 Task: Look for space in Sevlievo, Bulgaria from 12th July, 2023 to 16th July, 2023 for 8 adults in price range Rs.10000 to Rs.16000. Place can be private room with 8 bedrooms having 8 beds and 8 bathrooms. Property type can be house, flat, guest house, hotel. Amenities needed are: wifi, TV, free parkinig on premises, gym, breakfast. Booking option can be shelf check-in. Required host language is English.
Action: Mouse moved to (411, 82)
Screenshot: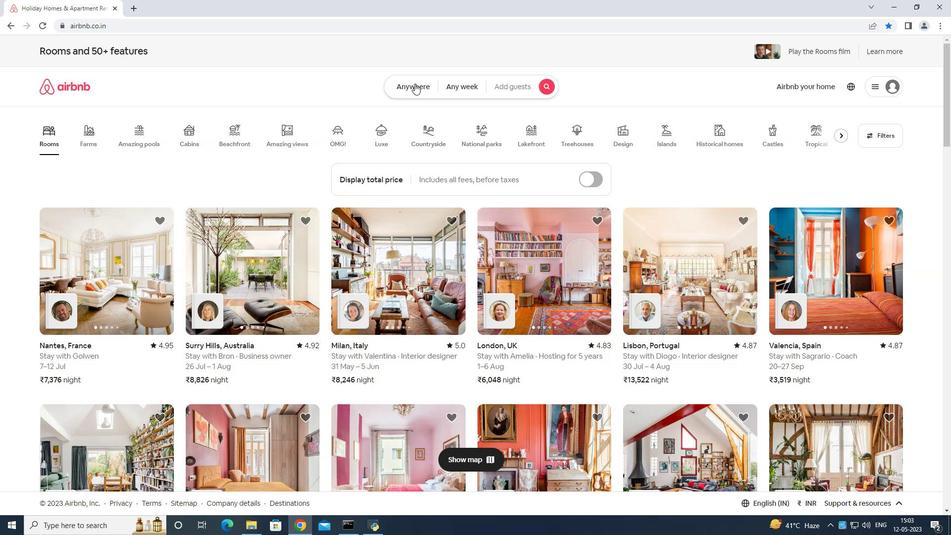 
Action: Mouse pressed left at (411, 82)
Screenshot: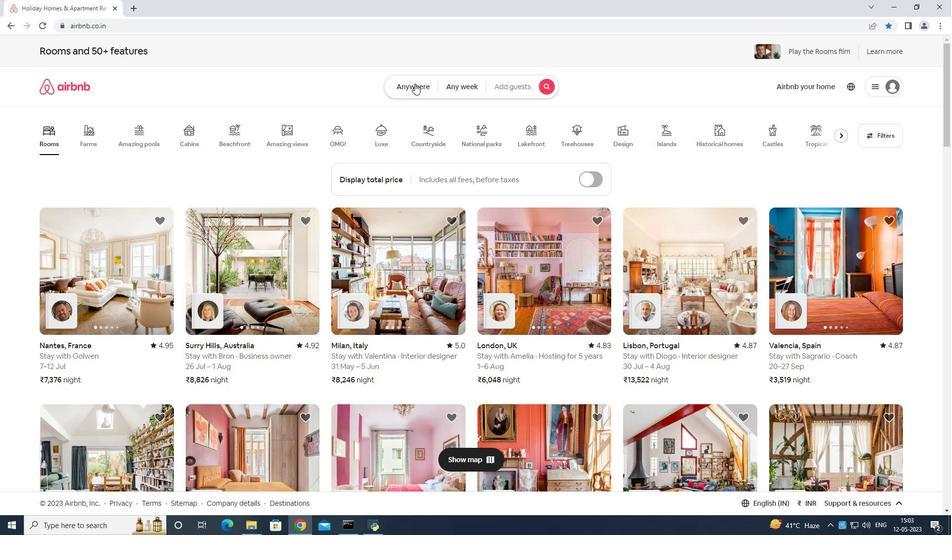
Action: Mouse moved to (392, 114)
Screenshot: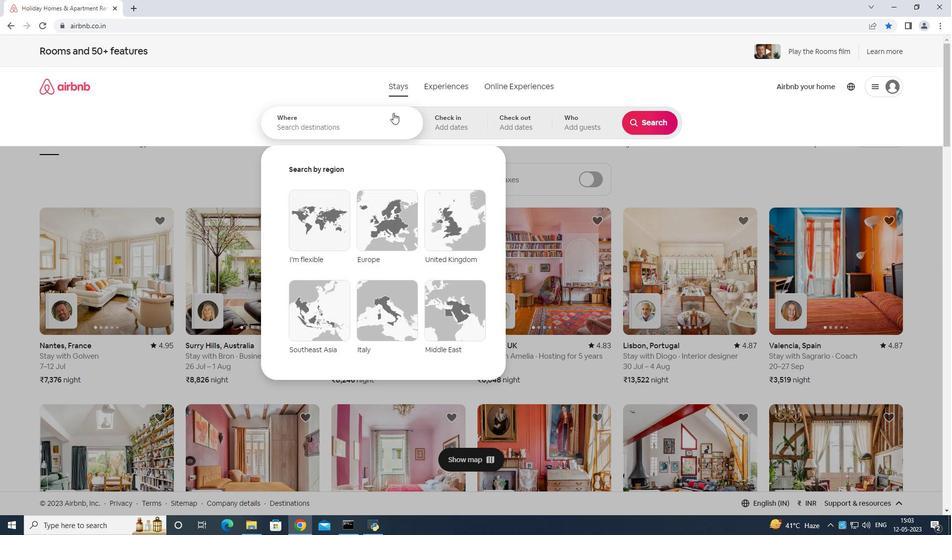 
Action: Mouse pressed left at (392, 114)
Screenshot: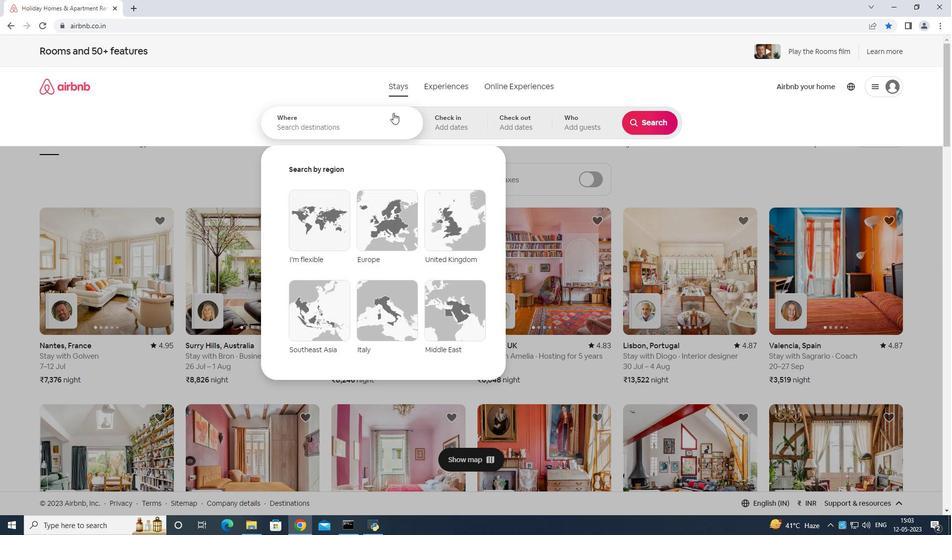 
Action: Mouse moved to (352, 121)
Screenshot: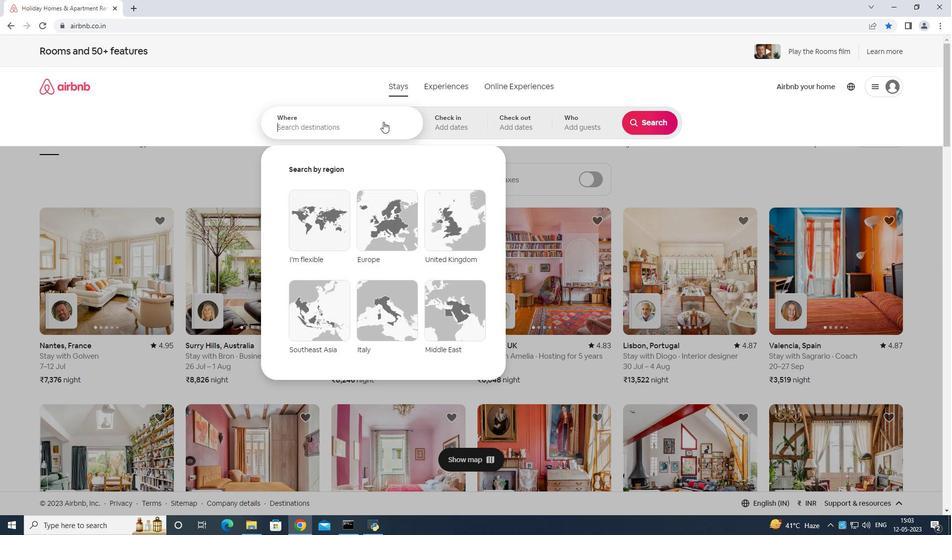 
Action: Key pressed <Key.shift>Silistra<Key.space>bulgaria<Key.enter>
Screenshot: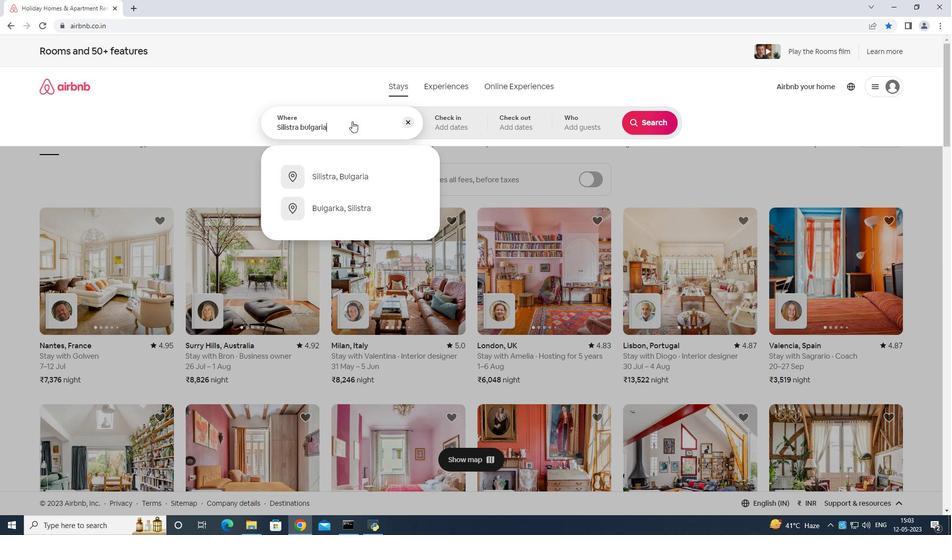 
Action: Mouse moved to (649, 204)
Screenshot: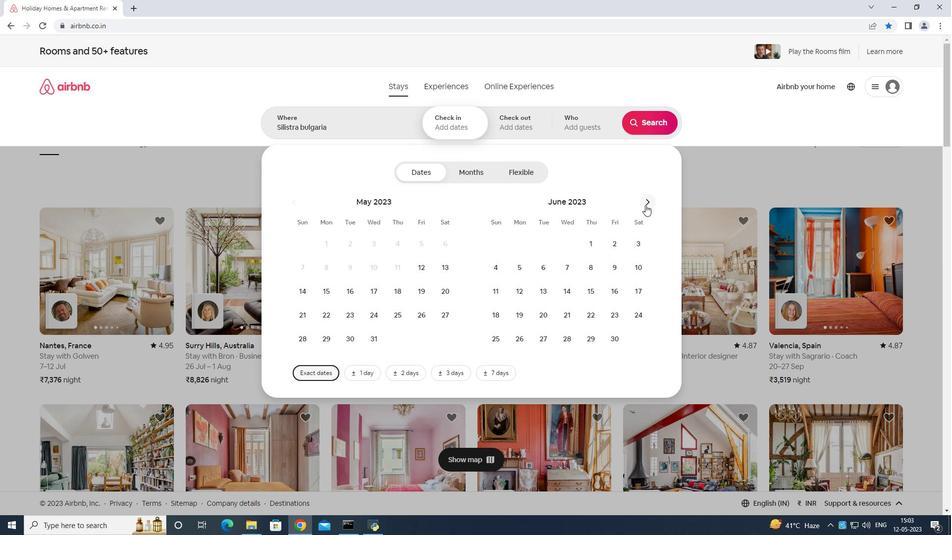 
Action: Mouse pressed left at (649, 204)
Screenshot: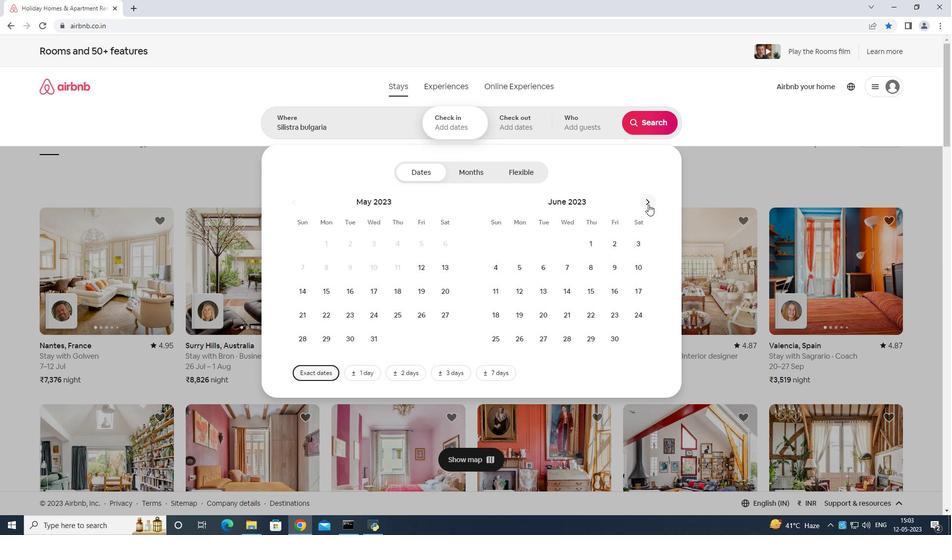 
Action: Mouse moved to (568, 287)
Screenshot: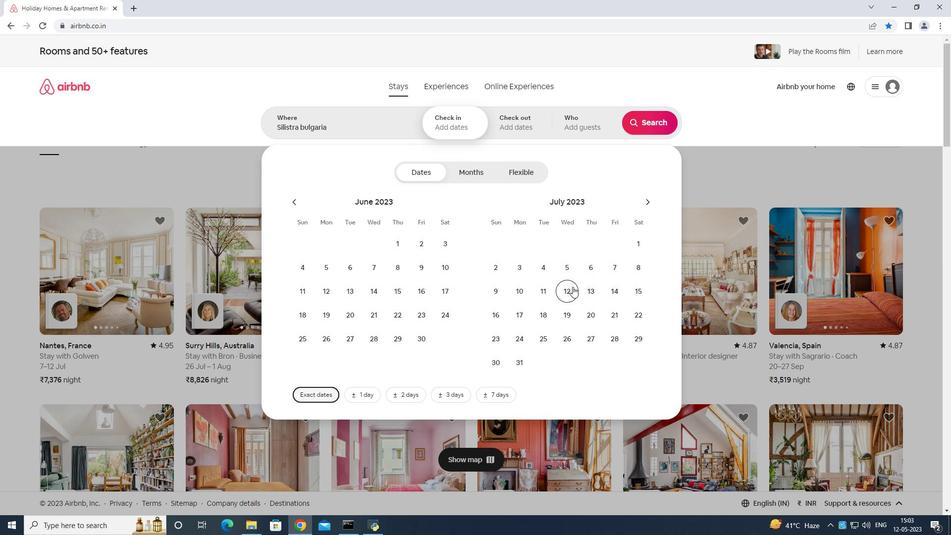 
Action: Mouse pressed left at (568, 287)
Screenshot: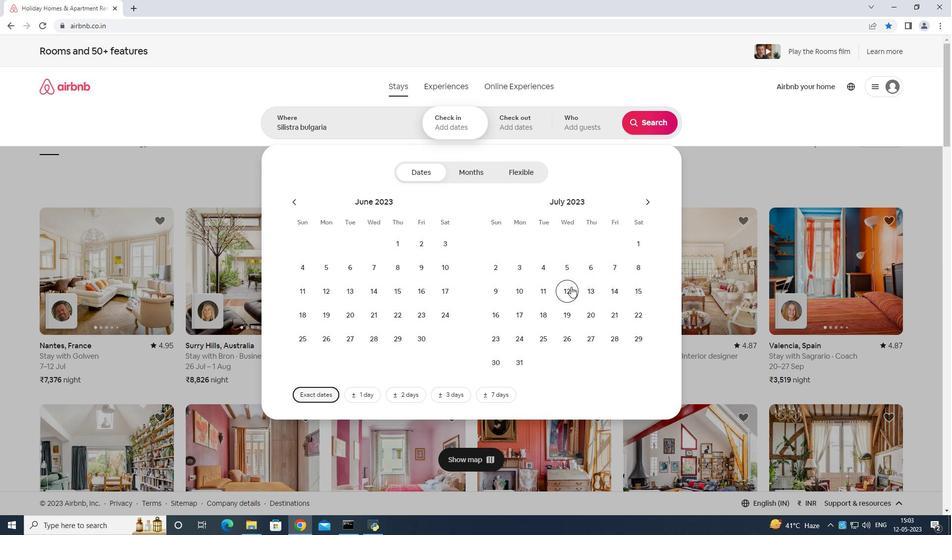 
Action: Mouse moved to (501, 317)
Screenshot: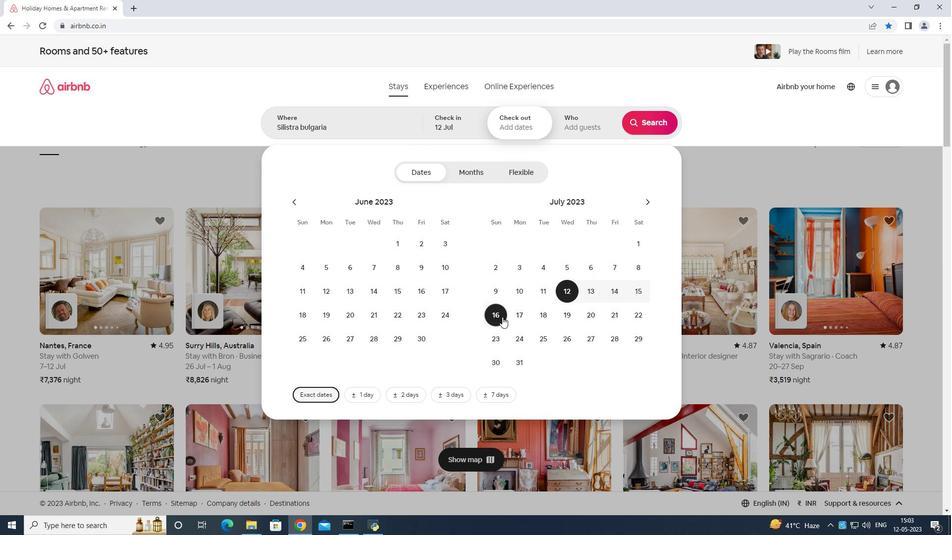 
Action: Mouse pressed left at (501, 317)
Screenshot: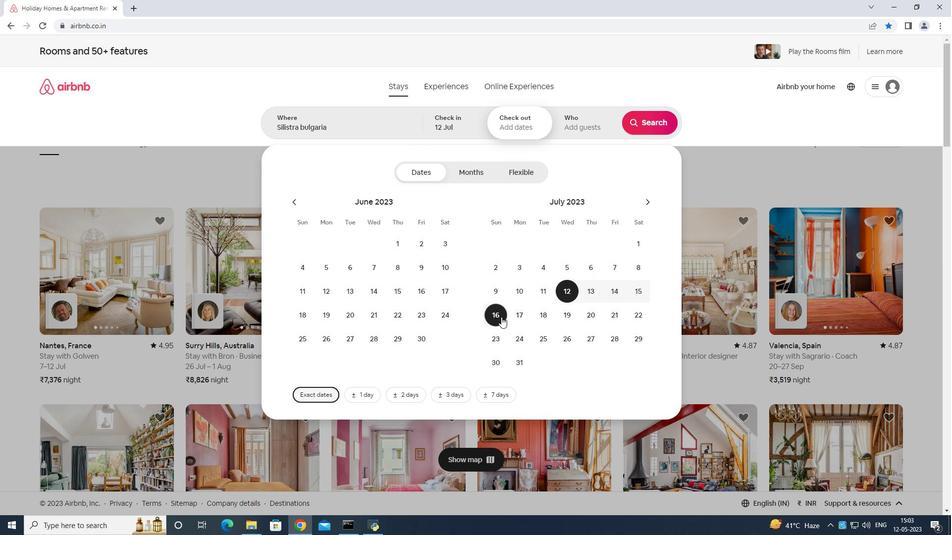 
Action: Mouse moved to (574, 118)
Screenshot: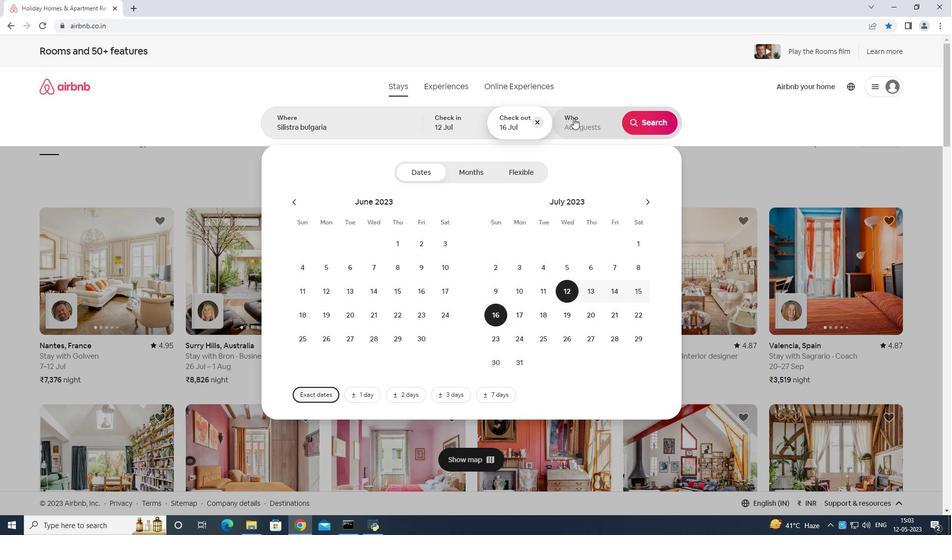 
Action: Mouse pressed left at (574, 118)
Screenshot: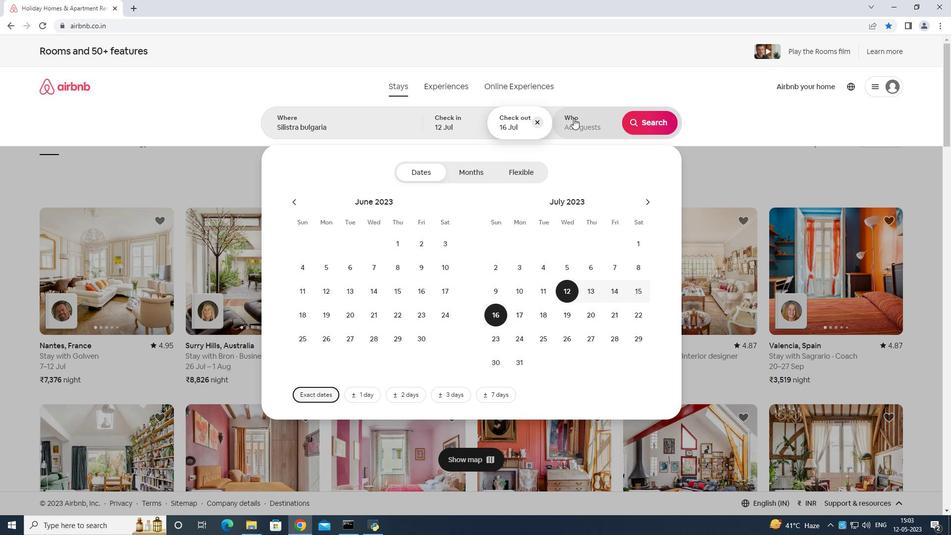 
Action: Mouse moved to (653, 174)
Screenshot: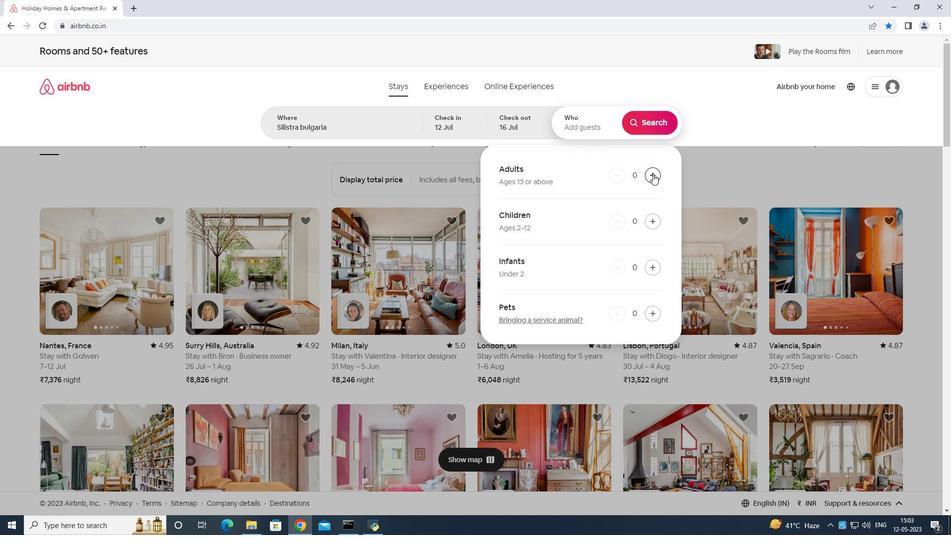 
Action: Mouse pressed left at (653, 174)
Screenshot: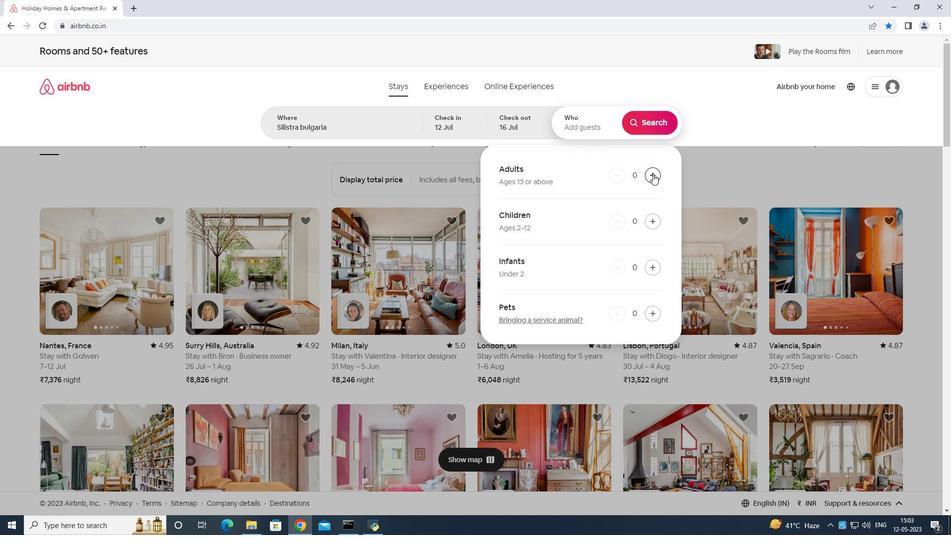 
Action: Mouse moved to (654, 174)
Screenshot: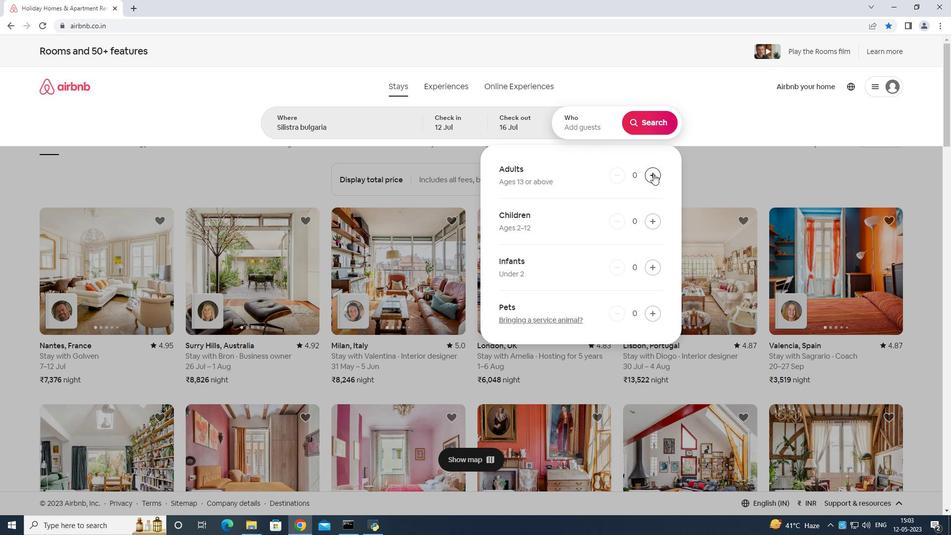 
Action: Mouse pressed left at (654, 174)
Screenshot: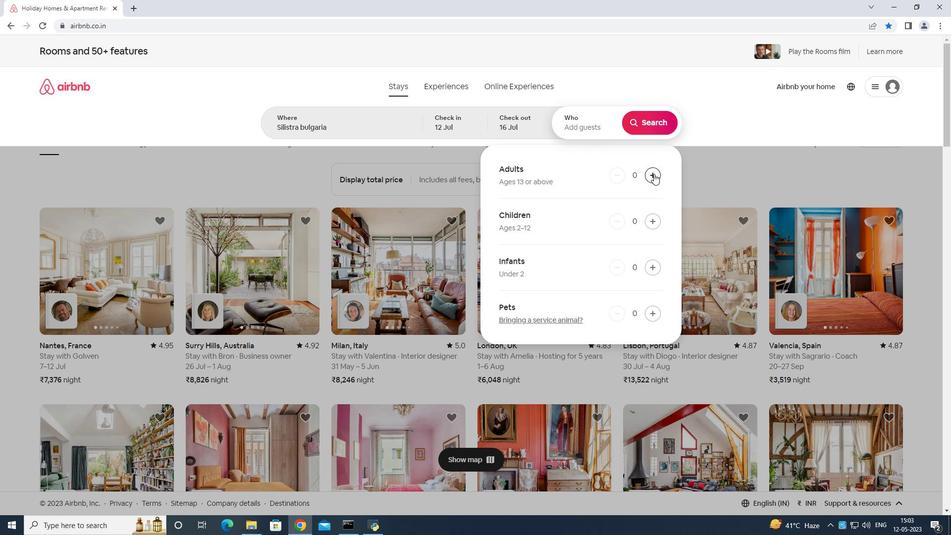 
Action: Mouse moved to (654, 174)
Screenshot: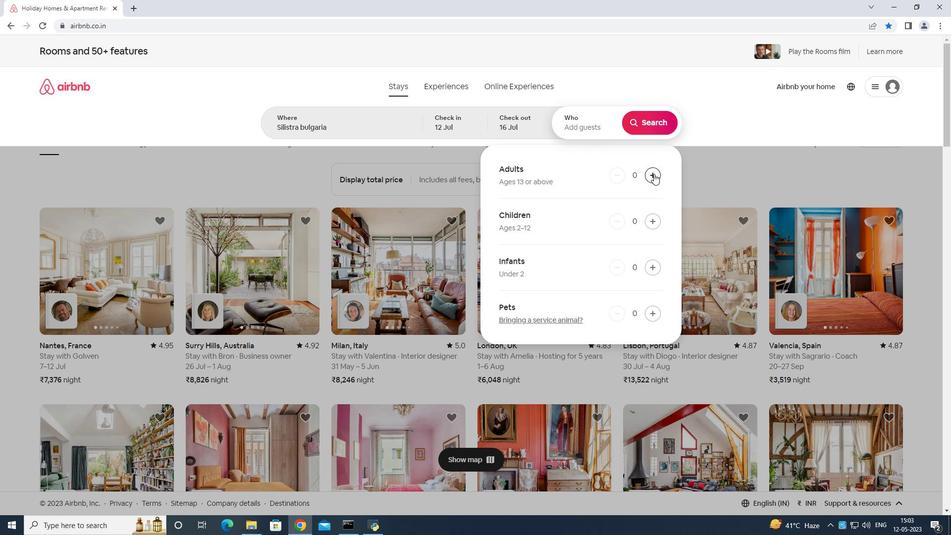 
Action: Mouse pressed left at (654, 174)
Screenshot: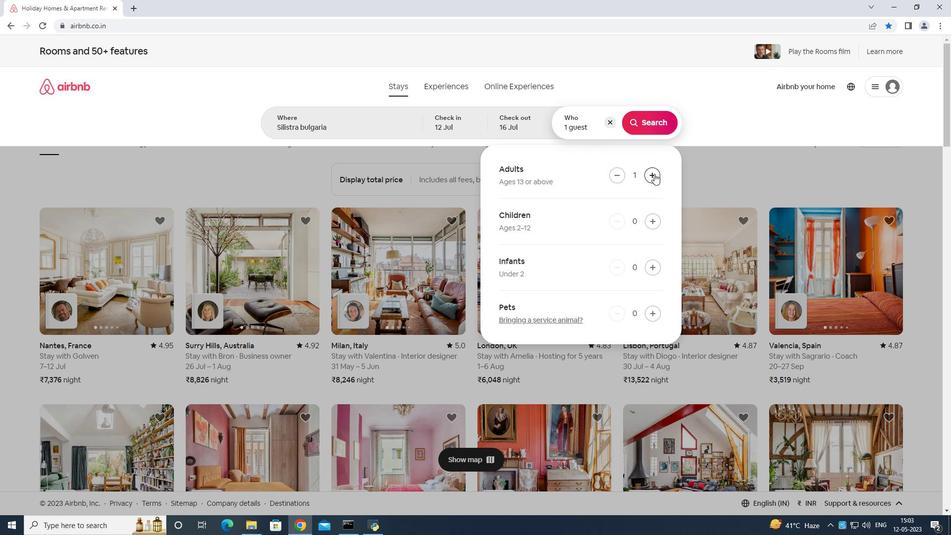 
Action: Mouse pressed left at (654, 174)
Screenshot: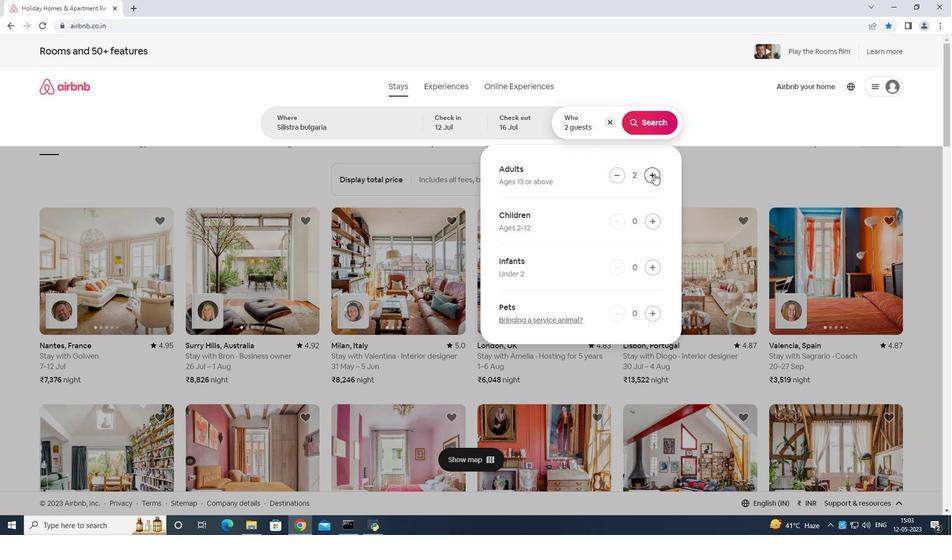 
Action: Mouse pressed left at (654, 174)
Screenshot: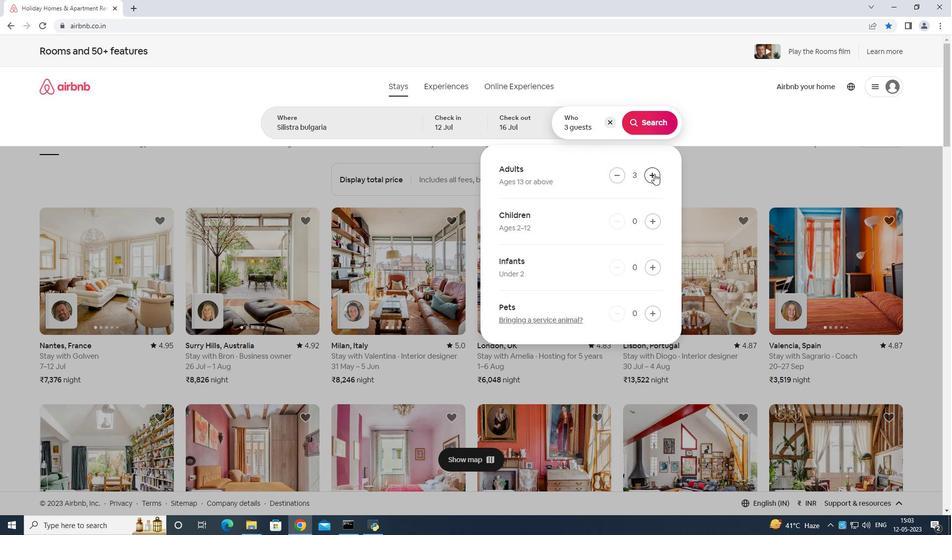 
Action: Mouse pressed left at (654, 174)
Screenshot: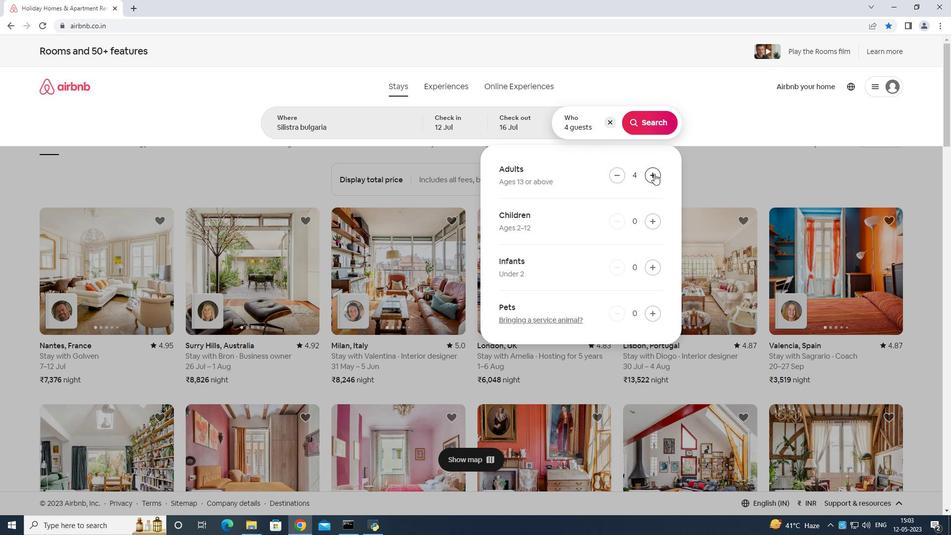 
Action: Mouse pressed left at (654, 174)
Screenshot: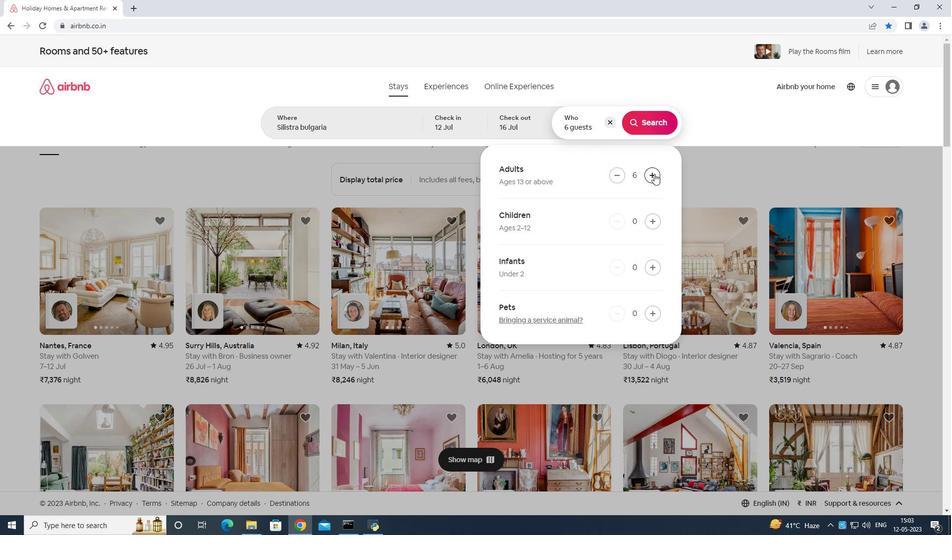 
Action: Mouse pressed left at (654, 174)
Screenshot: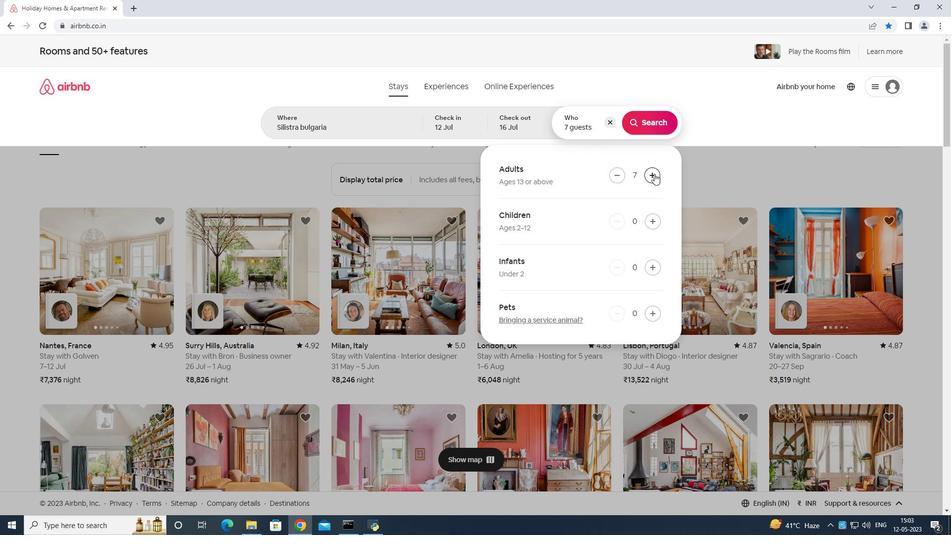 
Action: Mouse moved to (651, 119)
Screenshot: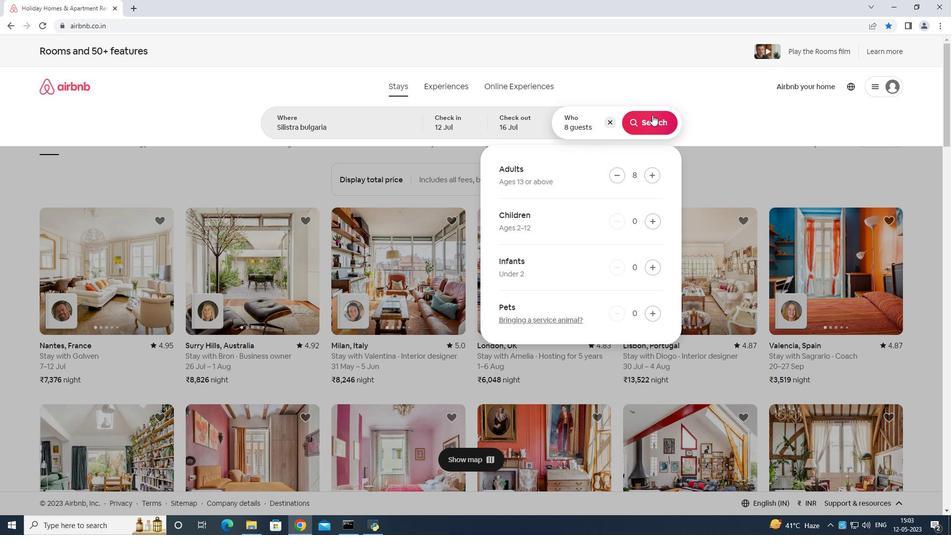 
Action: Mouse pressed left at (651, 119)
Screenshot: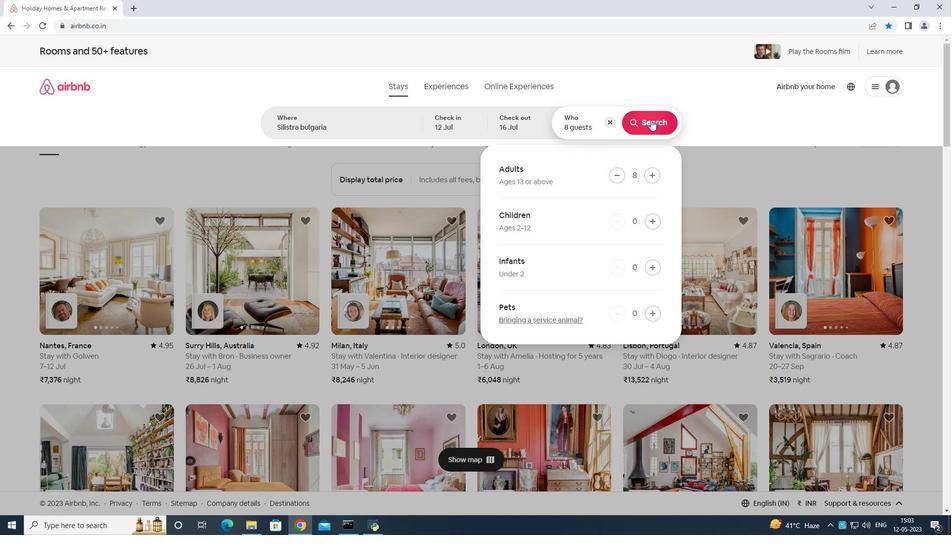 
Action: Mouse moved to (906, 89)
Screenshot: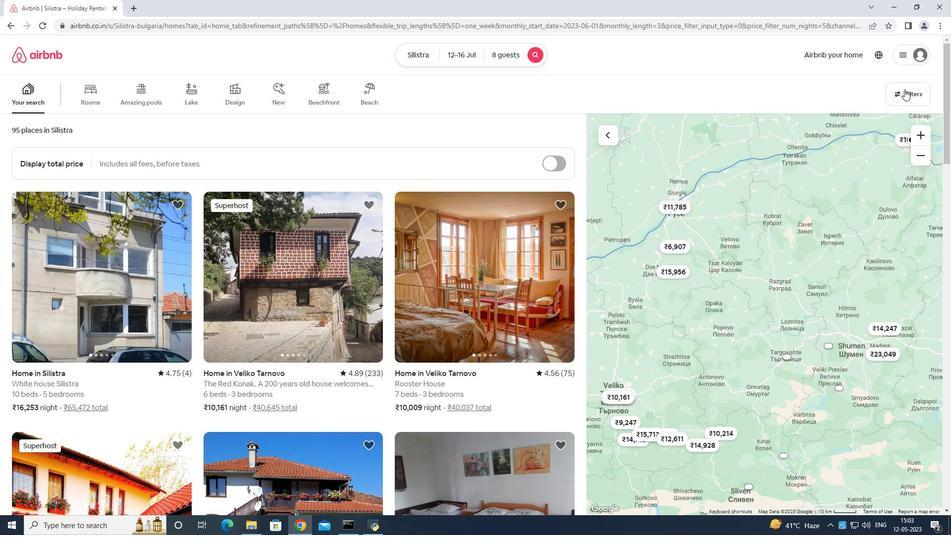 
Action: Mouse pressed left at (906, 89)
Screenshot: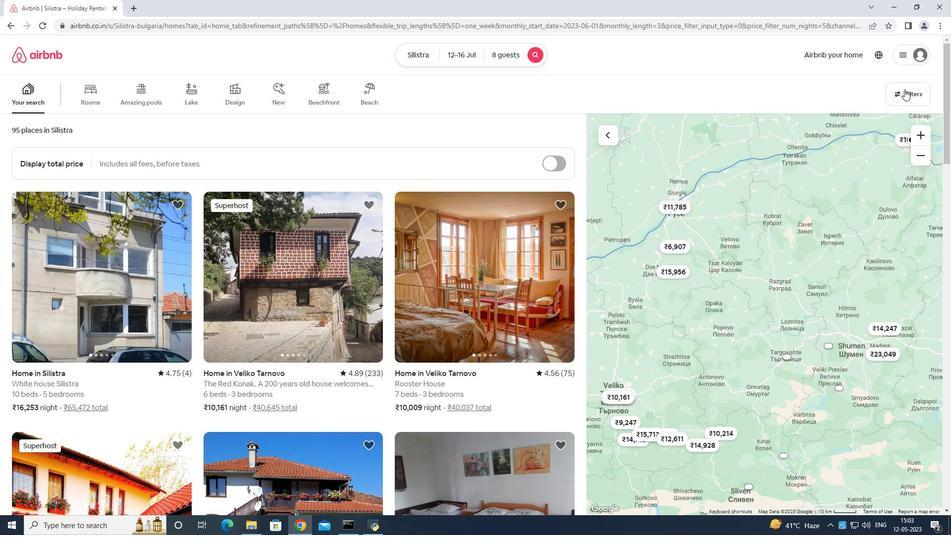 
Action: Mouse moved to (417, 324)
Screenshot: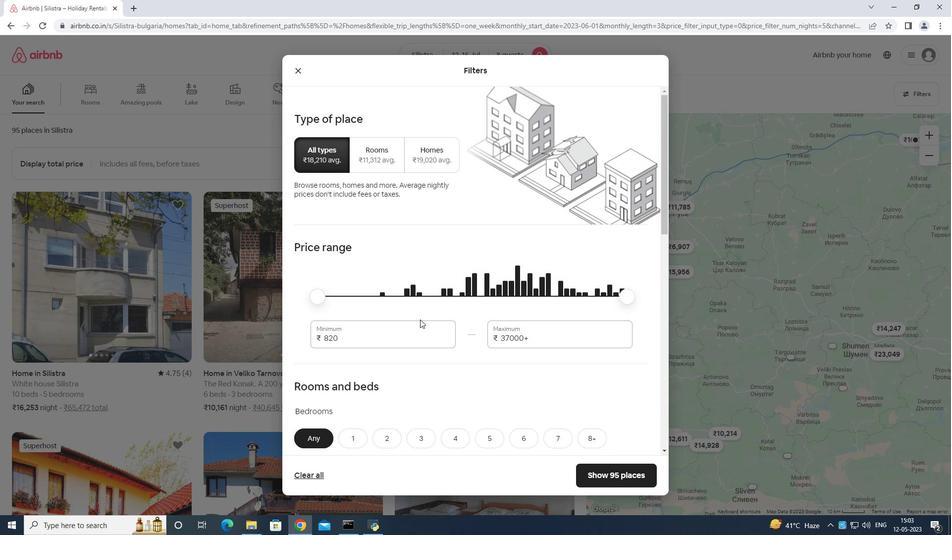 
Action: Mouse pressed left at (417, 324)
Screenshot: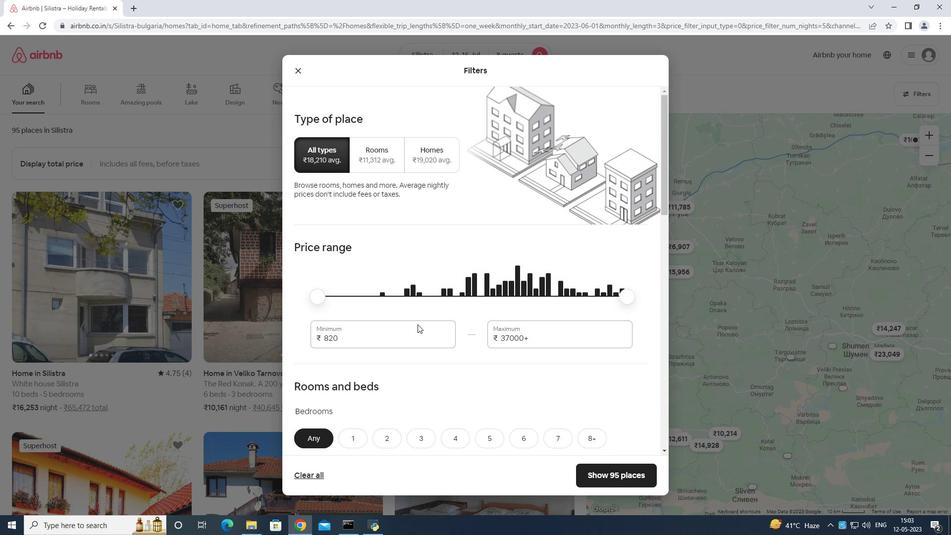 
Action: Mouse moved to (414, 317)
Screenshot: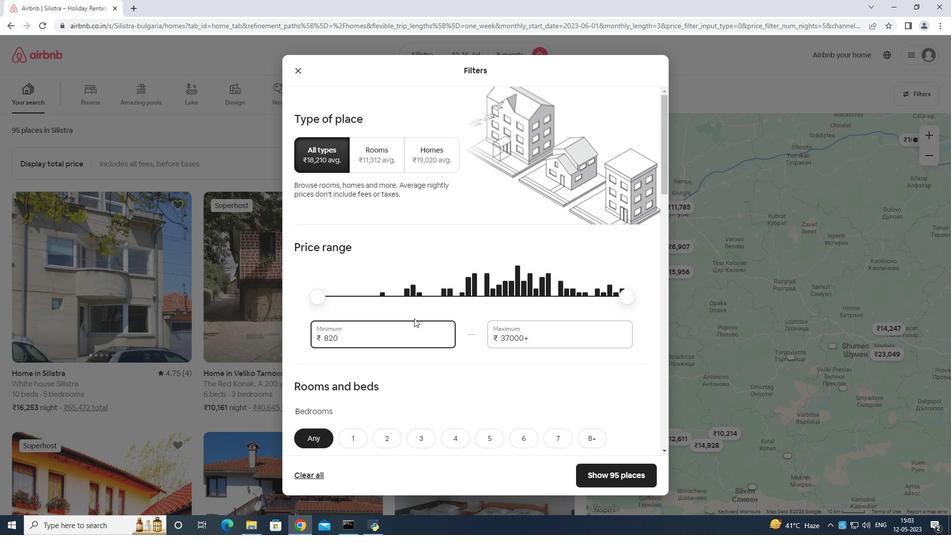 
Action: Key pressed <Key.backspace>
Screenshot: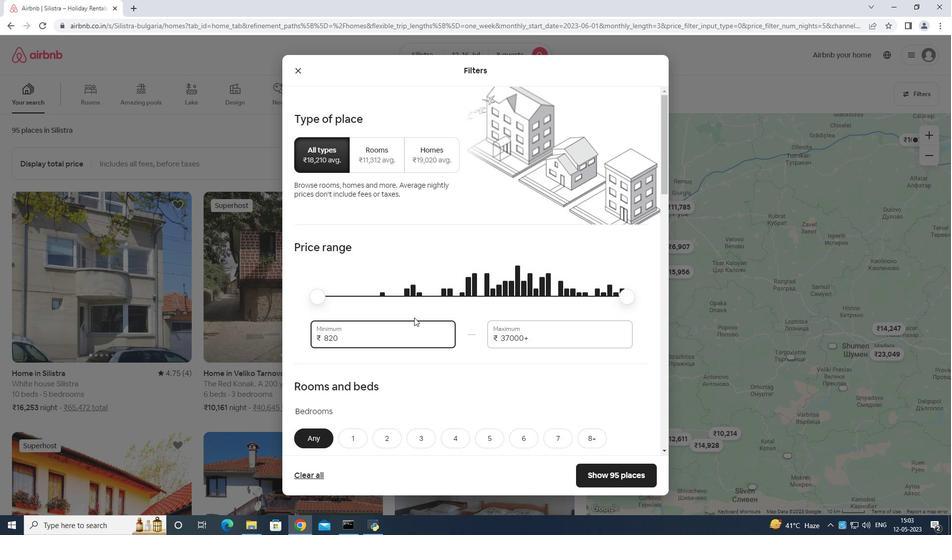 
Action: Mouse moved to (414, 317)
Screenshot: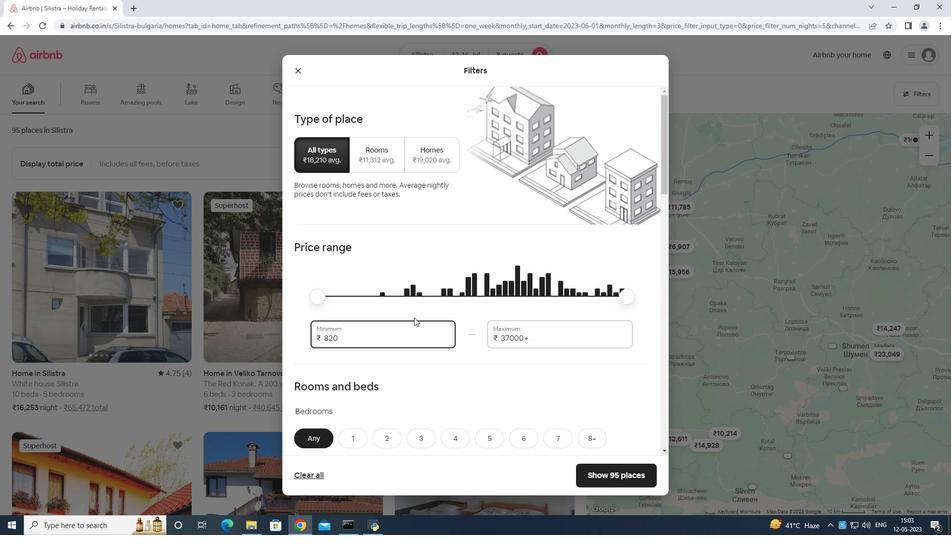 
Action: Key pressed <Key.backspace><Key.backspace>
Screenshot: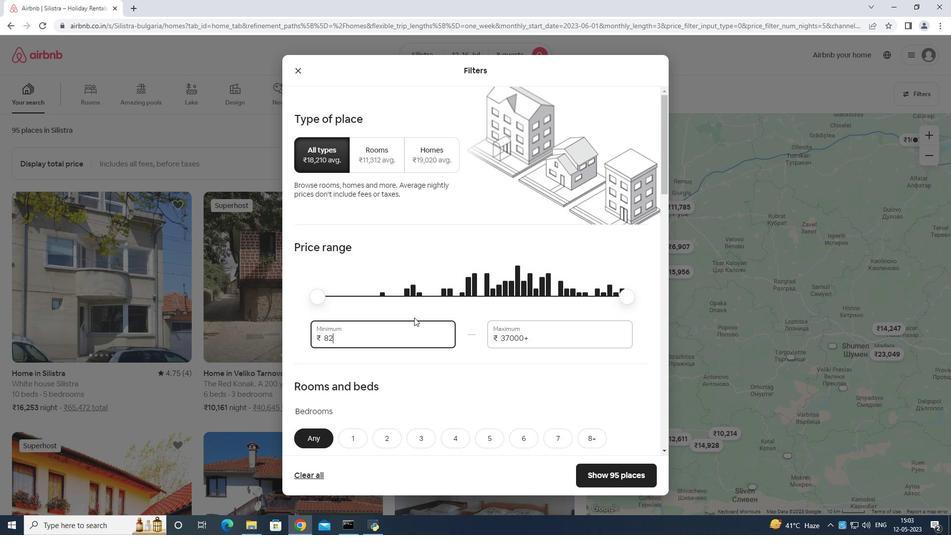 
Action: Mouse moved to (415, 317)
Screenshot: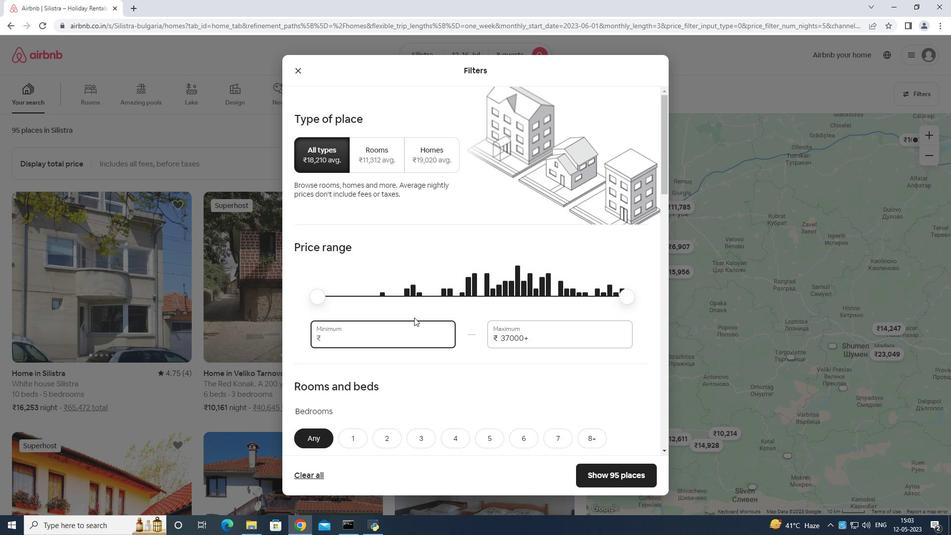 
Action: Key pressed 1
Screenshot: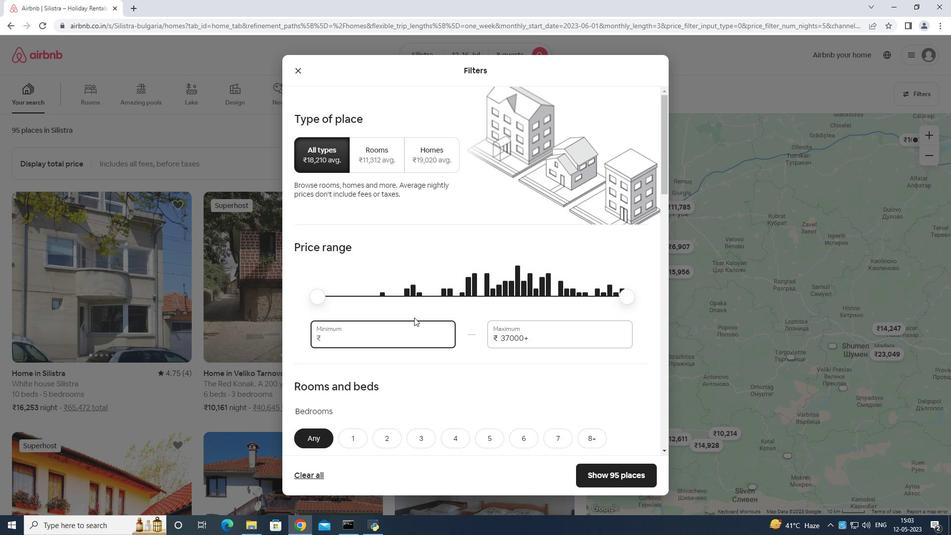 
Action: Mouse moved to (415, 317)
Screenshot: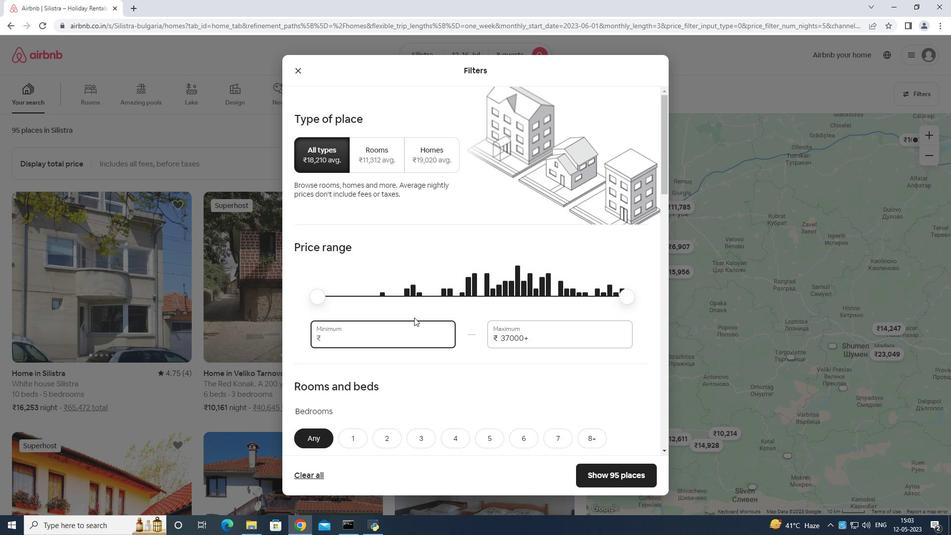 
Action: Key pressed 0000
Screenshot: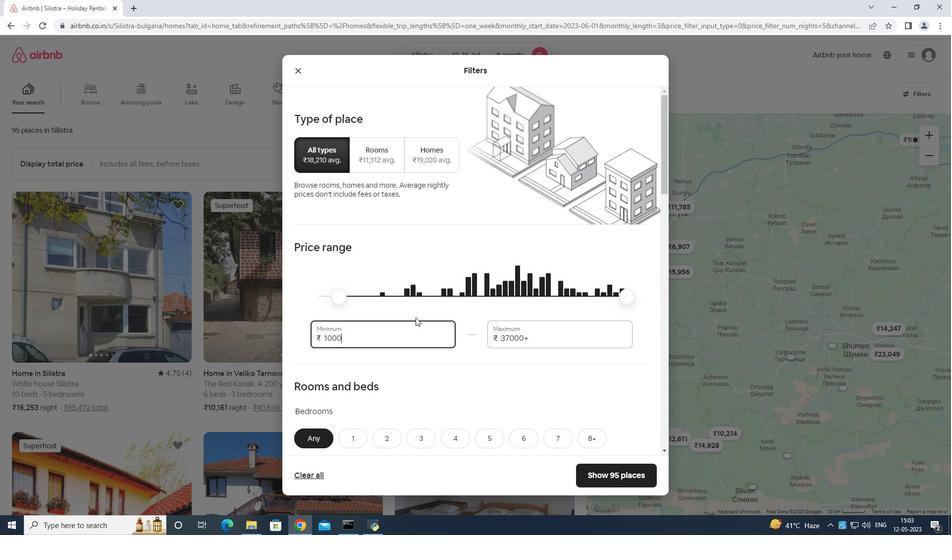 
Action: Mouse moved to (533, 333)
Screenshot: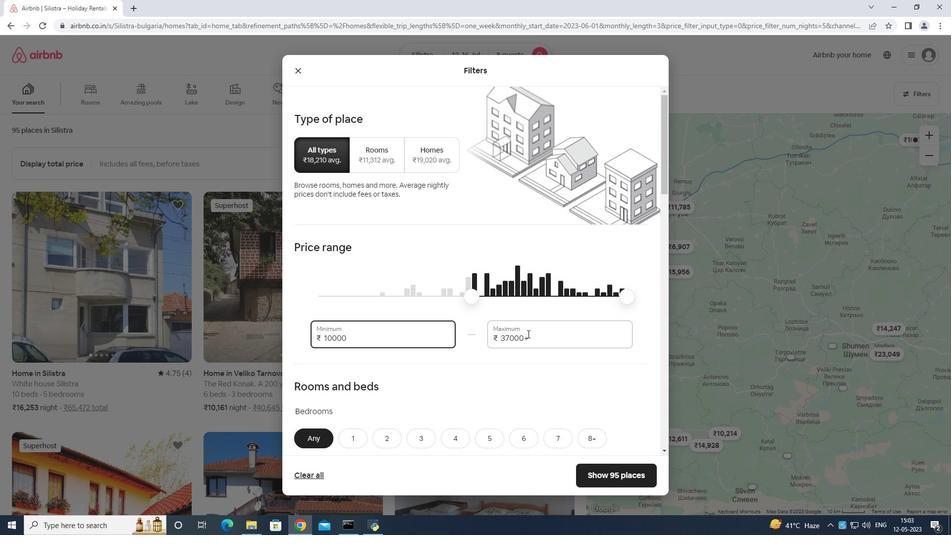
Action: Mouse pressed left at (533, 333)
Screenshot: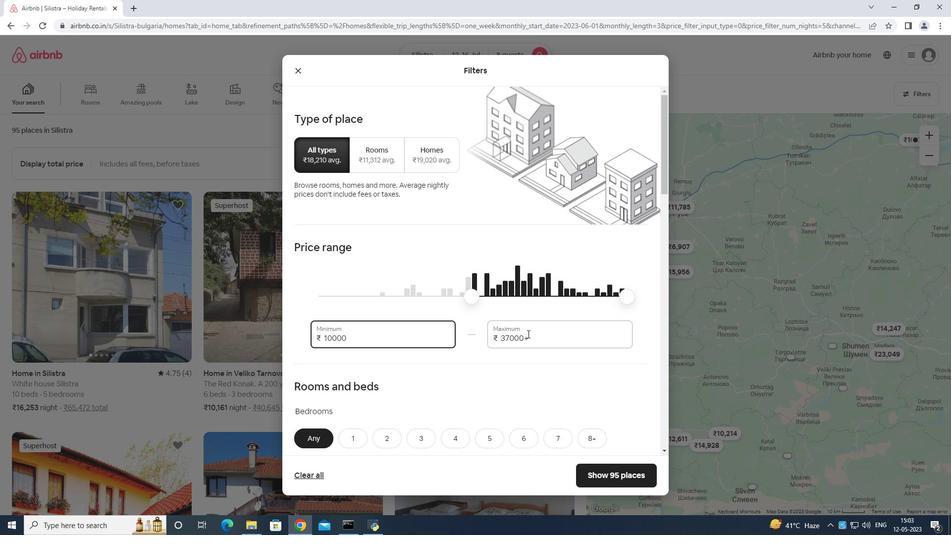 
Action: Mouse moved to (531, 332)
Screenshot: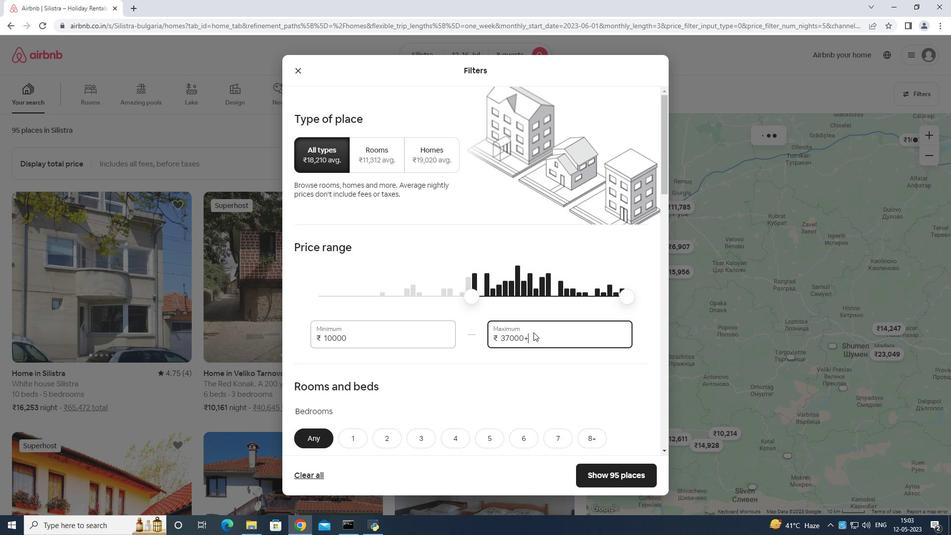 
Action: Key pressed <Key.backspace>
Screenshot: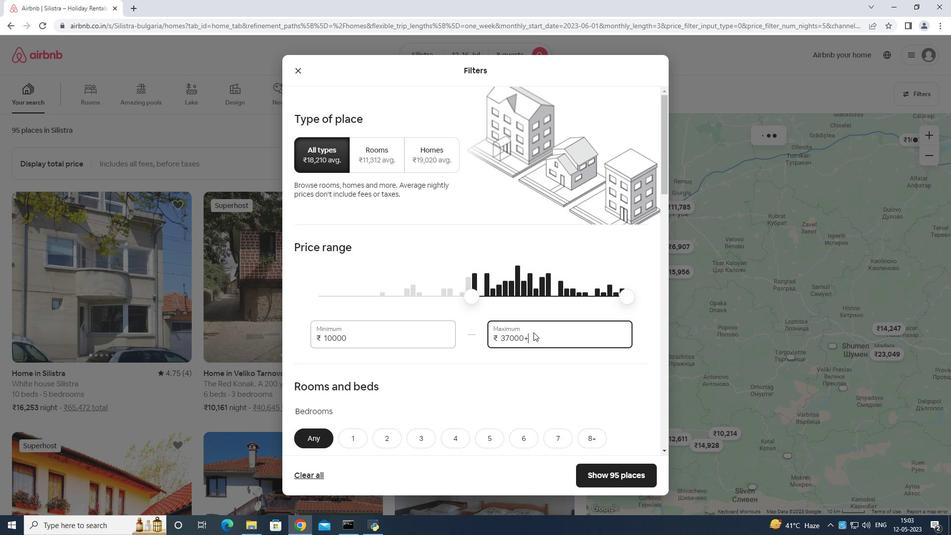 
Action: Mouse moved to (530, 333)
Screenshot: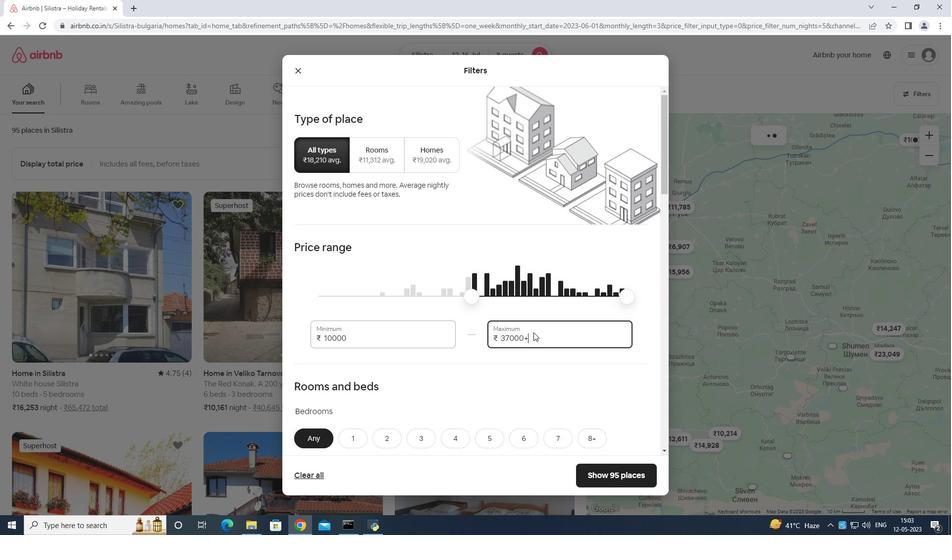 
Action: Key pressed <Key.backspace><Key.backspace><Key.backspace><Key.backspace><Key.backspace><Key.backspace><Key.backspace><Key.backspace><Key.backspace><Key.backspace>
Screenshot: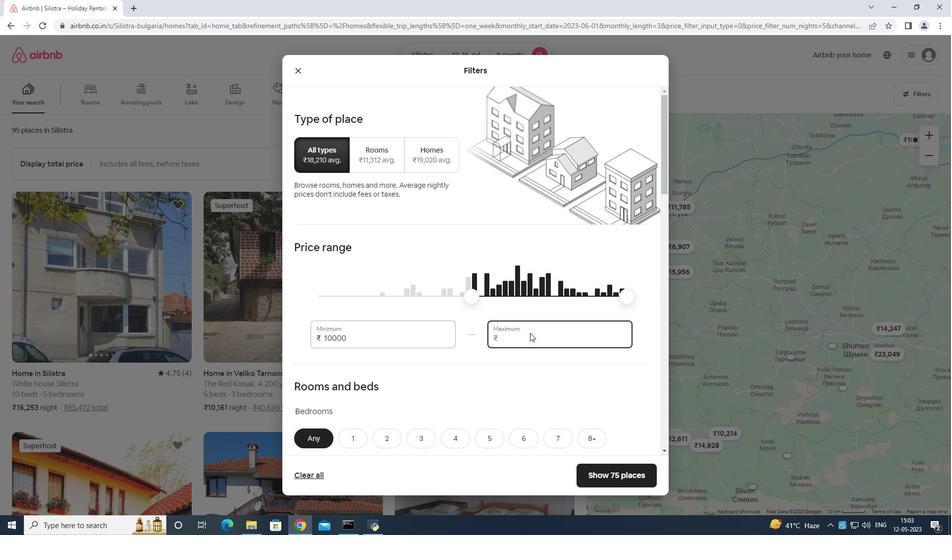 
Action: Mouse moved to (530, 333)
Screenshot: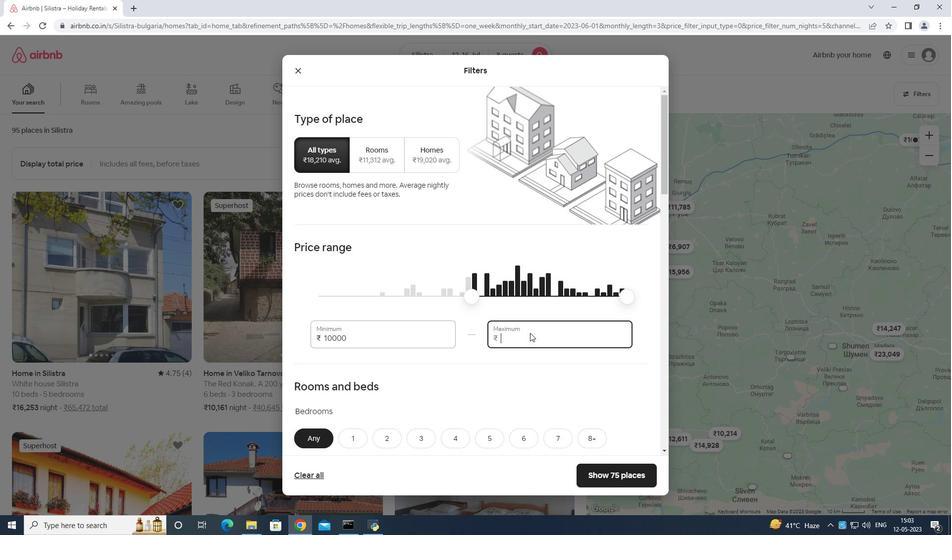 
Action: Key pressed 1
Screenshot: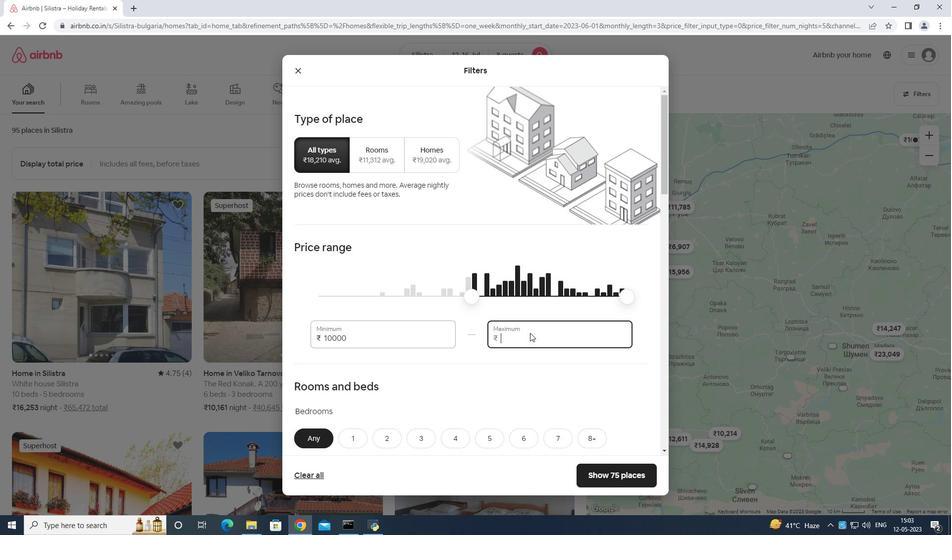 
Action: Mouse moved to (530, 333)
Screenshot: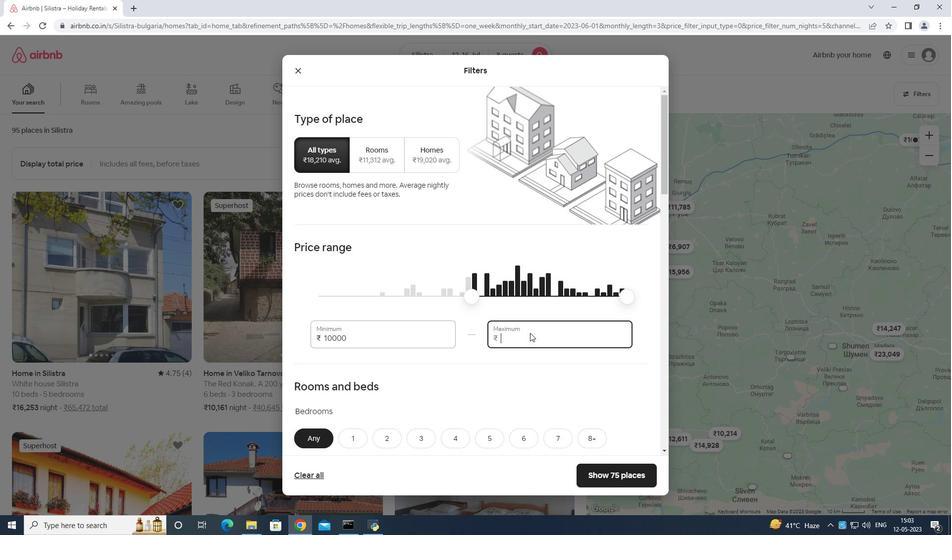 
Action: Key pressed 6000
Screenshot: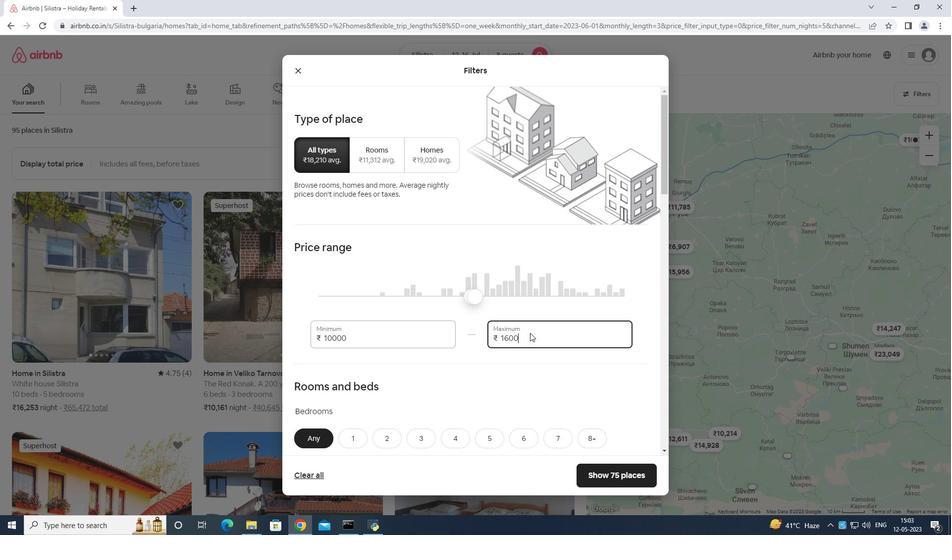 
Action: Mouse moved to (530, 332)
Screenshot: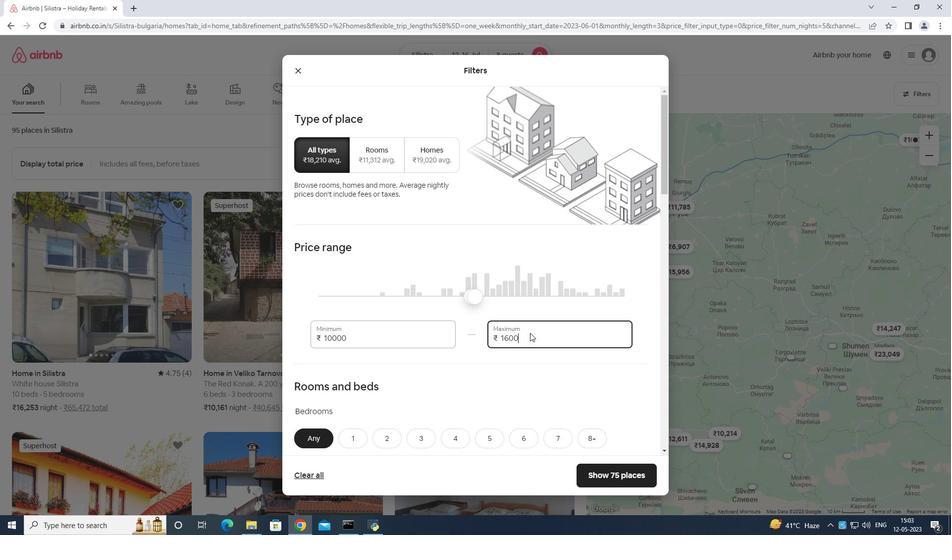 
Action: Mouse scrolled (530, 331) with delta (0, 0)
Screenshot: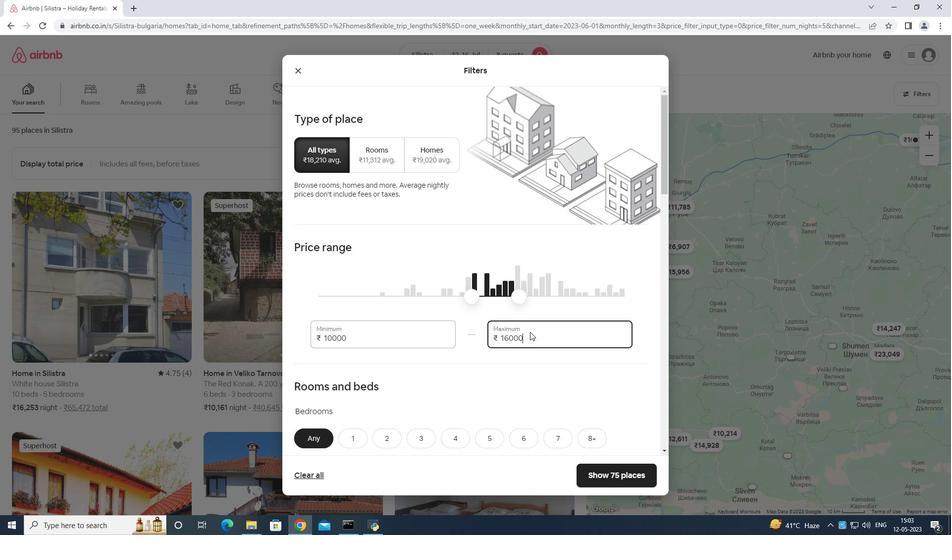 
Action: Mouse scrolled (530, 331) with delta (0, 0)
Screenshot: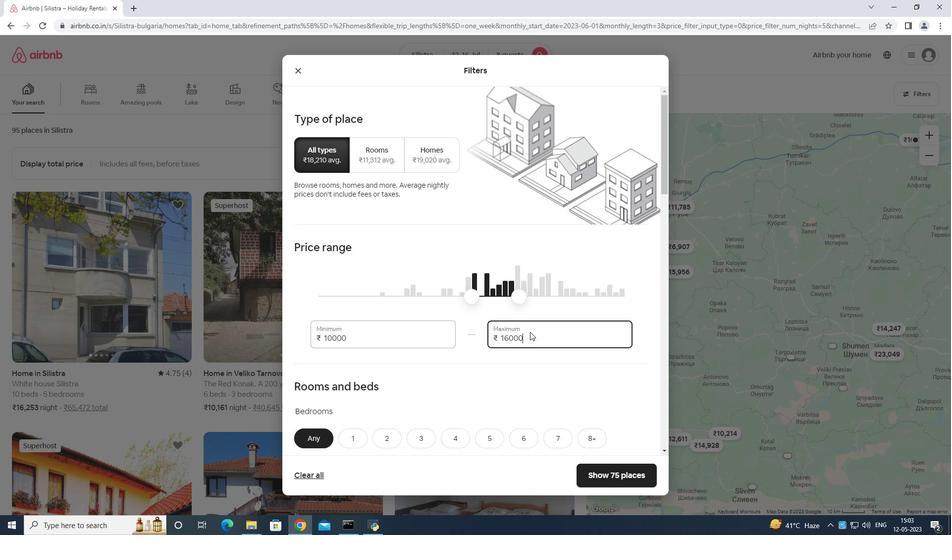 
Action: Mouse scrolled (530, 331) with delta (0, 0)
Screenshot: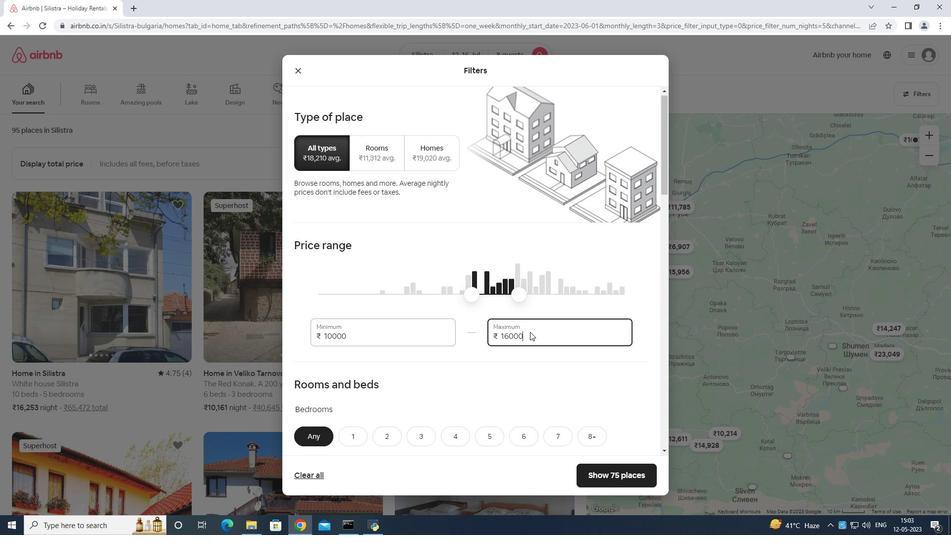 
Action: Mouse scrolled (530, 331) with delta (0, 0)
Screenshot: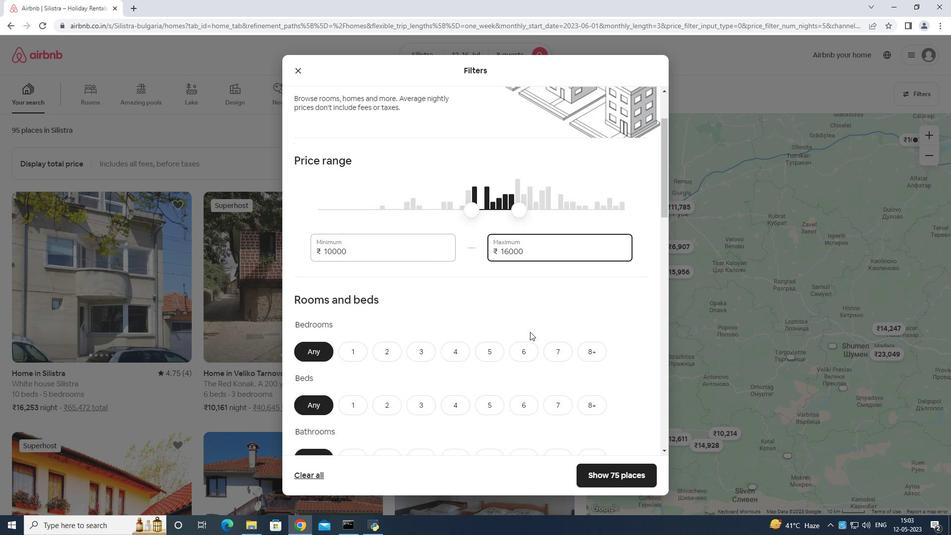 
Action: Mouse moved to (529, 331)
Screenshot: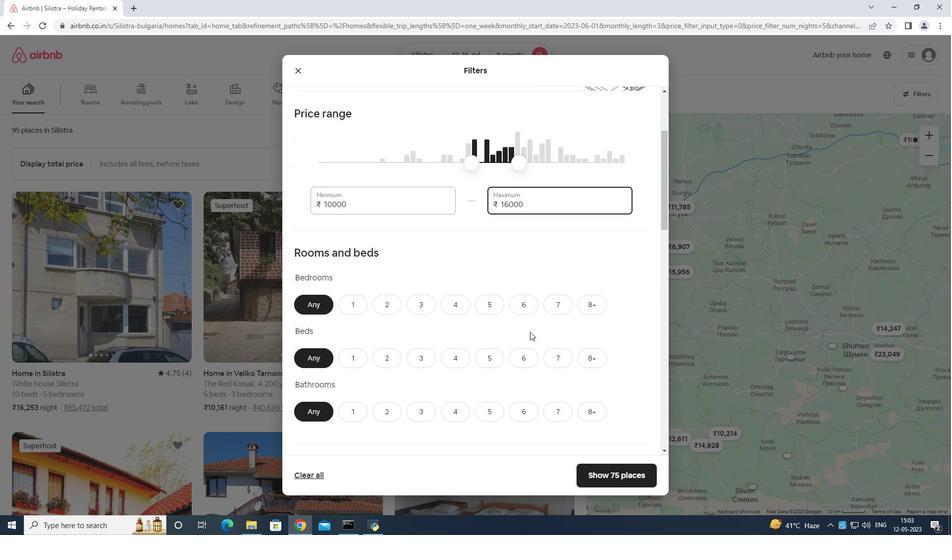 
Action: Mouse scrolled (529, 331) with delta (0, 0)
Screenshot: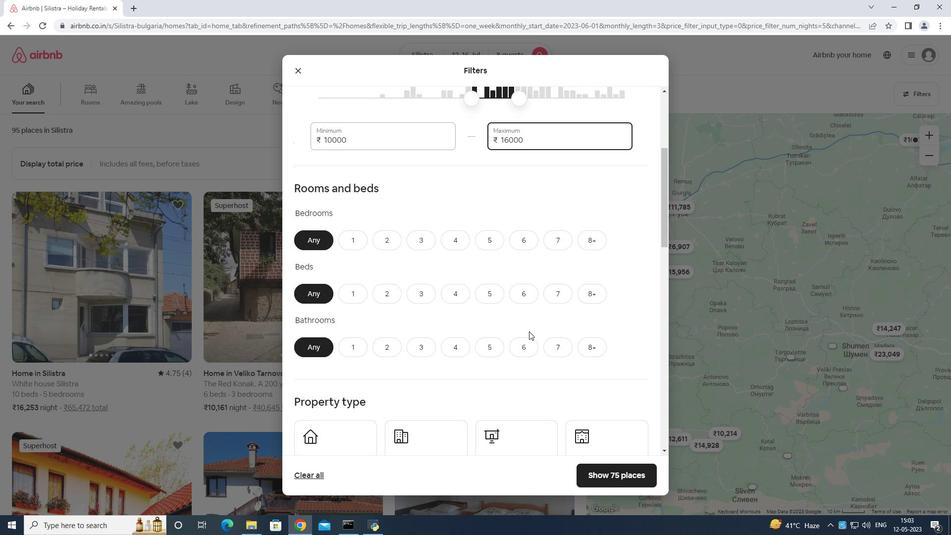 
Action: Mouse moved to (583, 187)
Screenshot: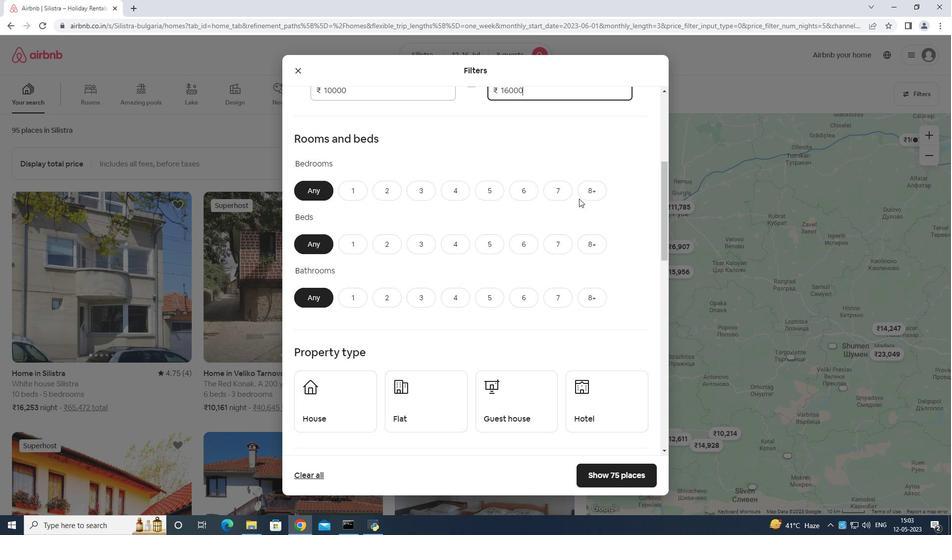 
Action: Mouse pressed left at (583, 187)
Screenshot: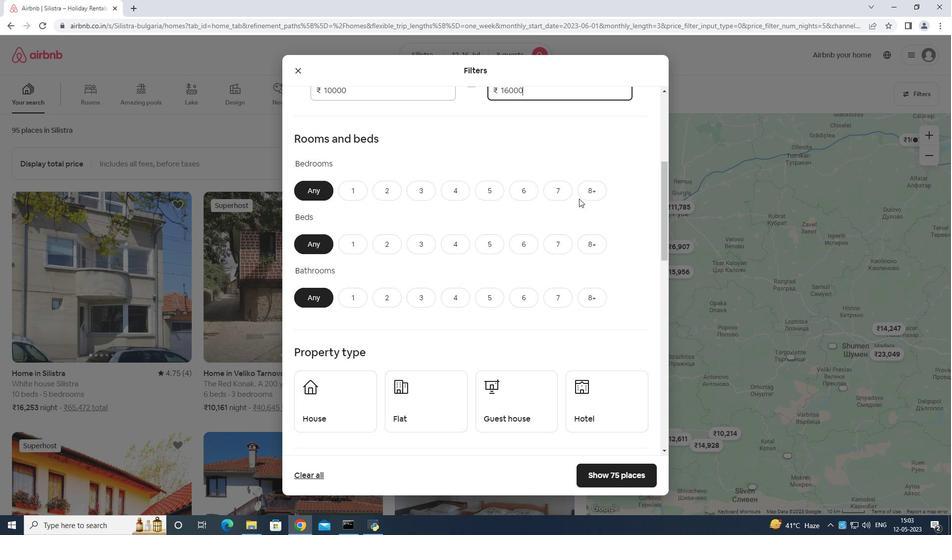 
Action: Mouse moved to (597, 254)
Screenshot: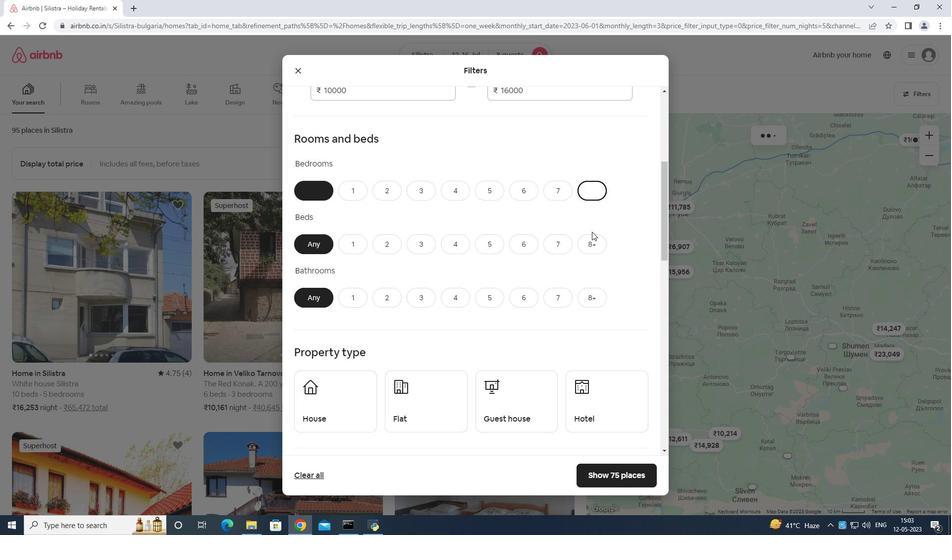 
Action: Mouse pressed left at (597, 254)
Screenshot: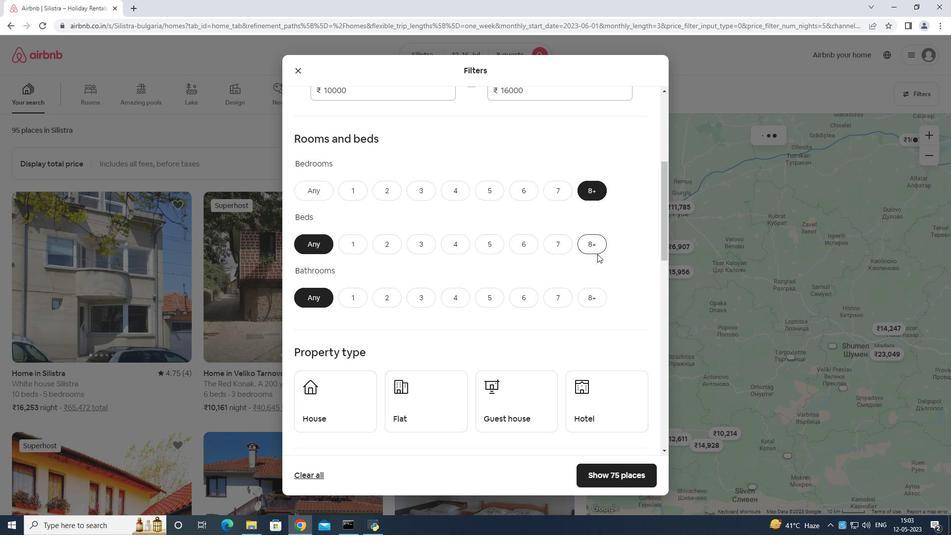 
Action: Mouse moved to (593, 249)
Screenshot: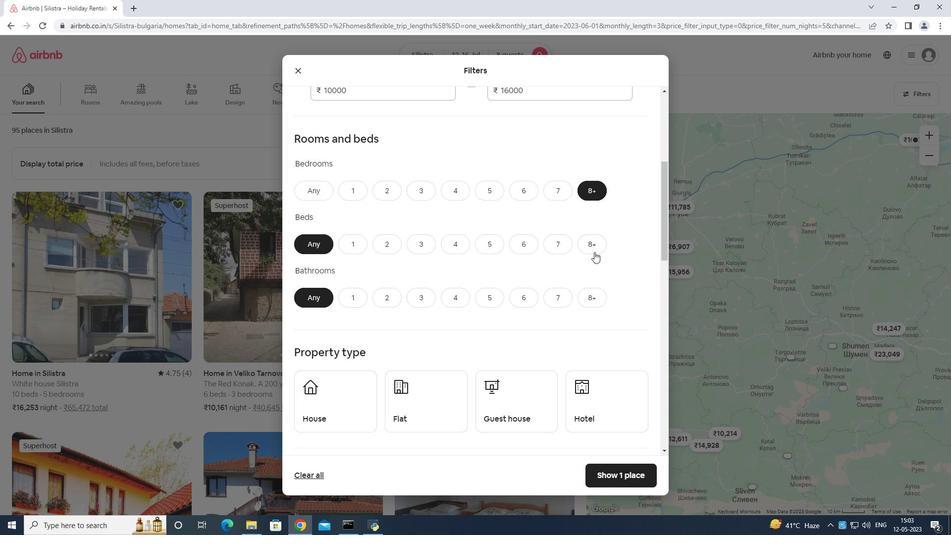 
Action: Mouse pressed left at (593, 249)
Screenshot: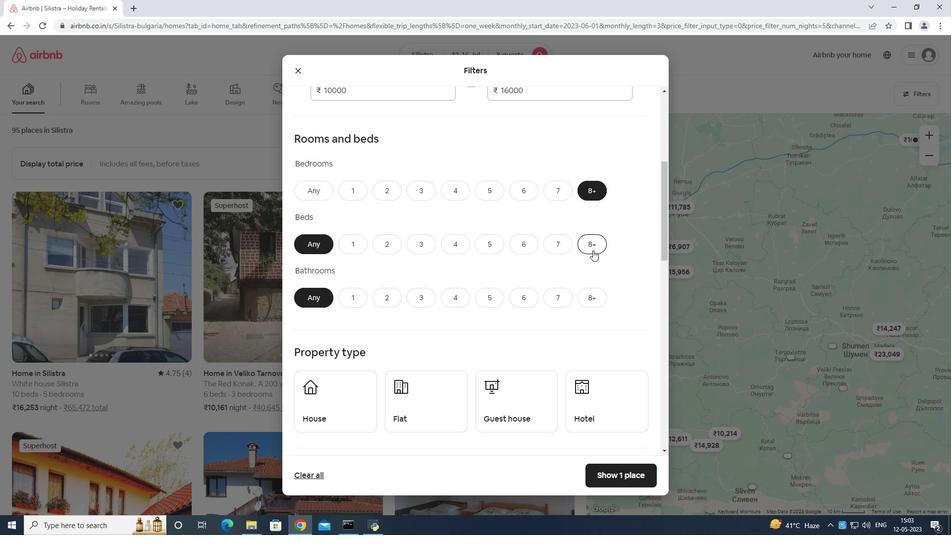 
Action: Mouse moved to (592, 297)
Screenshot: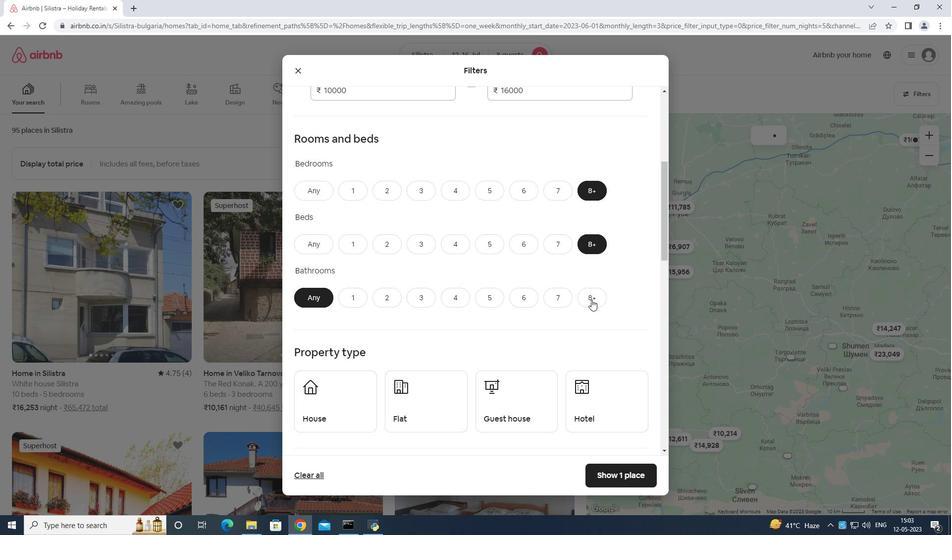
Action: Mouse pressed left at (592, 297)
Screenshot: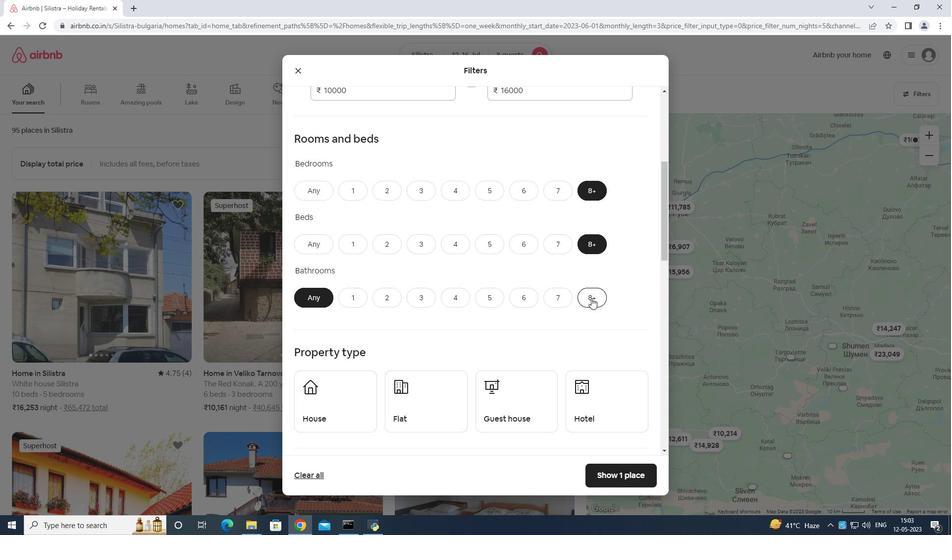 
Action: Mouse moved to (595, 297)
Screenshot: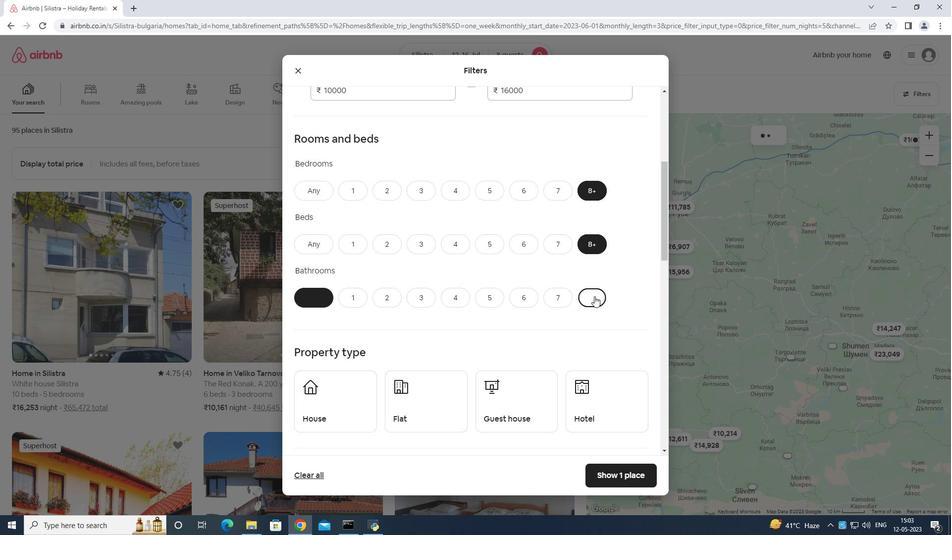 
Action: Mouse scrolled (595, 297) with delta (0, 0)
Screenshot: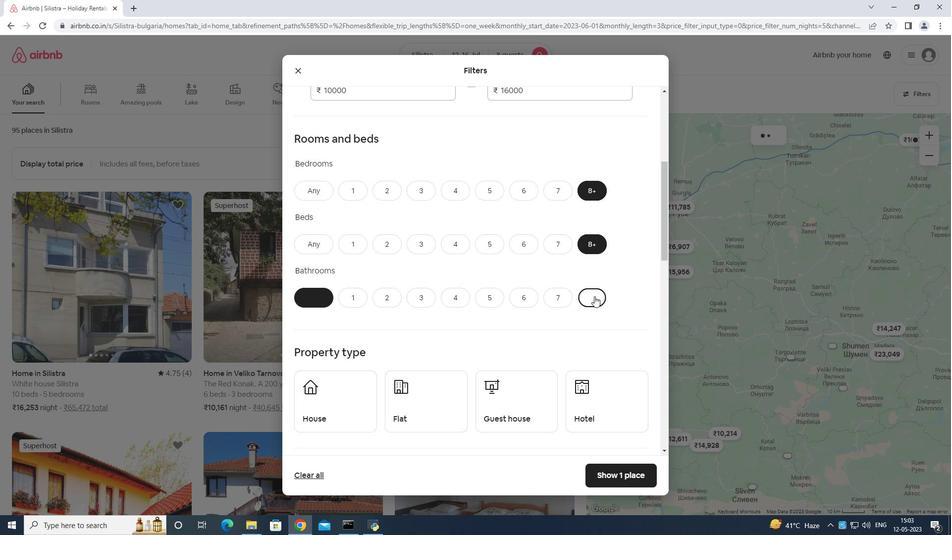 
Action: Mouse scrolled (595, 297) with delta (0, 0)
Screenshot: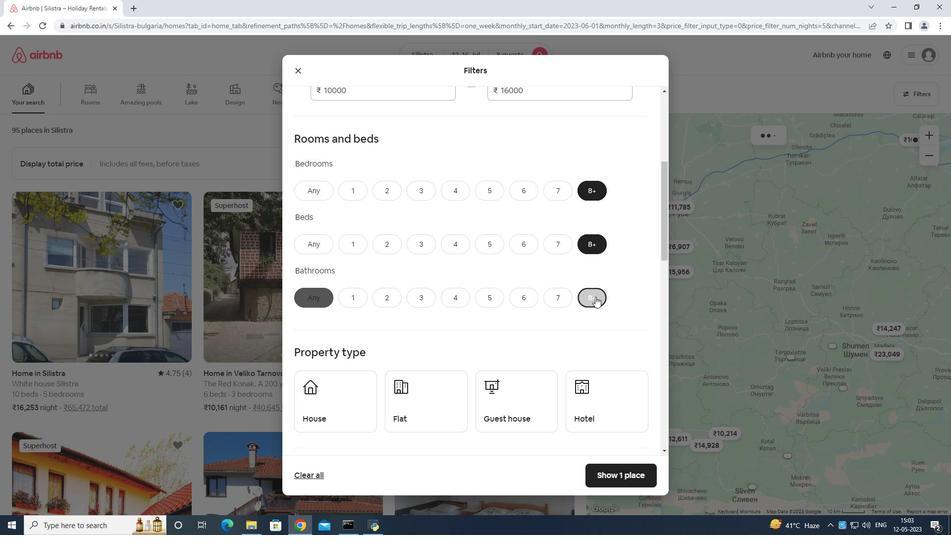 
Action: Mouse moved to (349, 309)
Screenshot: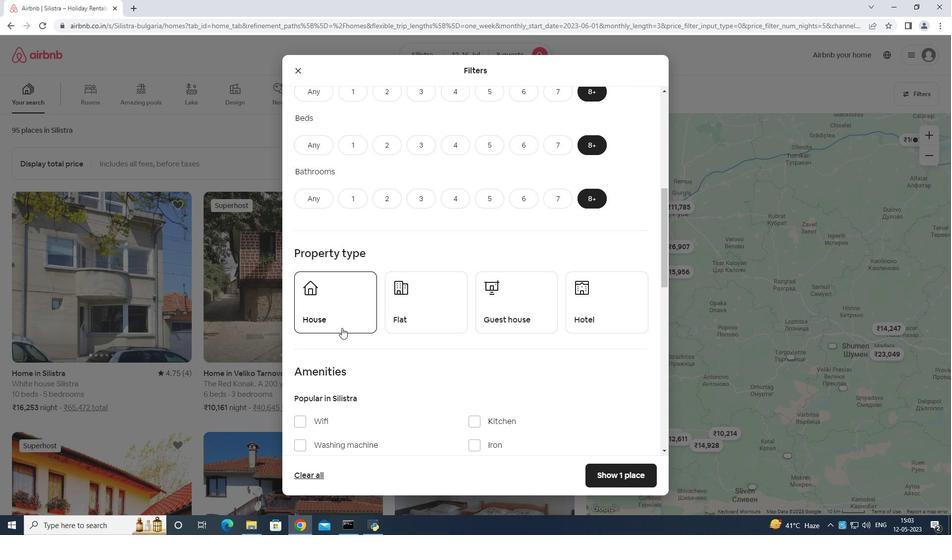 
Action: Mouse pressed left at (349, 309)
Screenshot: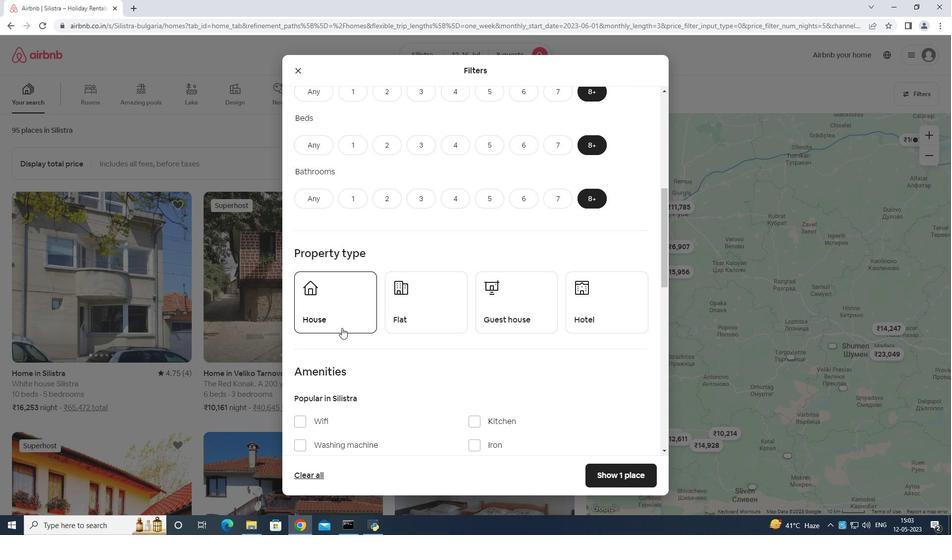 
Action: Mouse moved to (436, 309)
Screenshot: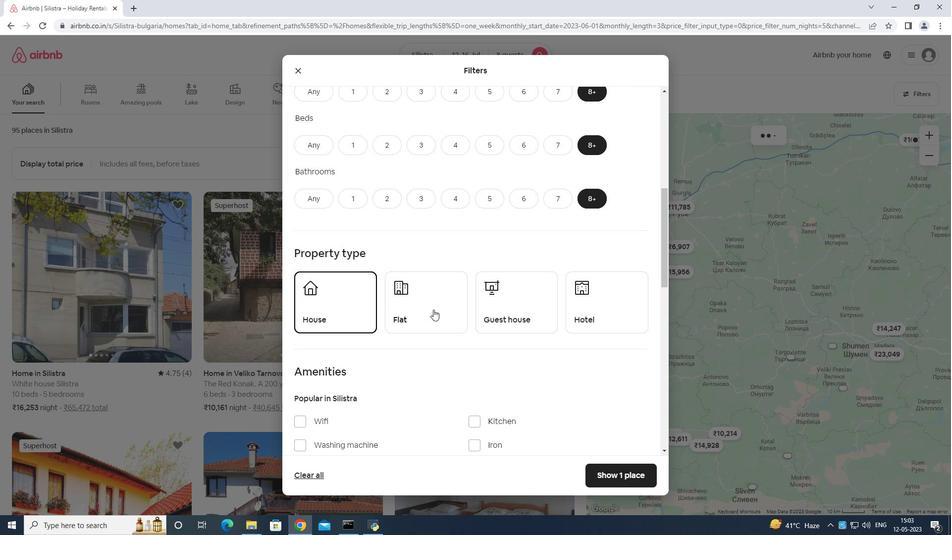 
Action: Mouse pressed left at (436, 309)
Screenshot: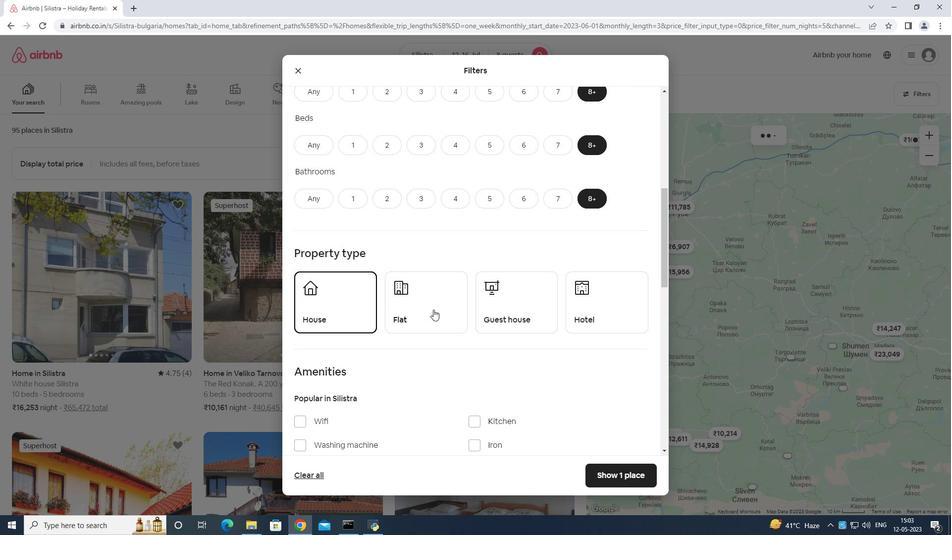 
Action: Mouse moved to (491, 306)
Screenshot: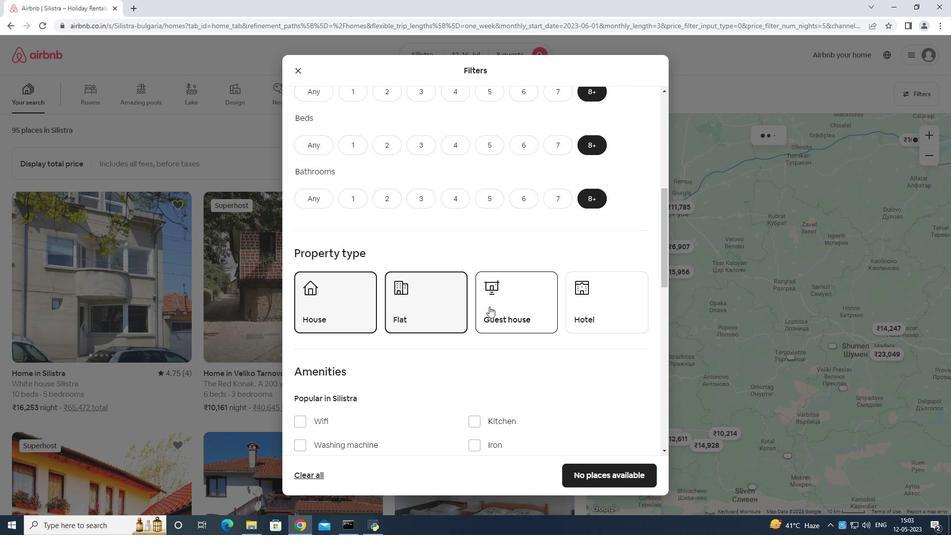 
Action: Mouse pressed left at (491, 306)
Screenshot: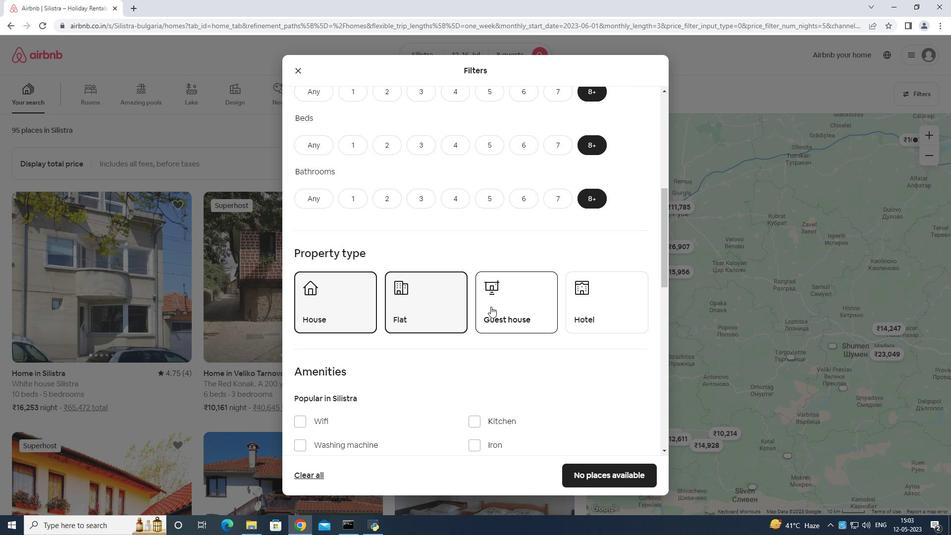 
Action: Mouse moved to (570, 310)
Screenshot: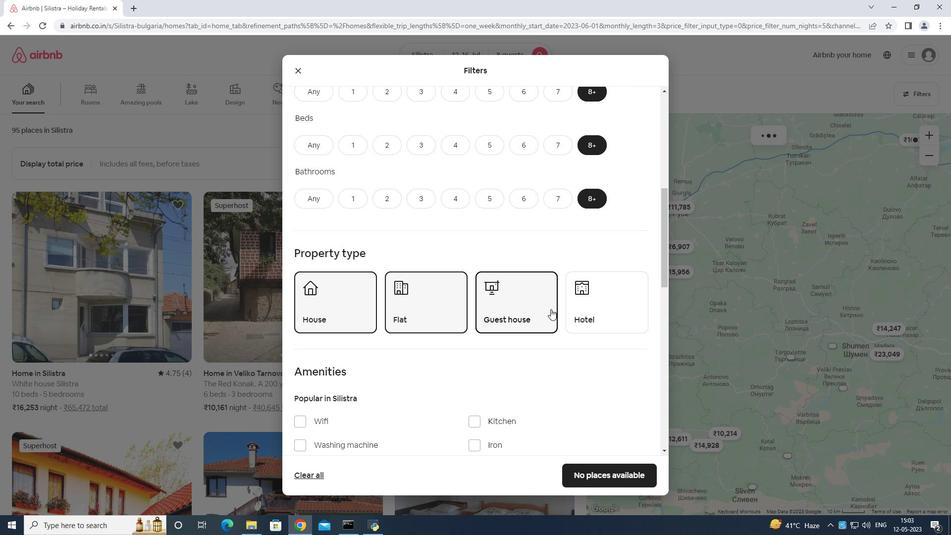 
Action: Mouse pressed left at (570, 310)
Screenshot: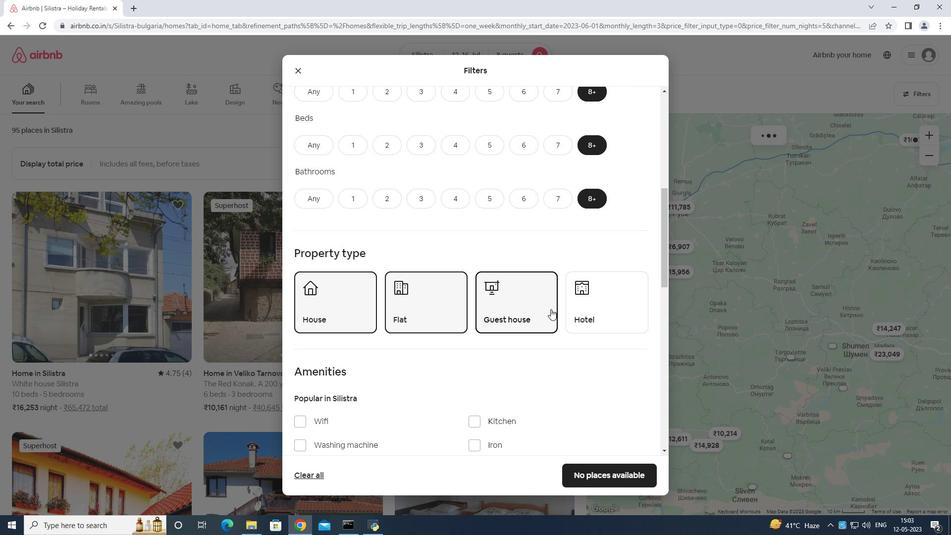 
Action: Mouse moved to (561, 315)
Screenshot: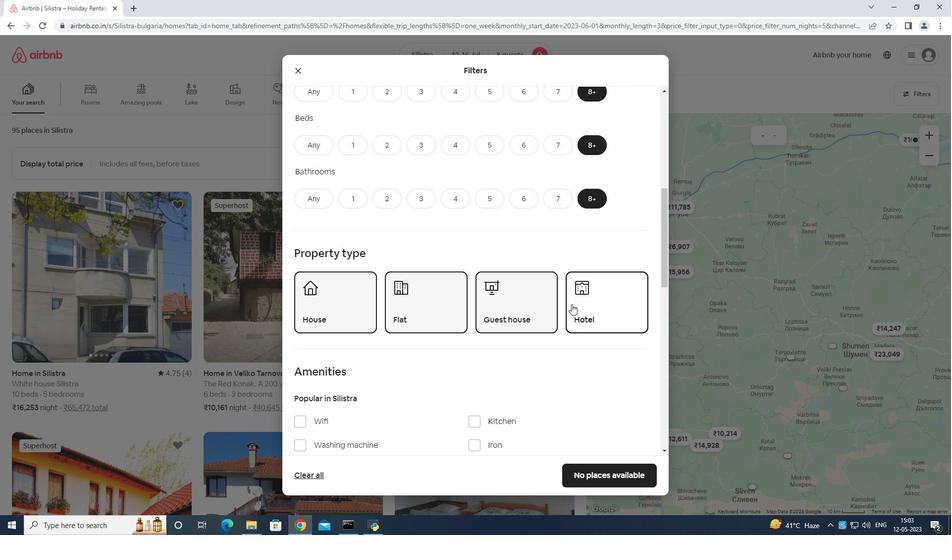 
Action: Mouse scrolled (561, 315) with delta (0, 0)
Screenshot: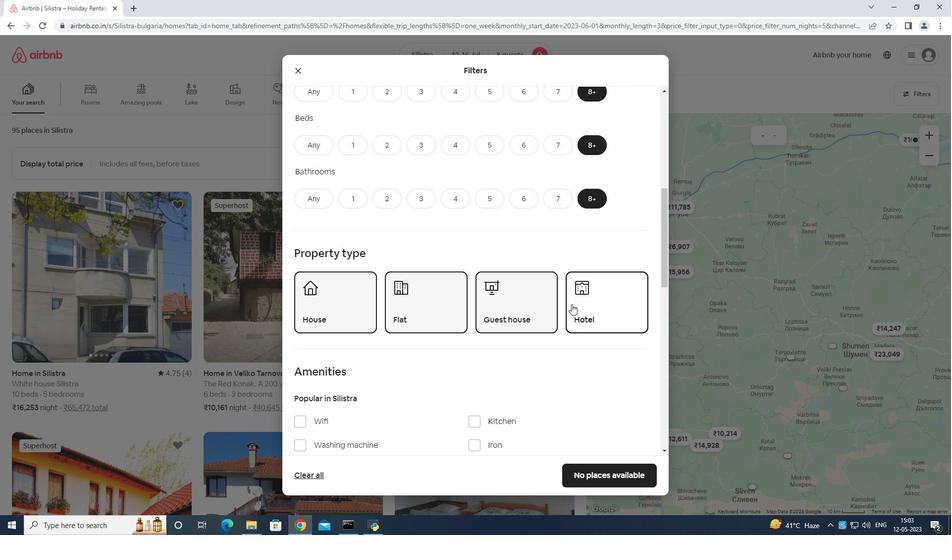 
Action: Mouse moved to (554, 321)
Screenshot: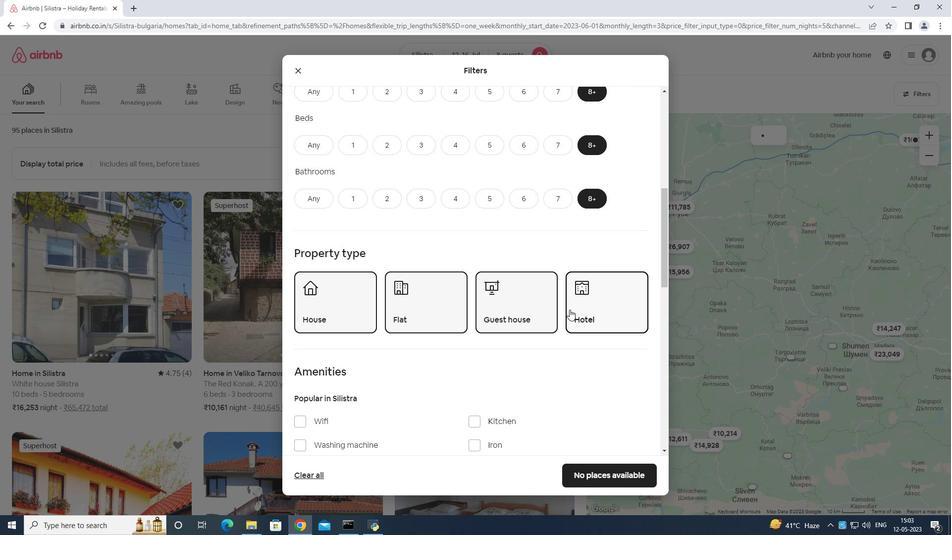 
Action: Mouse scrolled (554, 320) with delta (0, 0)
Screenshot: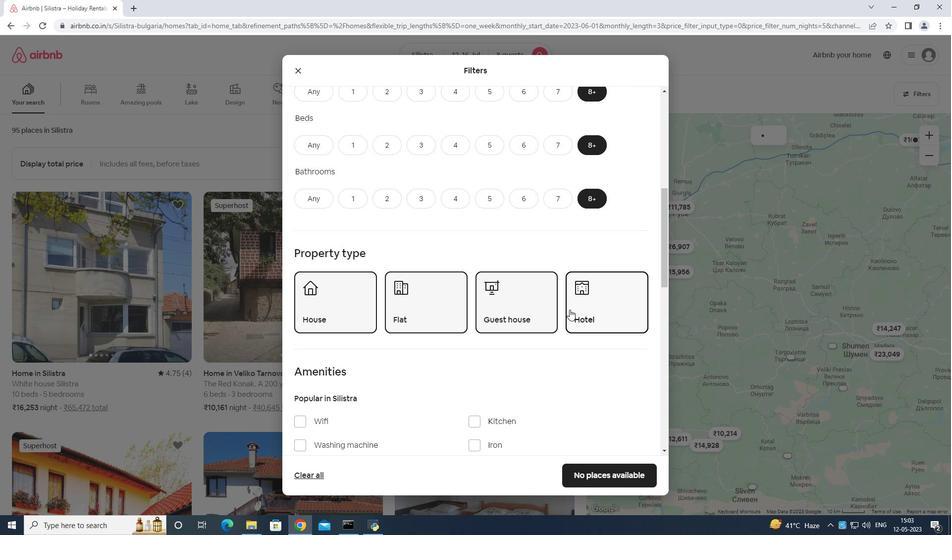 
Action: Mouse scrolled (554, 320) with delta (0, 0)
Screenshot: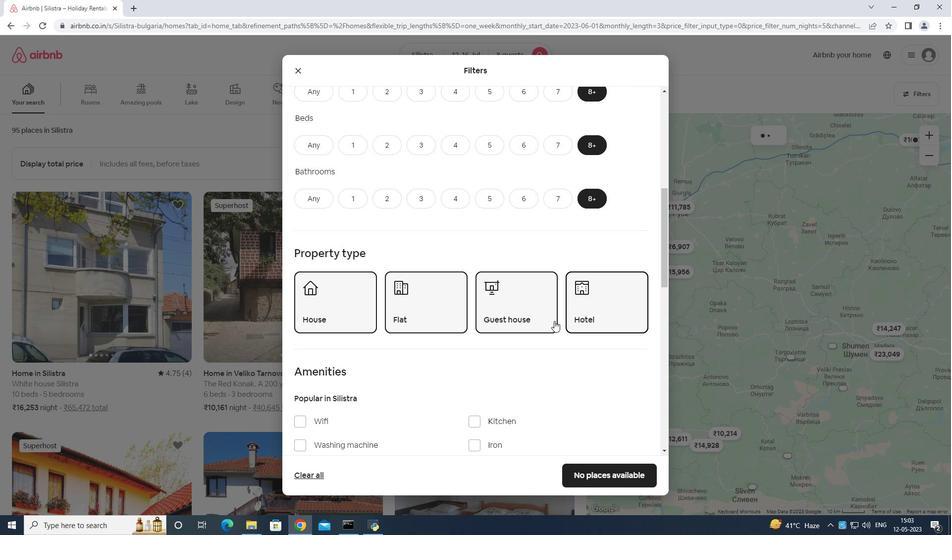 
Action: Mouse moved to (438, 274)
Screenshot: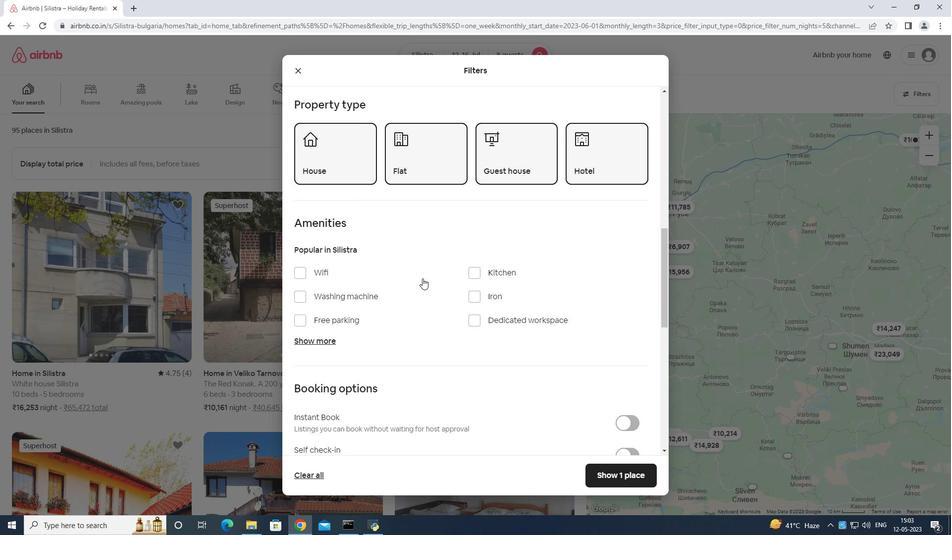 
Action: Mouse scrolled (438, 273) with delta (0, 0)
Screenshot: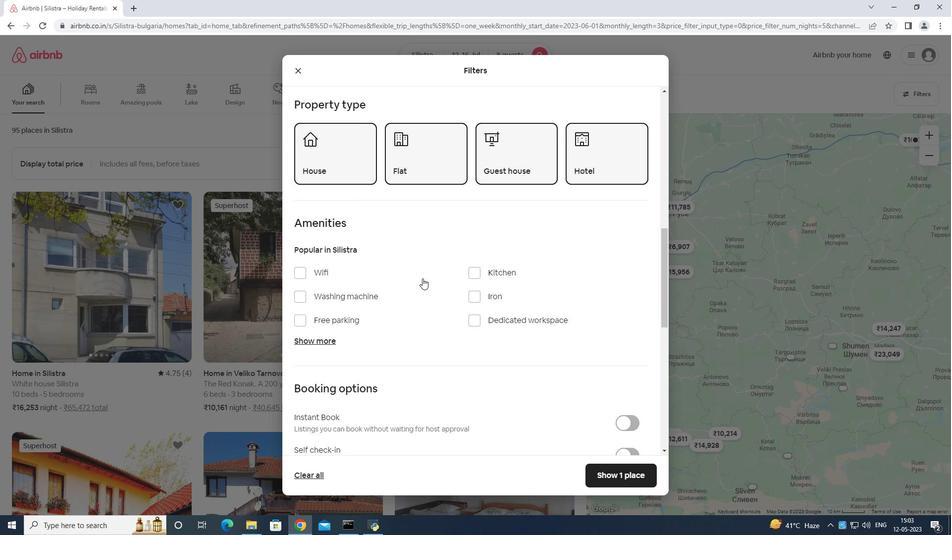 
Action: Mouse moved to (441, 274)
Screenshot: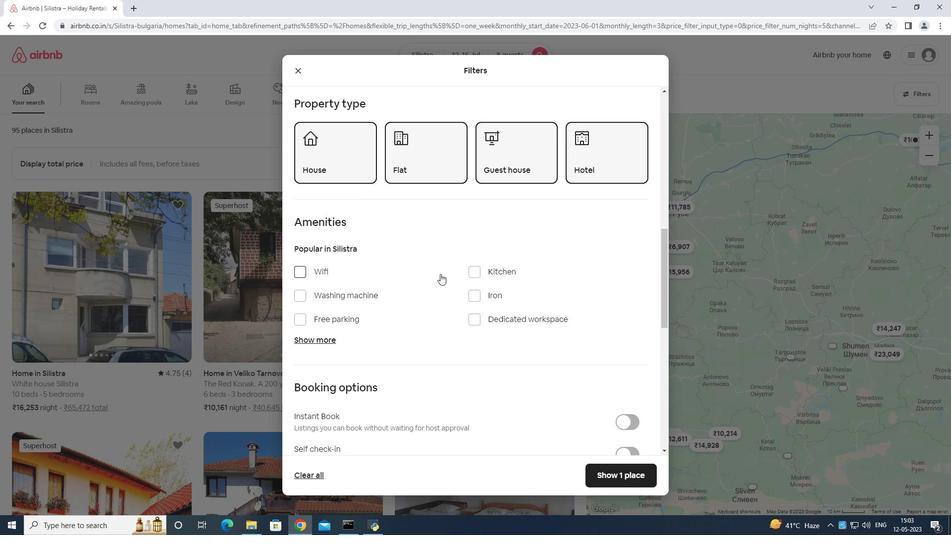 
Action: Mouse scrolled (441, 273) with delta (0, 0)
Screenshot: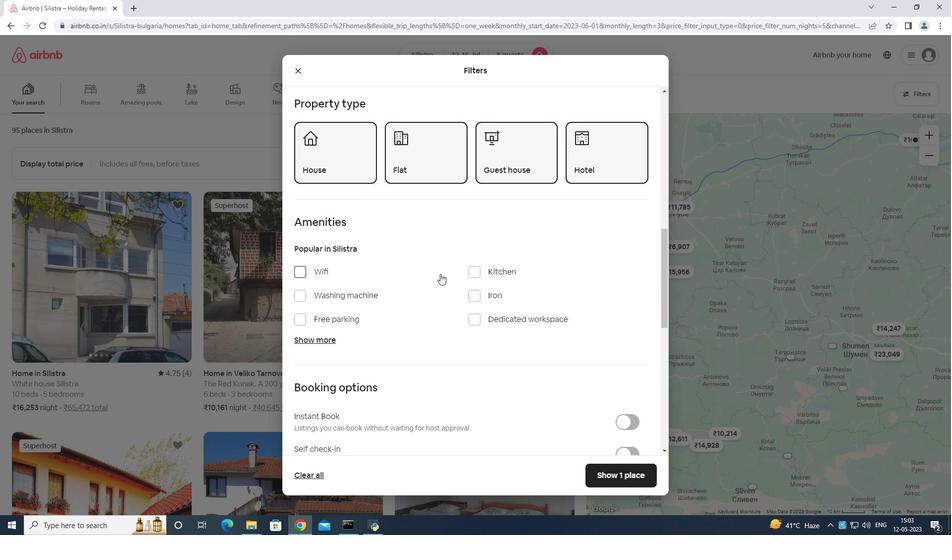 
Action: Mouse moved to (441, 274)
Screenshot: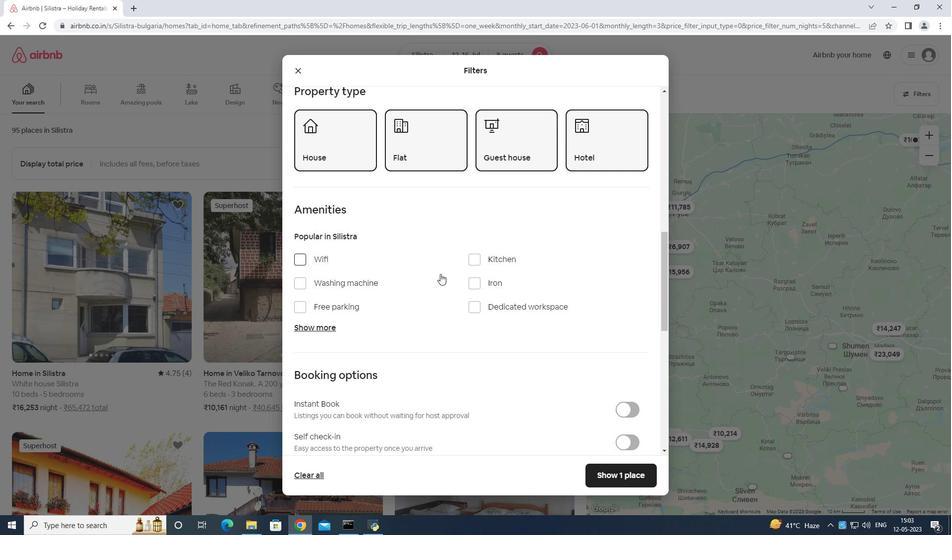 
Action: Mouse scrolled (441, 273) with delta (0, 0)
Screenshot: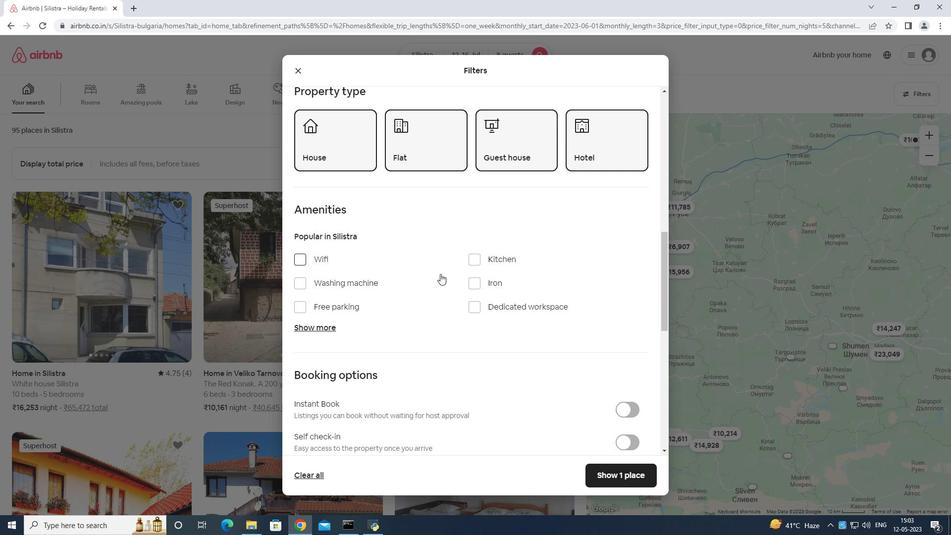 
Action: Mouse moved to (325, 166)
Screenshot: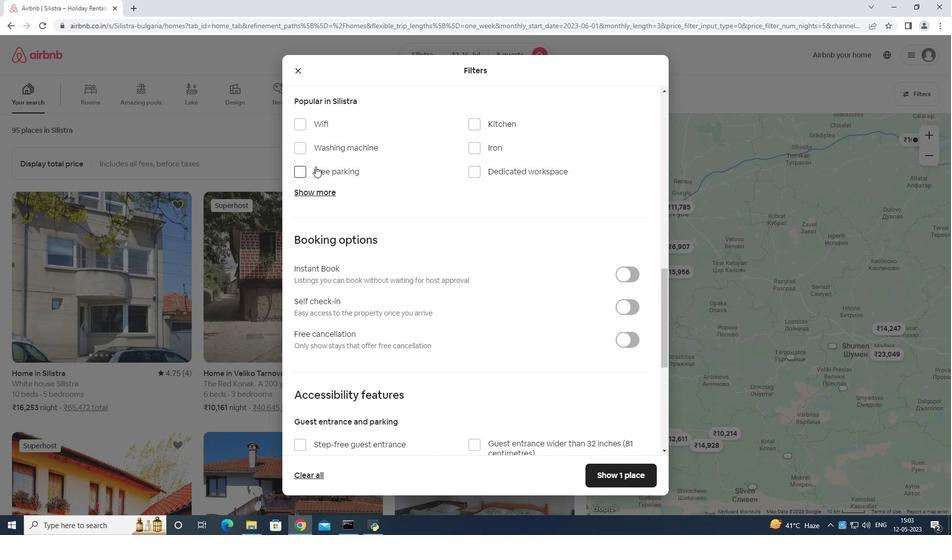 
Action: Mouse scrolled (325, 167) with delta (0, 0)
Screenshot: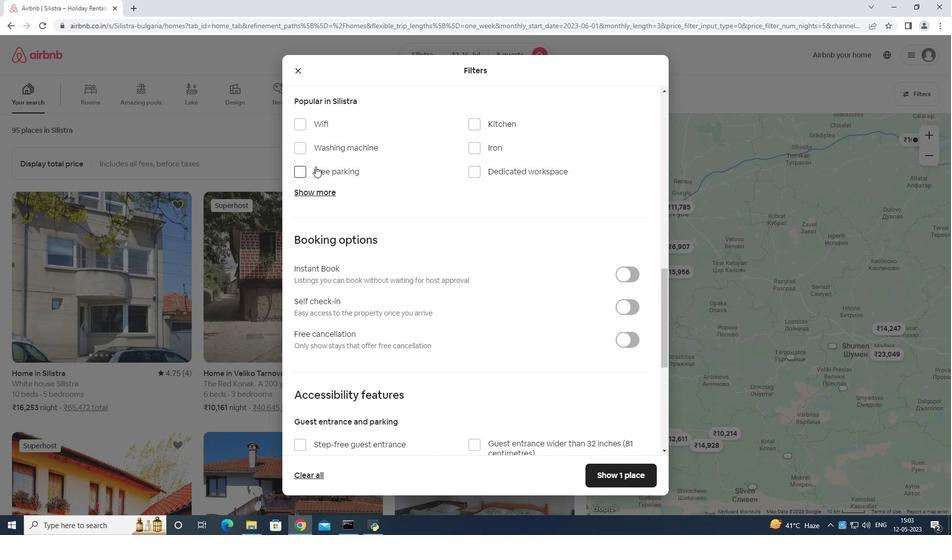 
Action: Mouse moved to (327, 166)
Screenshot: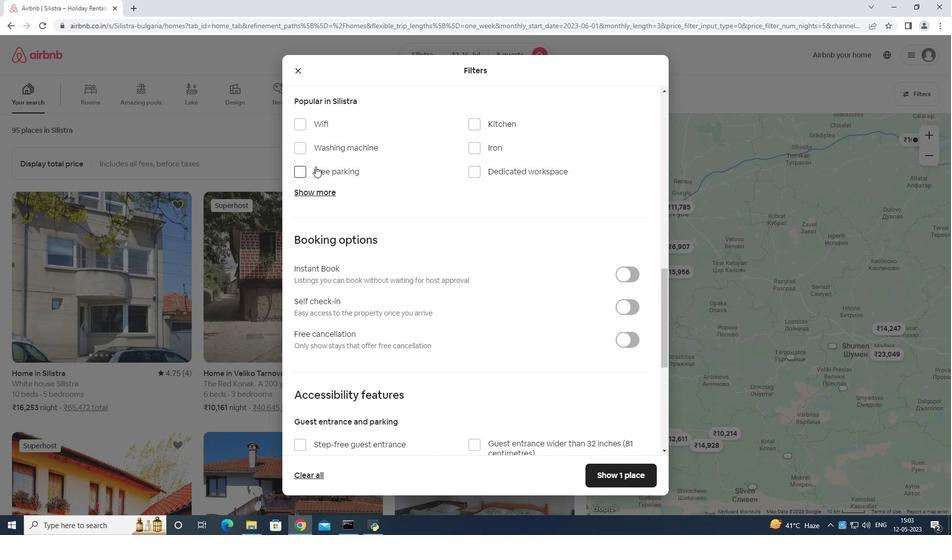 
Action: Mouse scrolled (327, 167) with delta (0, 0)
Screenshot: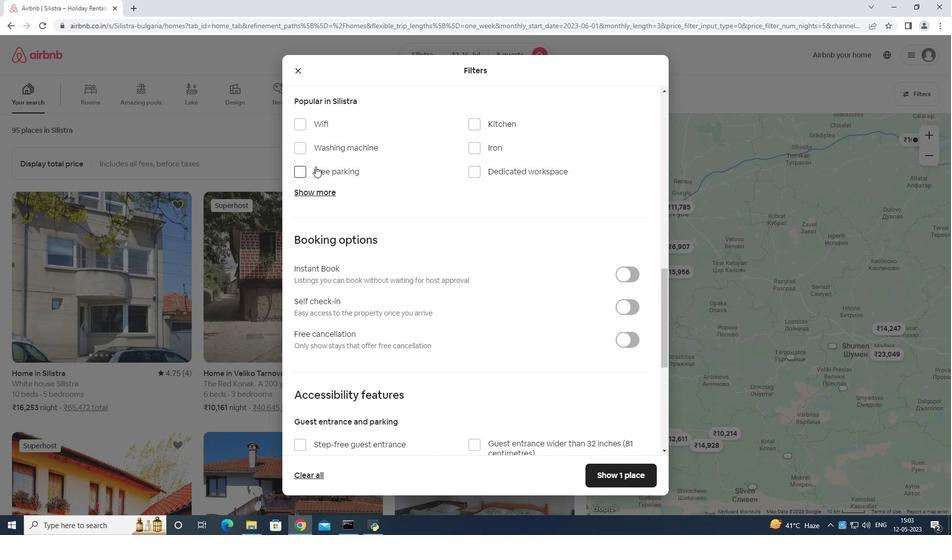 
Action: Mouse moved to (300, 221)
Screenshot: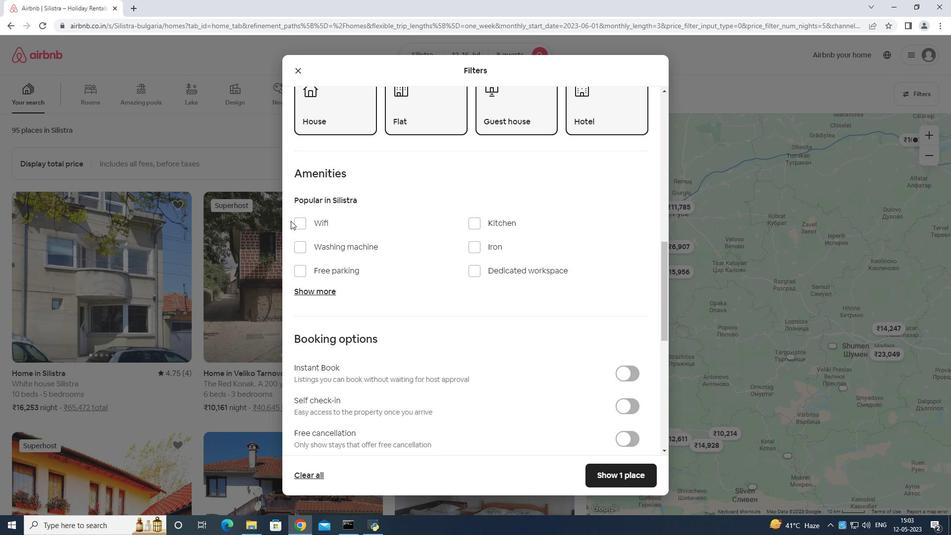
Action: Mouse pressed left at (300, 221)
Screenshot: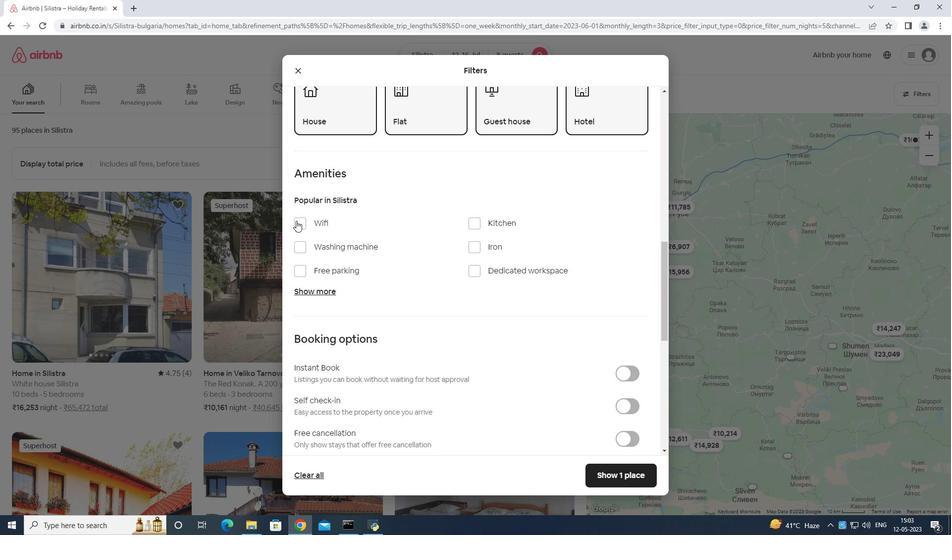 
Action: Mouse moved to (300, 271)
Screenshot: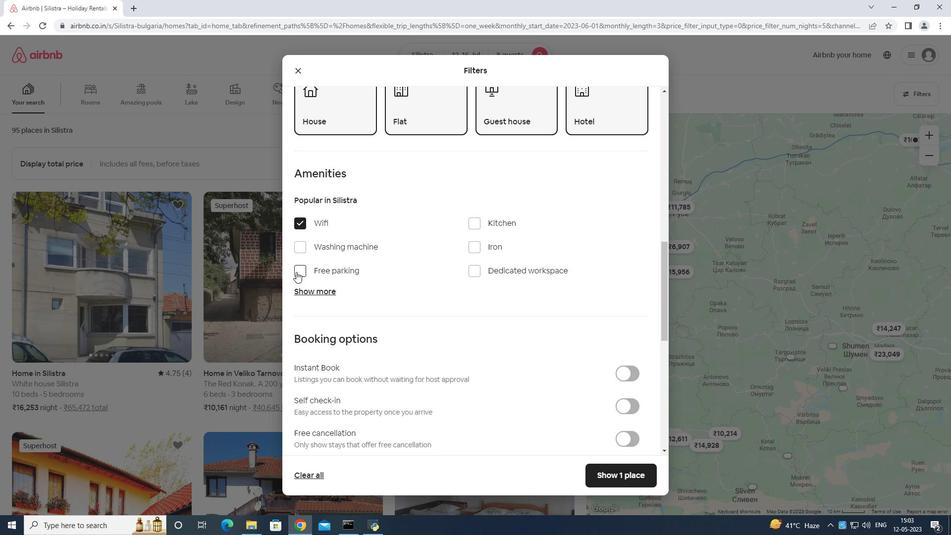 
Action: Mouse pressed left at (300, 271)
Screenshot: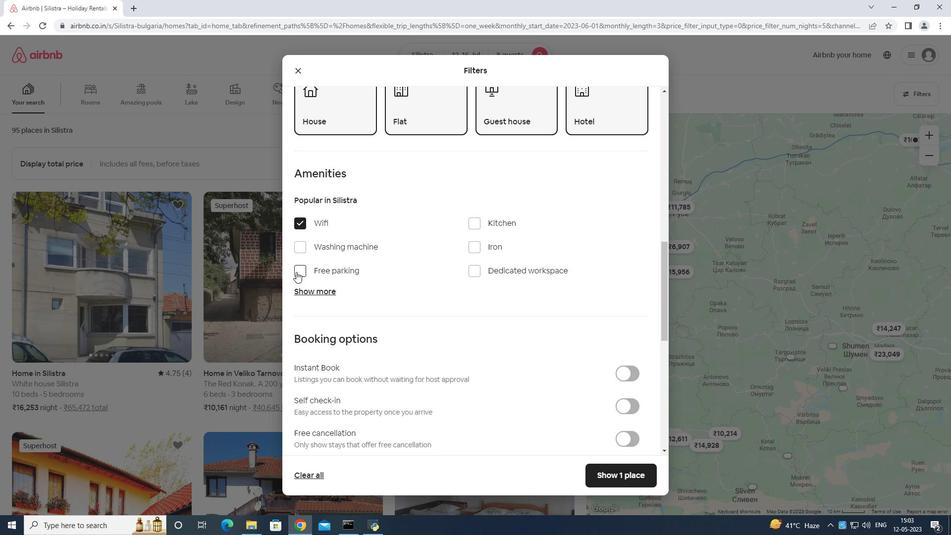 
Action: Mouse moved to (304, 289)
Screenshot: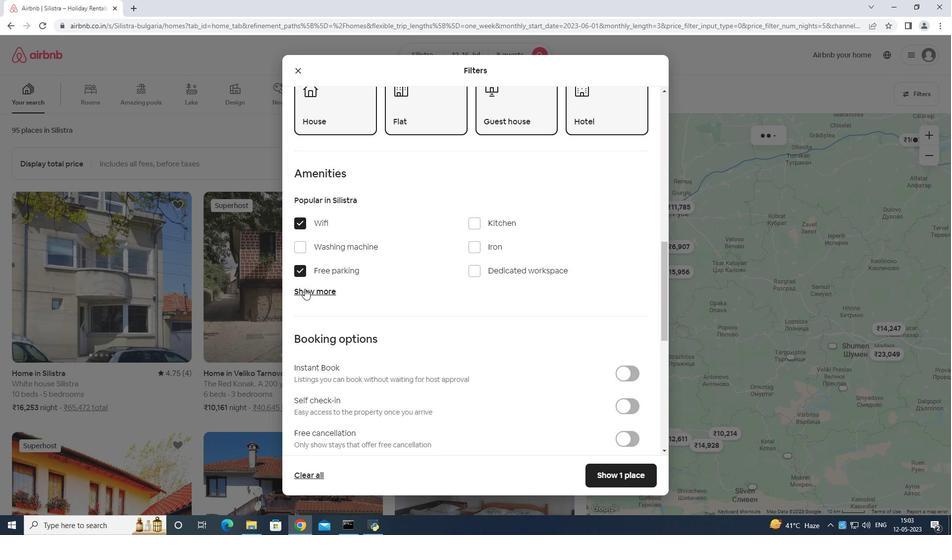 
Action: Mouse pressed left at (304, 289)
Screenshot: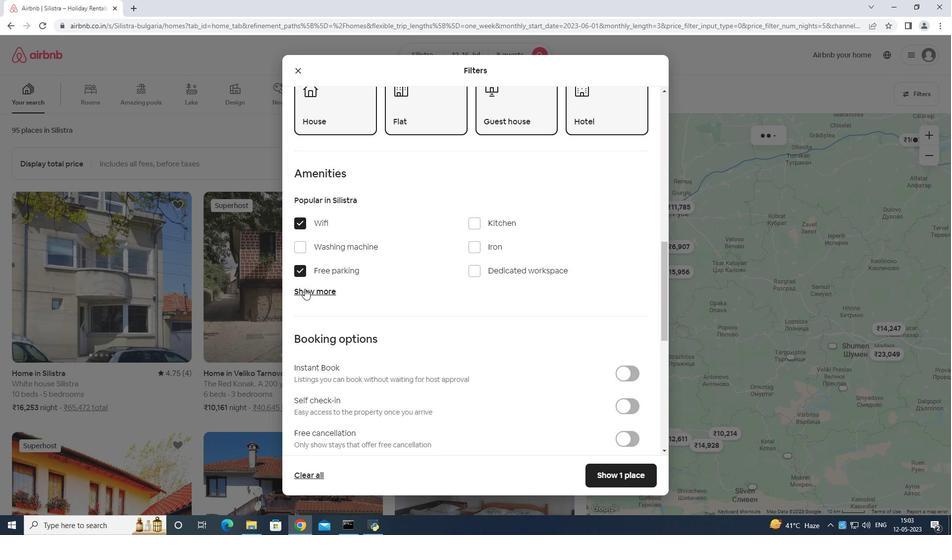 
Action: Mouse moved to (477, 349)
Screenshot: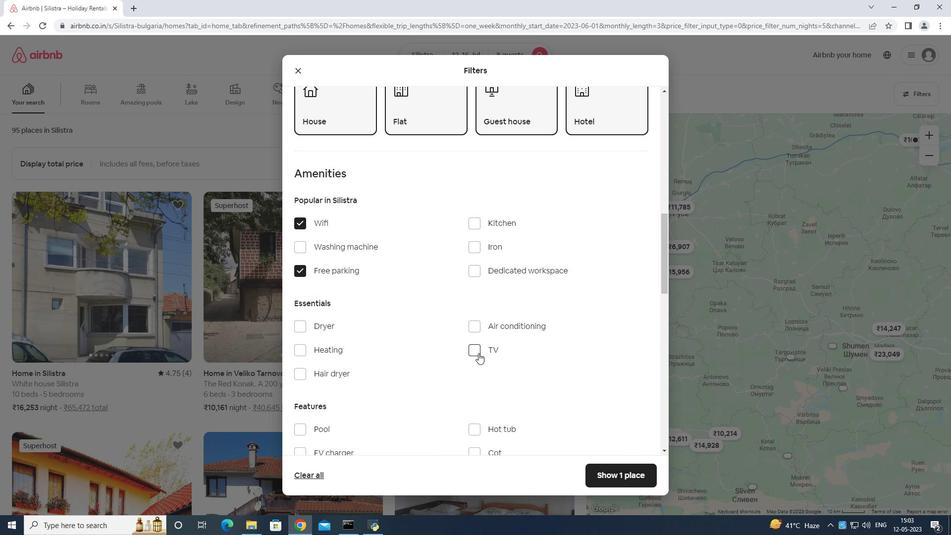 
Action: Mouse pressed left at (477, 349)
Screenshot: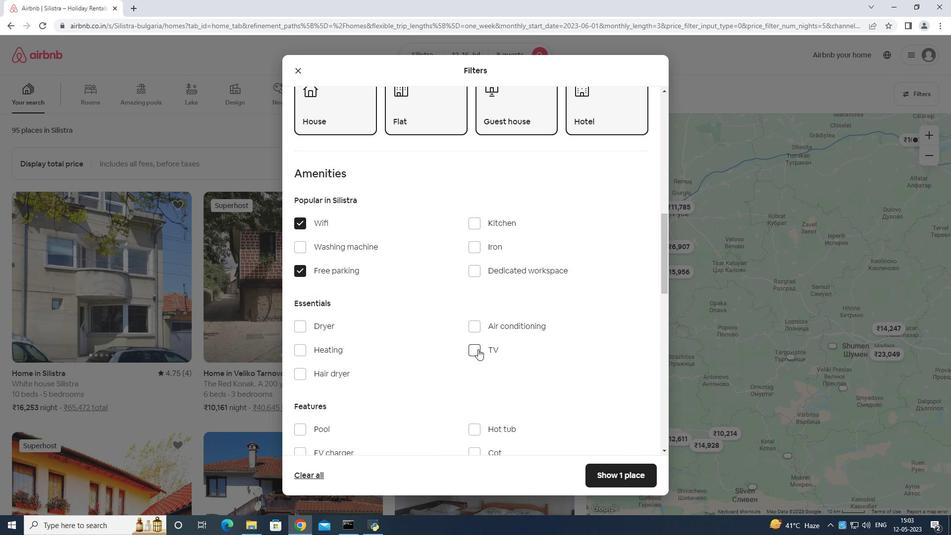 
Action: Mouse moved to (483, 344)
Screenshot: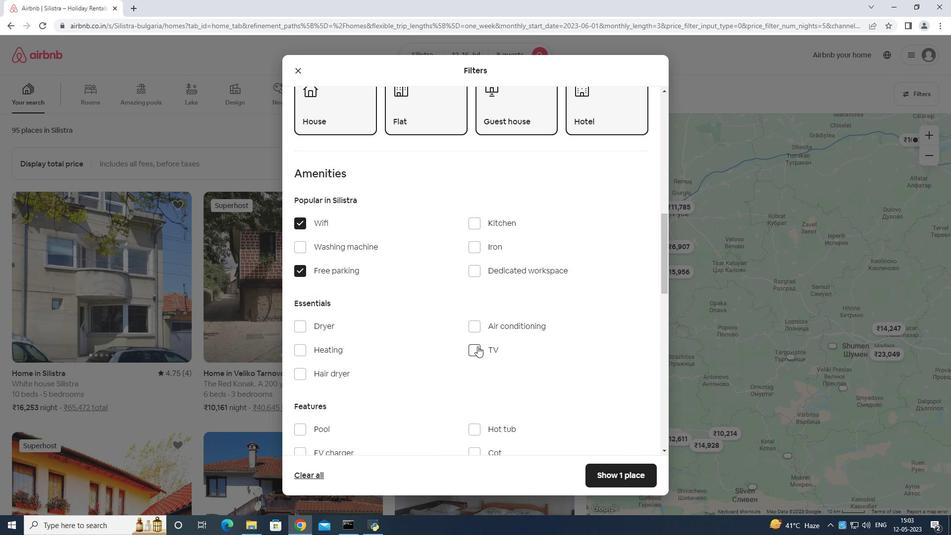 
Action: Mouse scrolled (483, 344) with delta (0, 0)
Screenshot: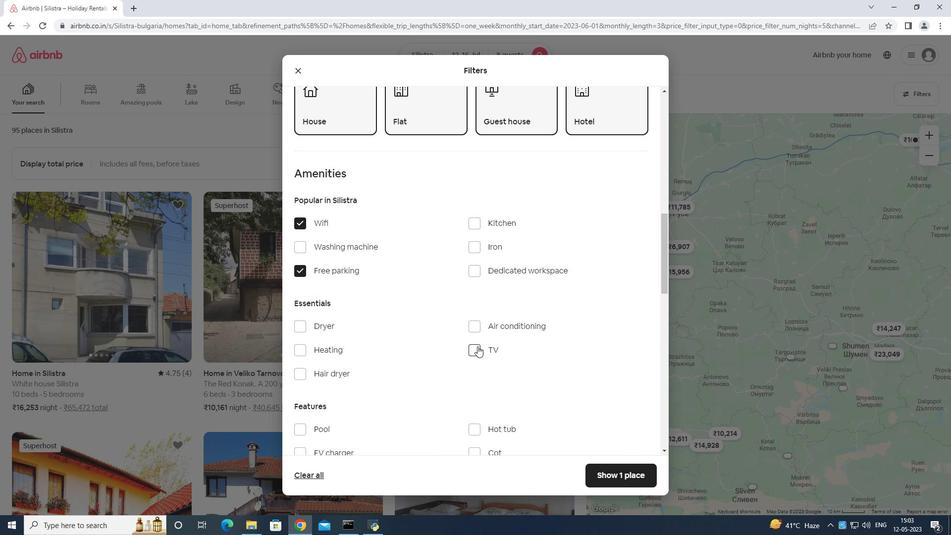 
Action: Mouse moved to (483, 344)
Screenshot: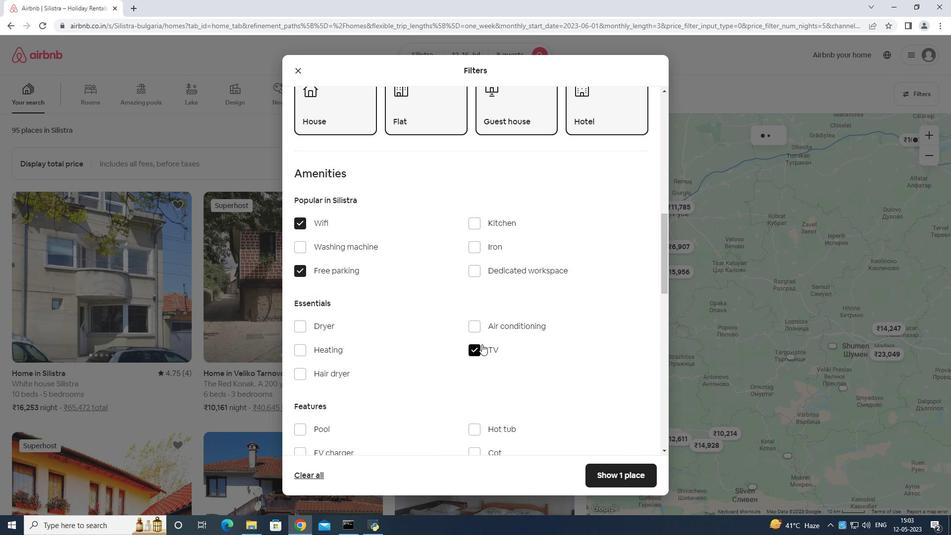 
Action: Mouse scrolled (483, 344) with delta (0, 0)
Screenshot: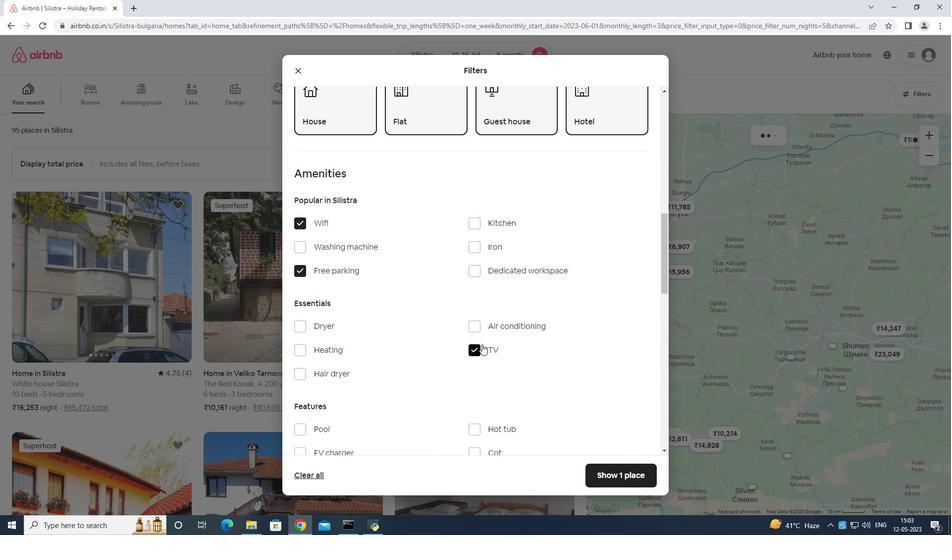 
Action: Mouse moved to (483, 345)
Screenshot: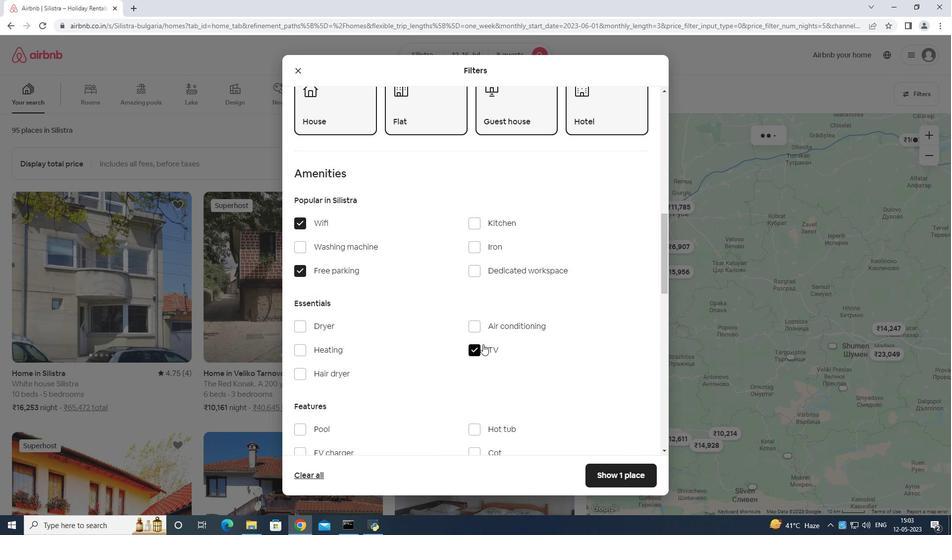 
Action: Mouse scrolled (483, 344) with delta (0, 0)
Screenshot: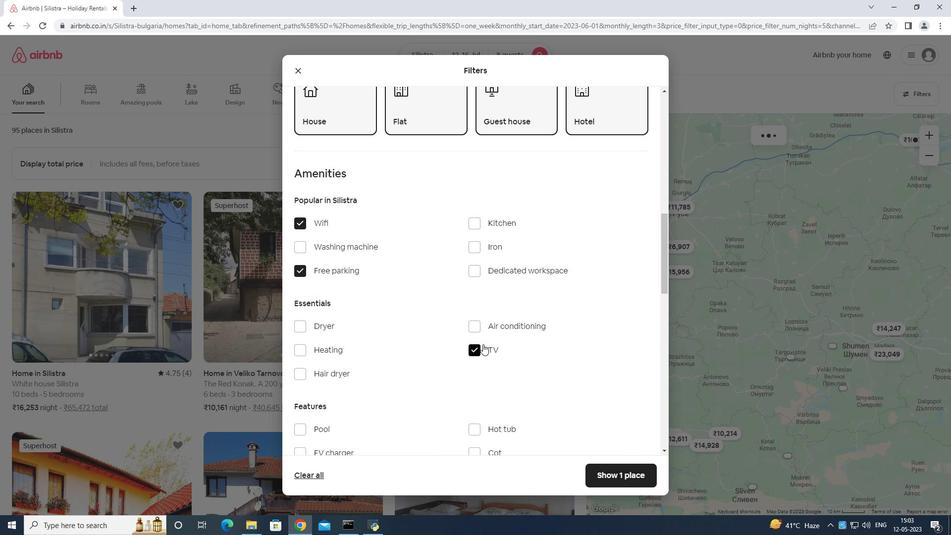 
Action: Mouse moved to (482, 344)
Screenshot: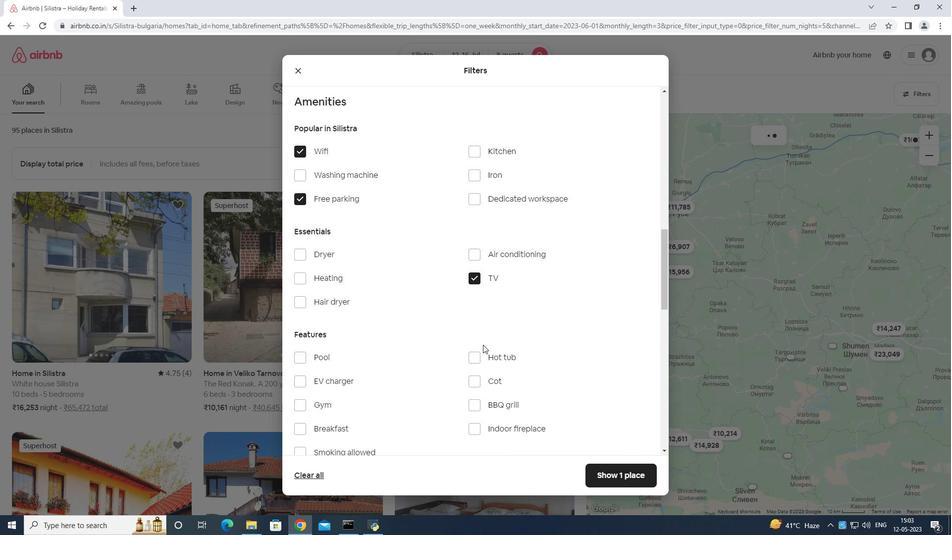 
Action: Mouse scrolled (482, 343) with delta (0, 0)
Screenshot: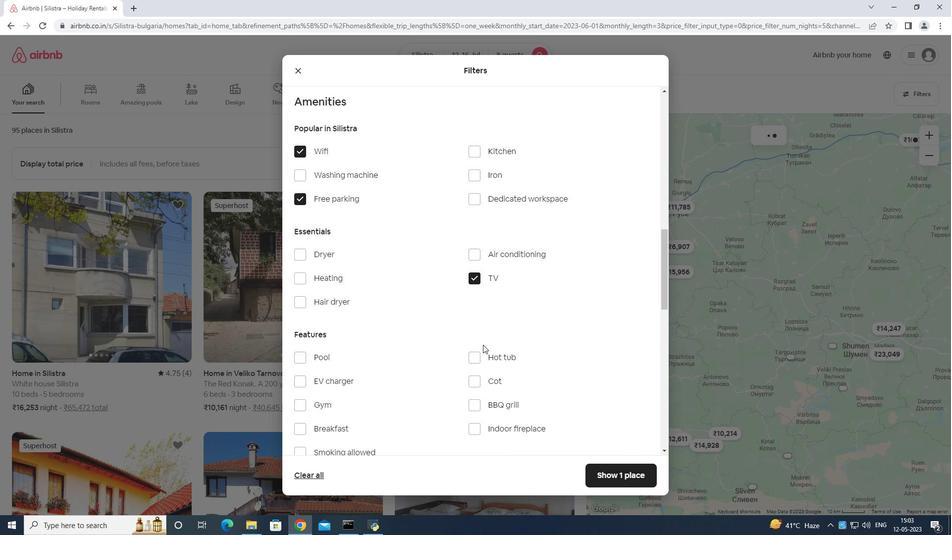 
Action: Mouse moved to (298, 280)
Screenshot: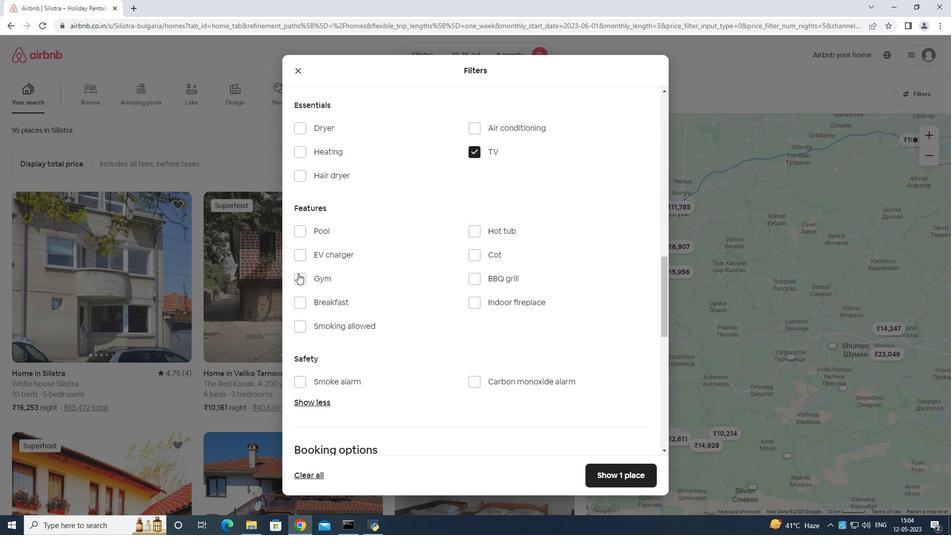 
Action: Mouse pressed left at (298, 280)
Screenshot: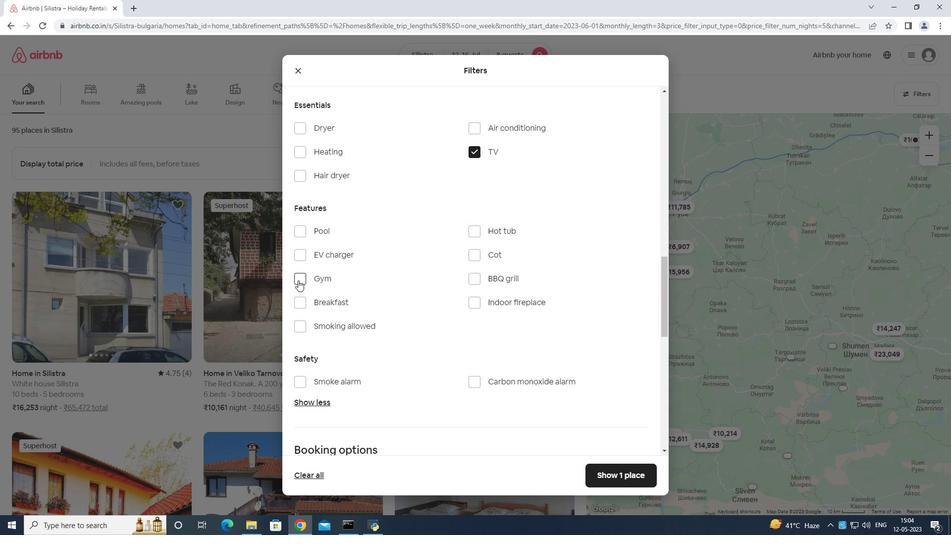
Action: Mouse moved to (300, 300)
Screenshot: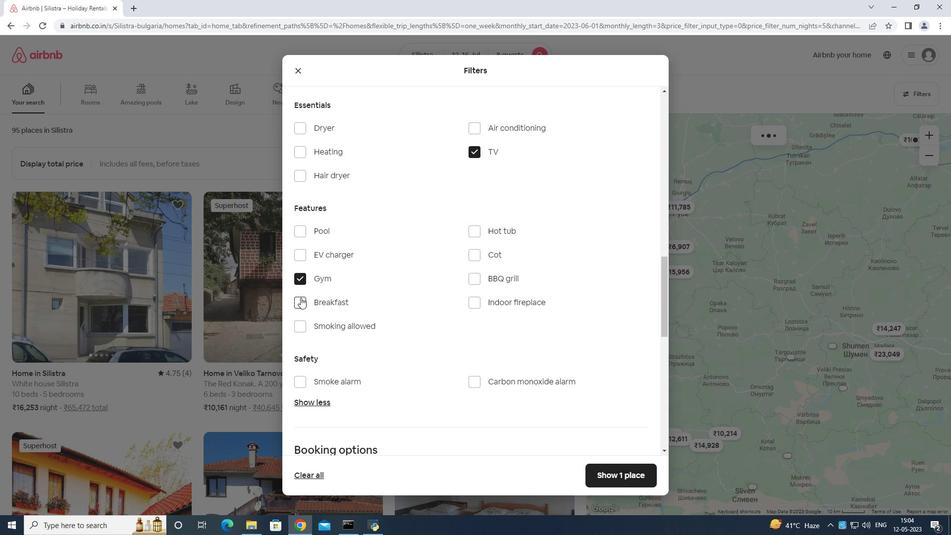 
Action: Mouse pressed left at (300, 300)
Screenshot: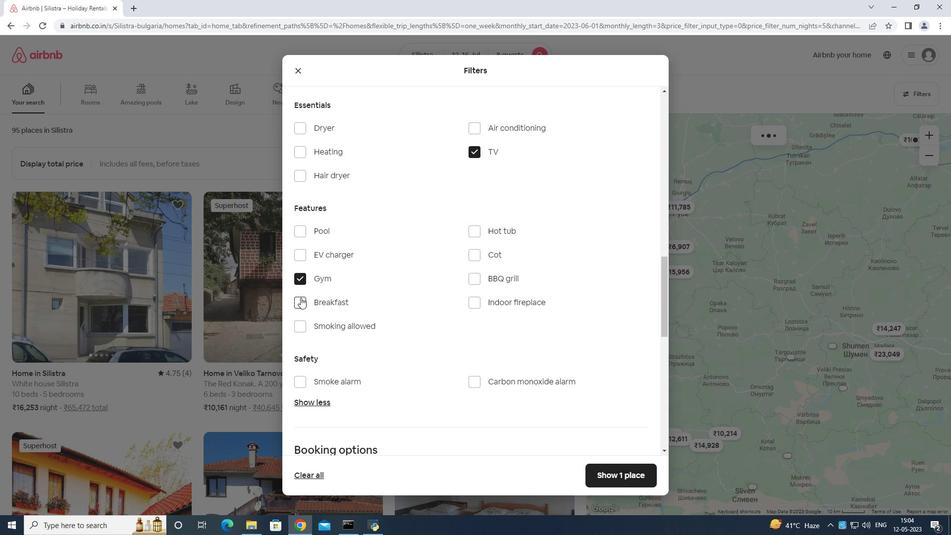 
Action: Mouse moved to (364, 302)
Screenshot: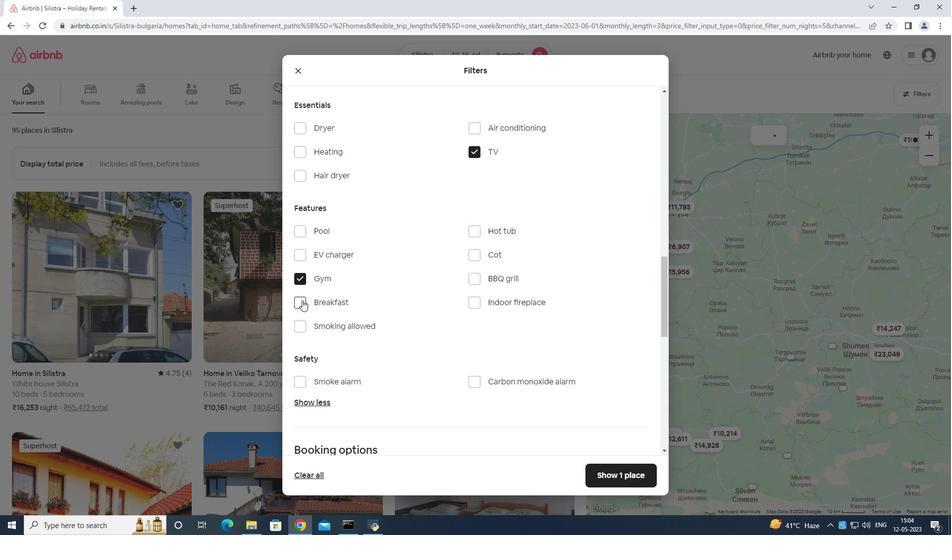 
Action: Mouse scrolled (364, 301) with delta (0, 0)
Screenshot: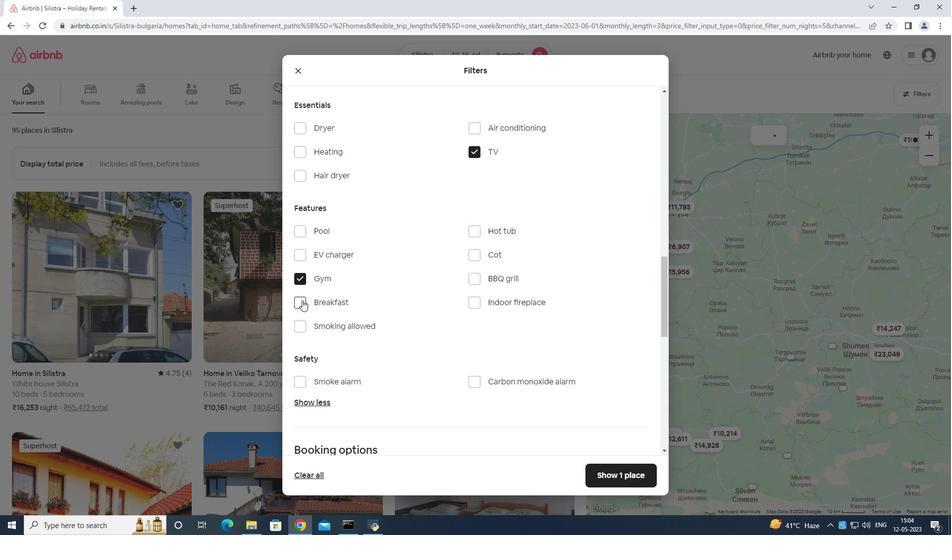 
Action: Mouse moved to (397, 308)
Screenshot: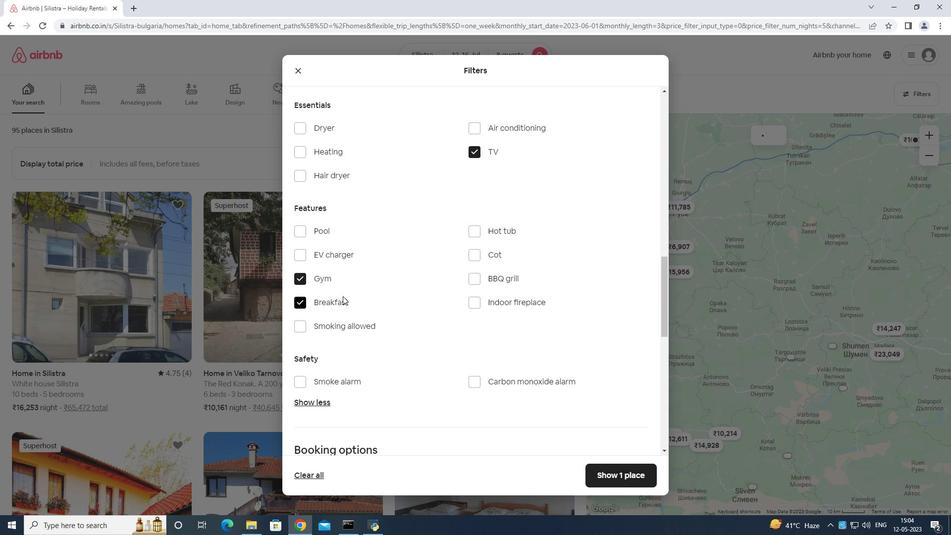 
Action: Mouse scrolled (397, 307) with delta (0, 0)
Screenshot: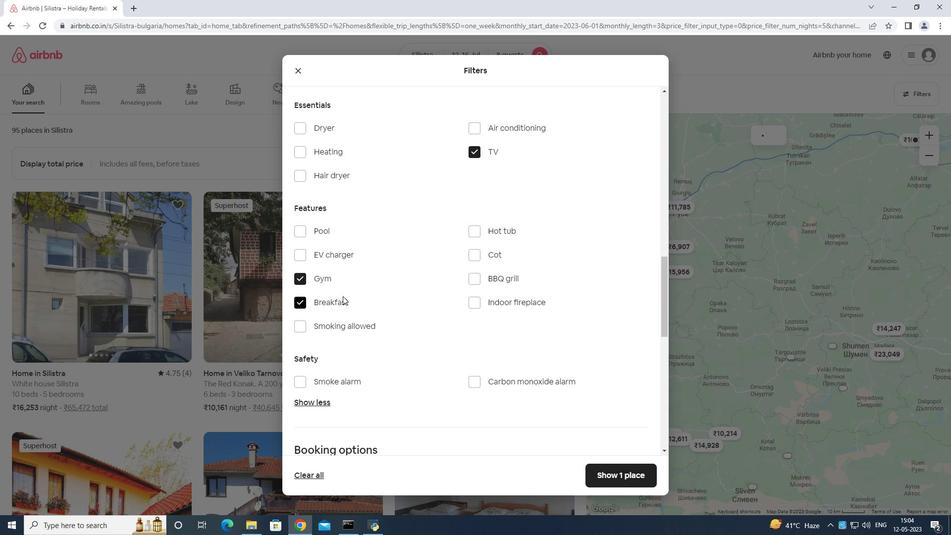 
Action: Mouse moved to (408, 309)
Screenshot: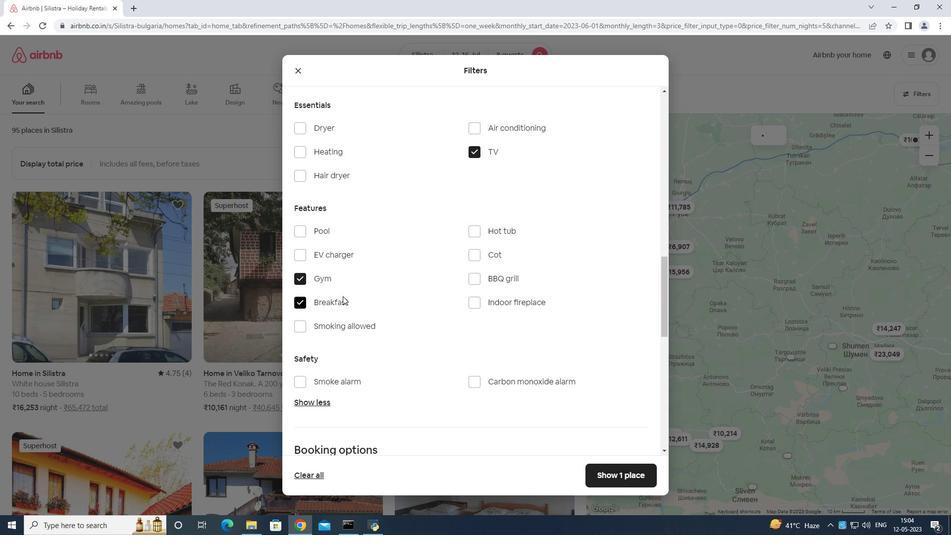 
Action: Mouse scrolled (408, 309) with delta (0, 0)
Screenshot: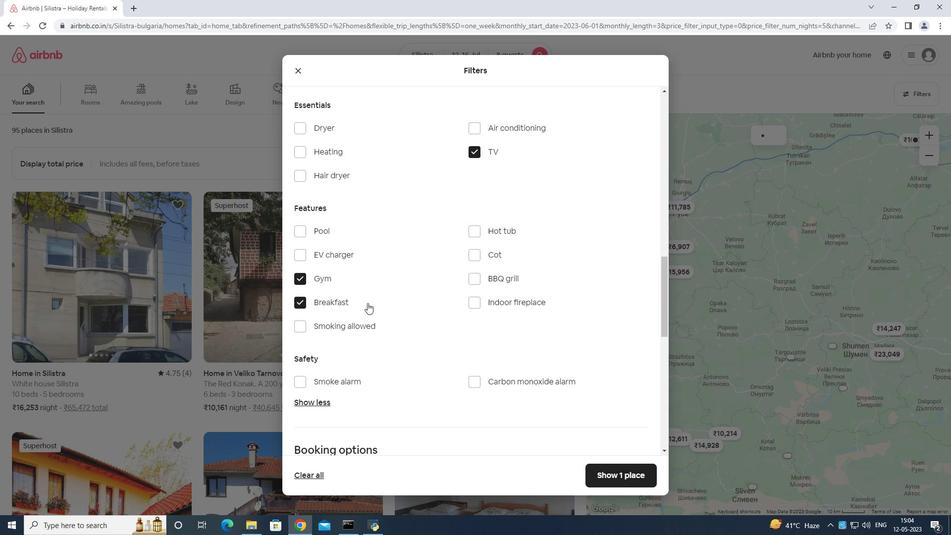 
Action: Mouse moved to (452, 316)
Screenshot: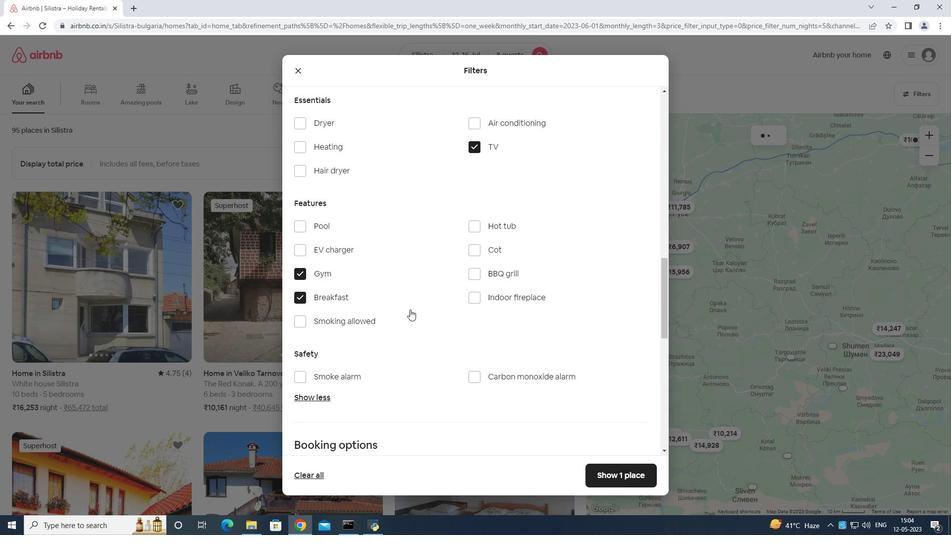 
Action: Mouse scrolled (451, 315) with delta (0, 0)
Screenshot: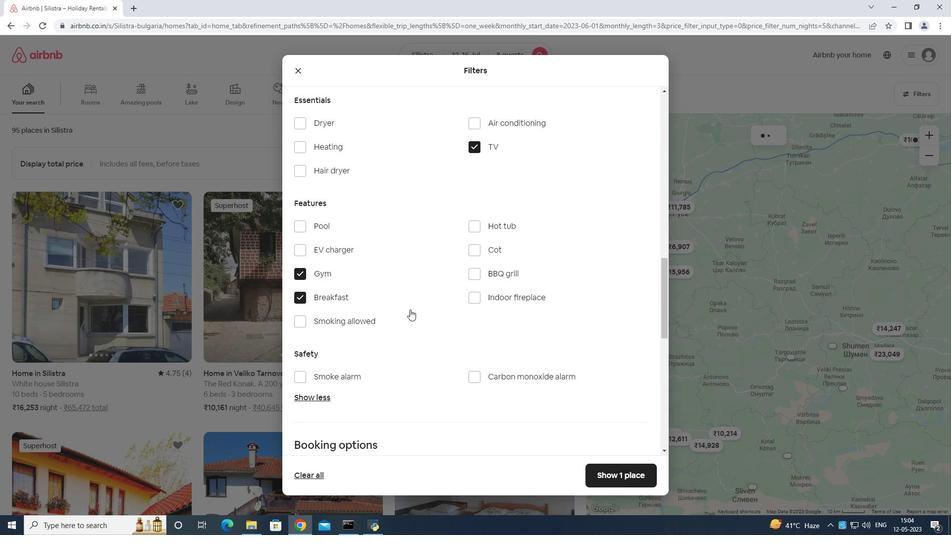 
Action: Mouse moved to (476, 320)
Screenshot: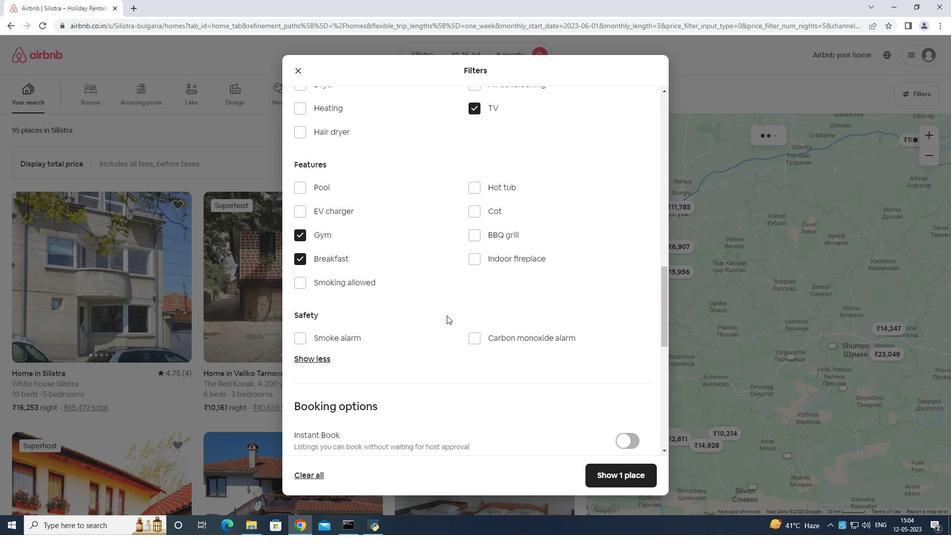 
Action: Mouse scrolled (476, 320) with delta (0, 0)
Screenshot: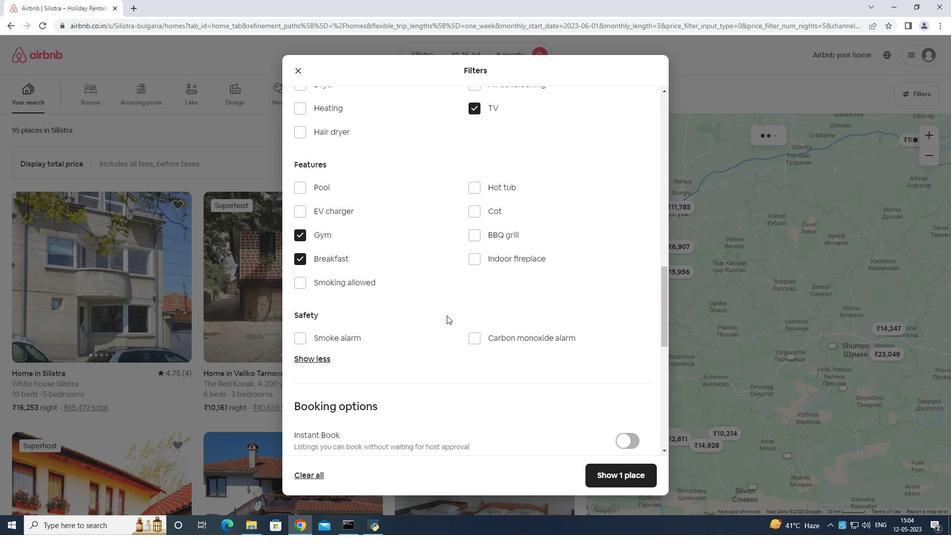 
Action: Mouse moved to (623, 270)
Screenshot: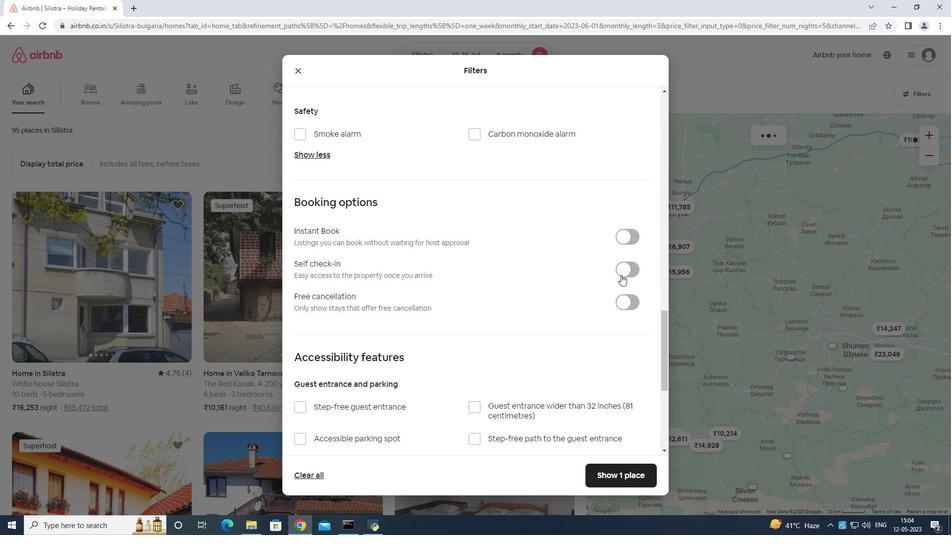 
Action: Mouse pressed left at (623, 270)
Screenshot: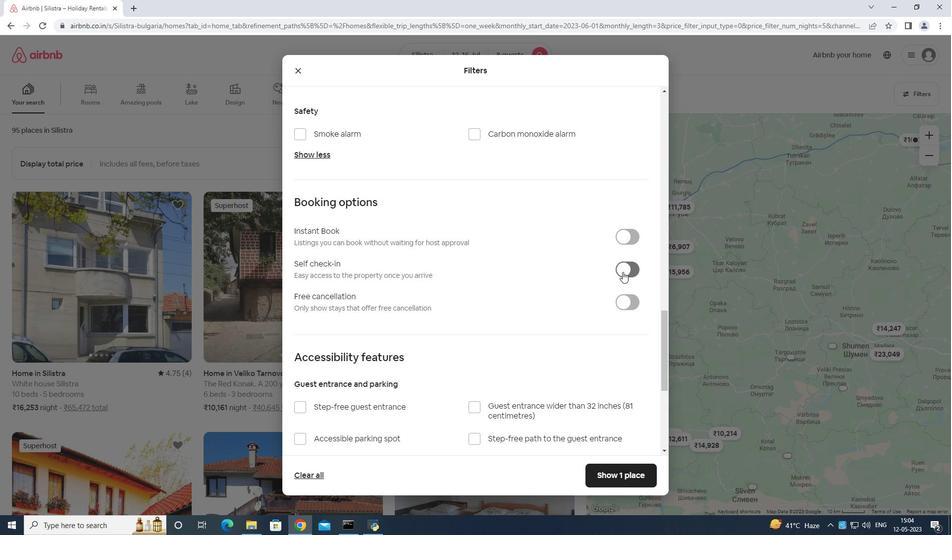 
Action: Mouse moved to (620, 259)
Screenshot: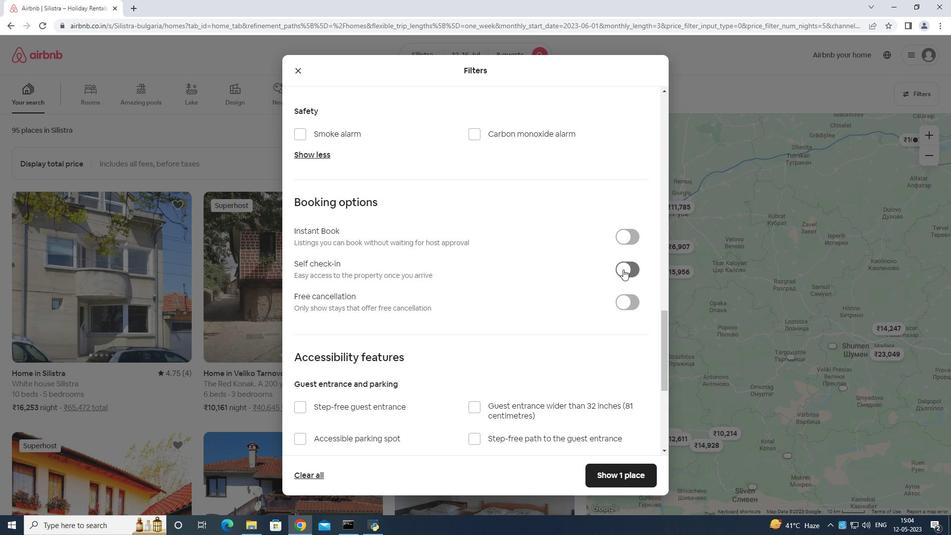 
Action: Mouse scrolled (620, 259) with delta (0, 0)
Screenshot: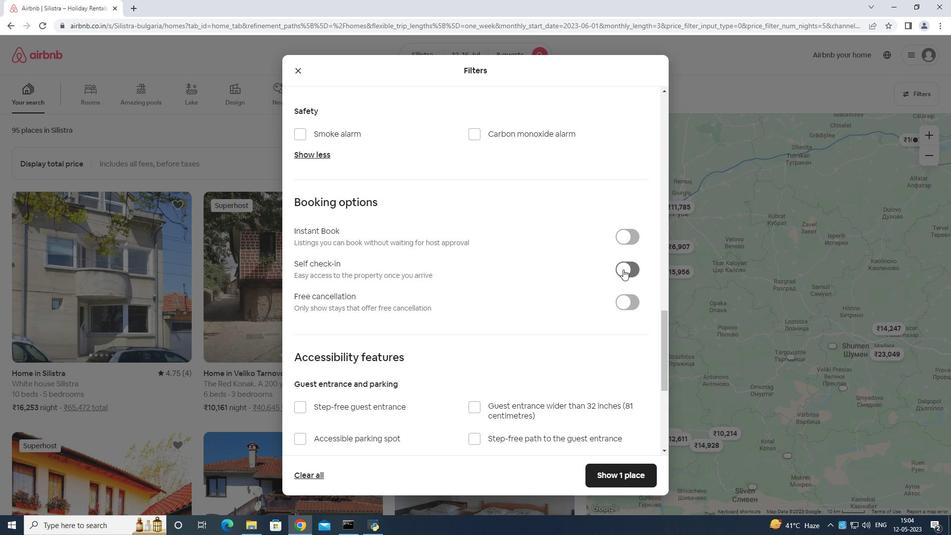 
Action: Mouse scrolled (620, 259) with delta (0, 0)
Screenshot: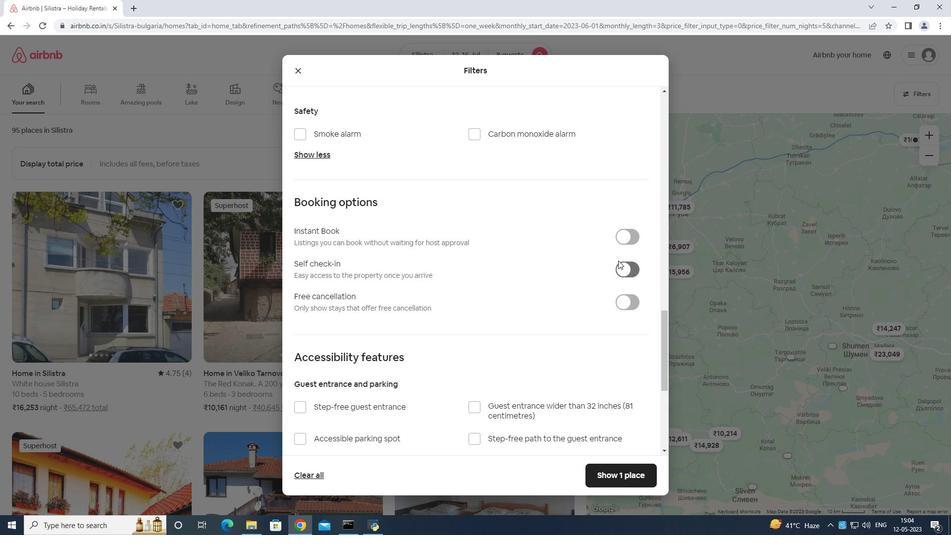 
Action: Mouse scrolled (620, 259) with delta (0, 0)
Screenshot: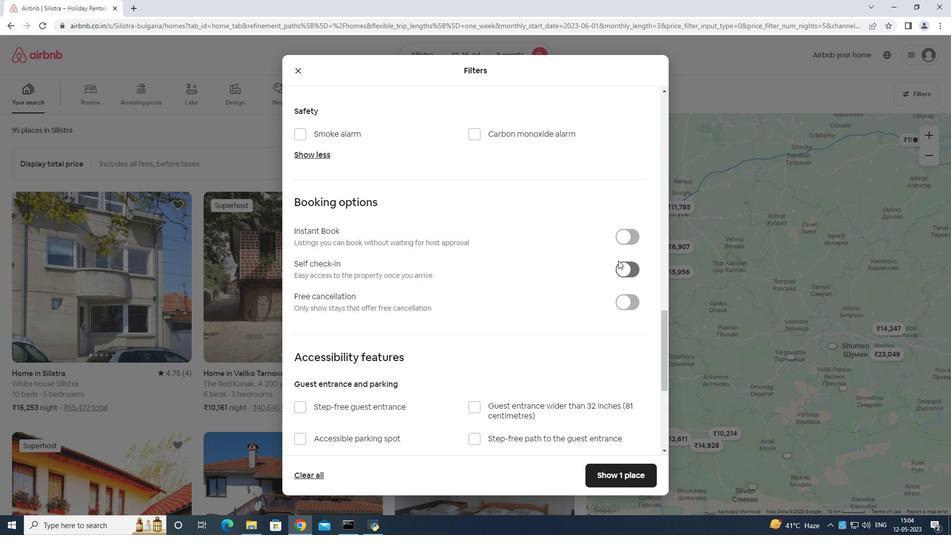 
Action: Mouse scrolled (620, 259) with delta (0, 0)
Screenshot: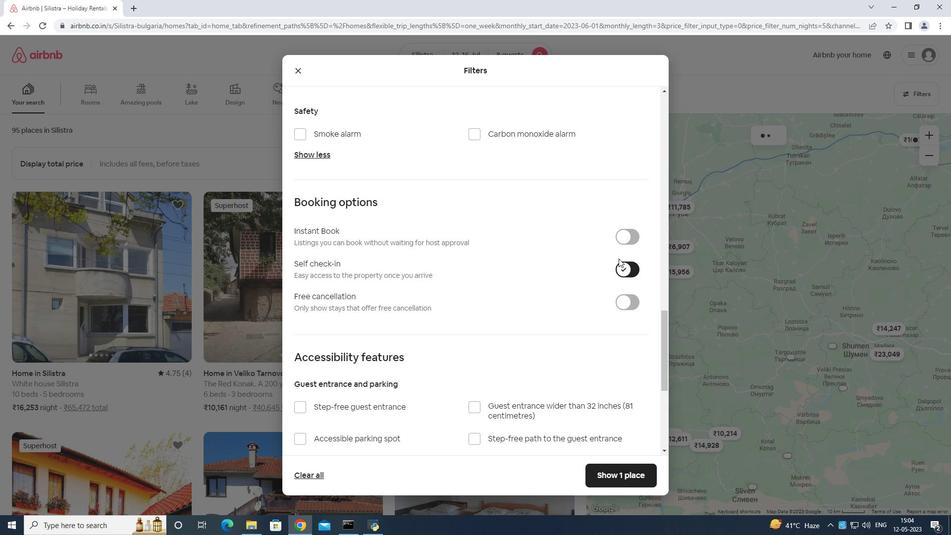 
Action: Mouse moved to (621, 262)
Screenshot: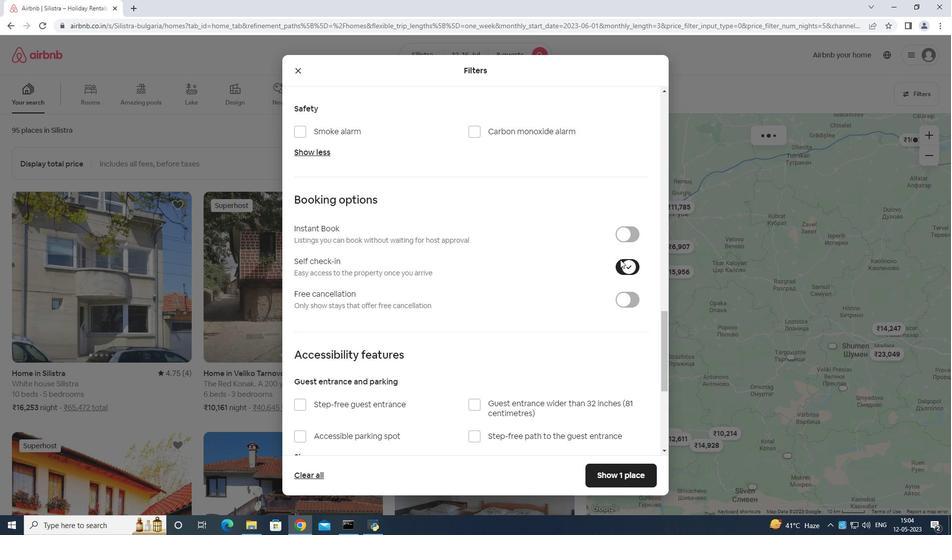 
Action: Mouse scrolled (621, 262) with delta (0, 0)
Screenshot: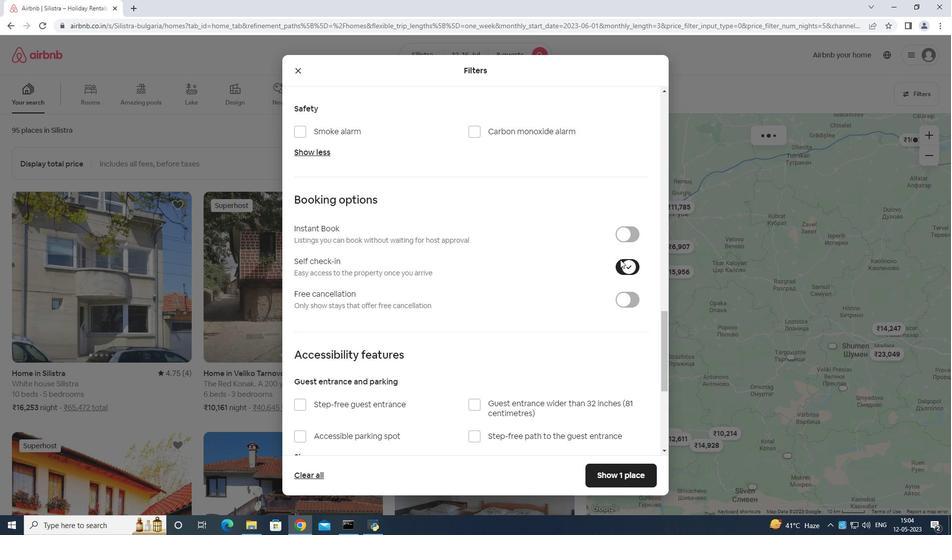 
Action: Mouse moved to (617, 265)
Screenshot: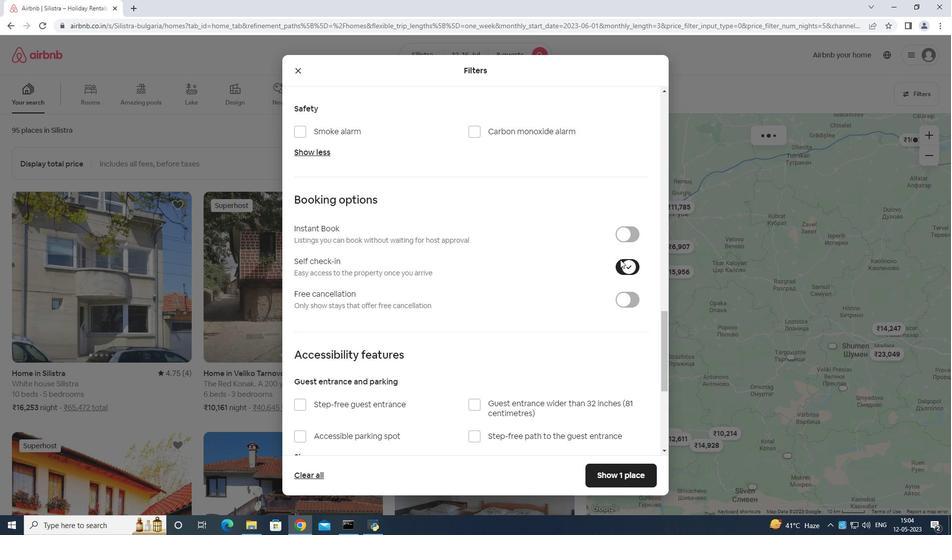 
Action: Mouse scrolled (617, 264) with delta (0, 0)
Screenshot: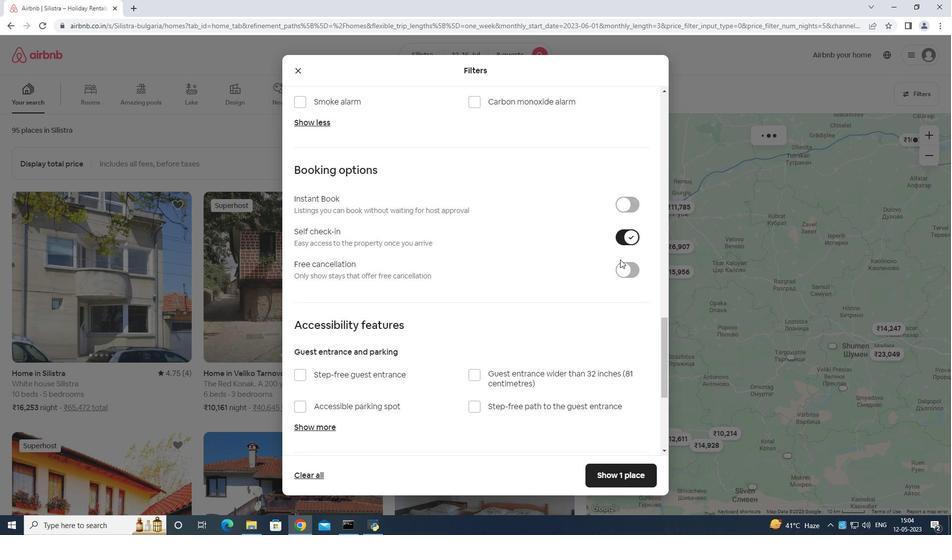 
Action: Mouse moved to (301, 382)
Screenshot: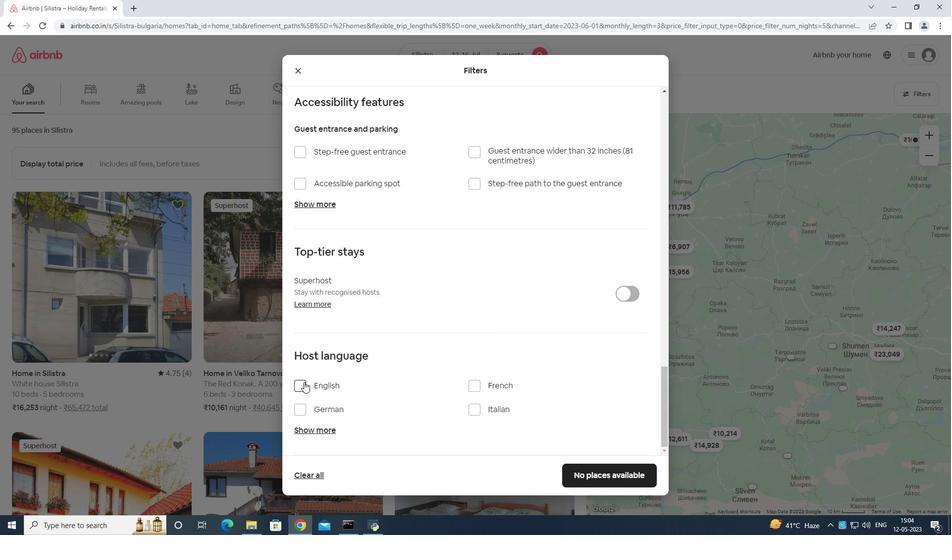 
Action: Mouse pressed left at (301, 382)
Screenshot: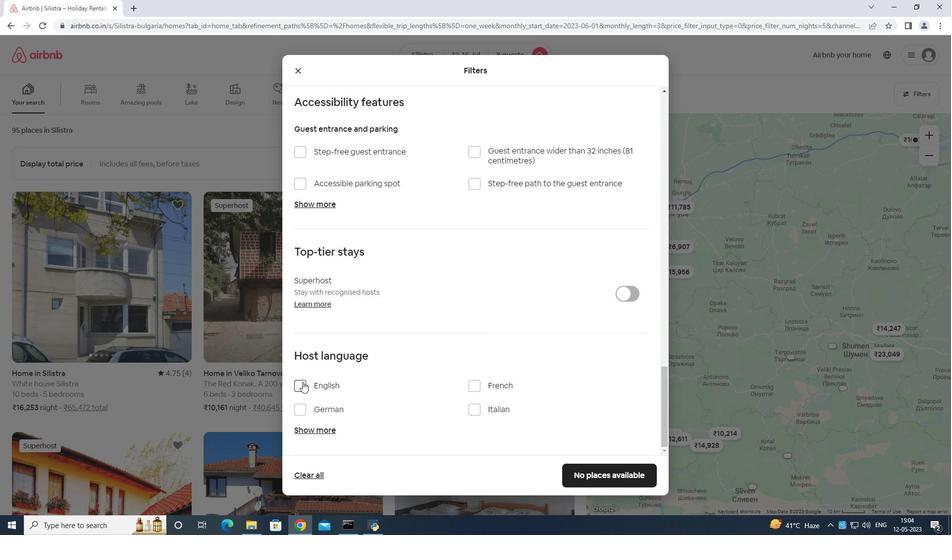 
Action: Mouse moved to (580, 467)
Screenshot: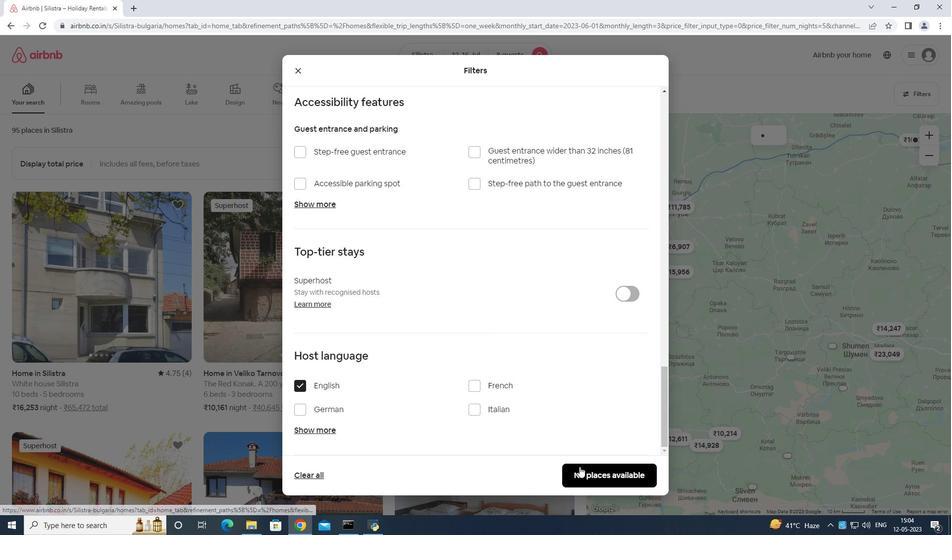 
Action: Mouse pressed left at (580, 467)
Screenshot: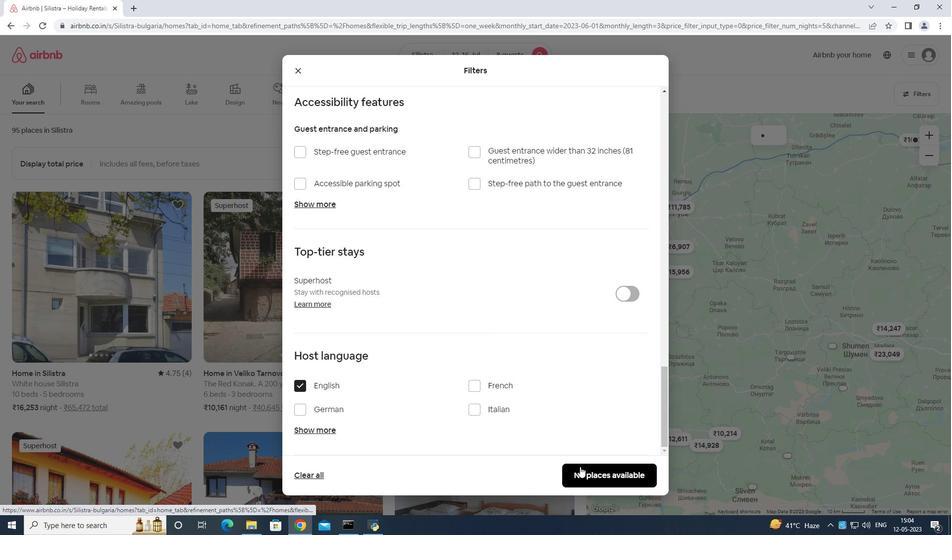 
